 Task: Open a blank google sheet and write heading  Expense ManagerAdd Datesin a column and its values below  '2023-05-01, 2023-05-03, 2023-05-05, 2023-05-10, 2023-05-15, 2023-05-20, 2023-05-25 & 2023-05-31'Add Categories in next column and its values below  Food, Transportation, Utilities, Food, Housing, Entertainment, Utilities & FoodAdd Descriptionsin next column and its values below  Grocery Store, Bus Fare, Internet Bill, Restaurant, Rent, Movie Tickets, Electricity Bill & Grocery StoreAdd Amountin next column and its values below  $50, $5, $60, $30, $800, $20, $70 & $40Save page CashFlow review
Action: Mouse moved to (908, 65)
Screenshot: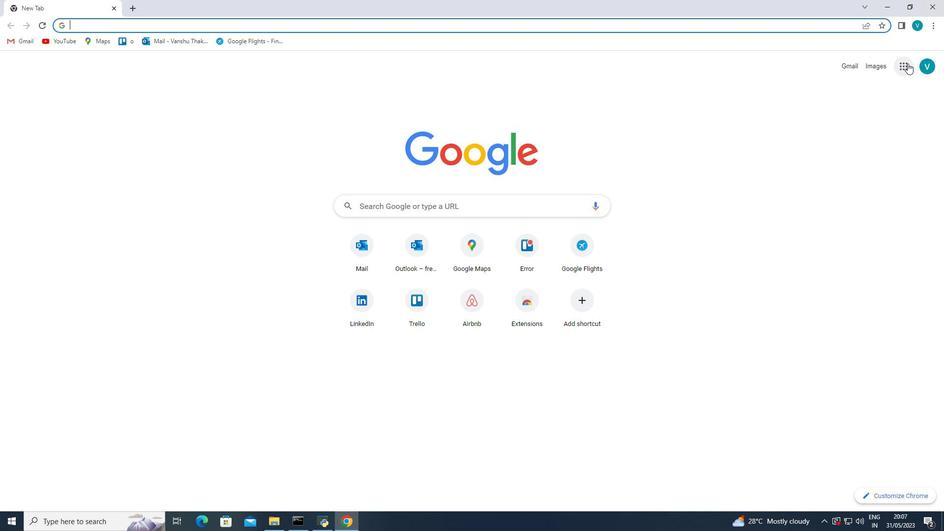 
Action: Mouse pressed left at (908, 65)
Screenshot: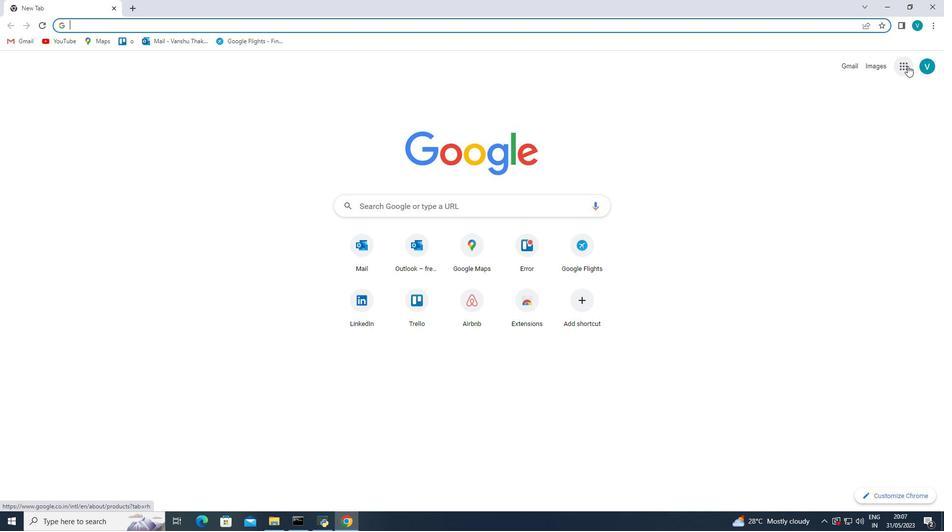 
Action: Mouse moved to (898, 252)
Screenshot: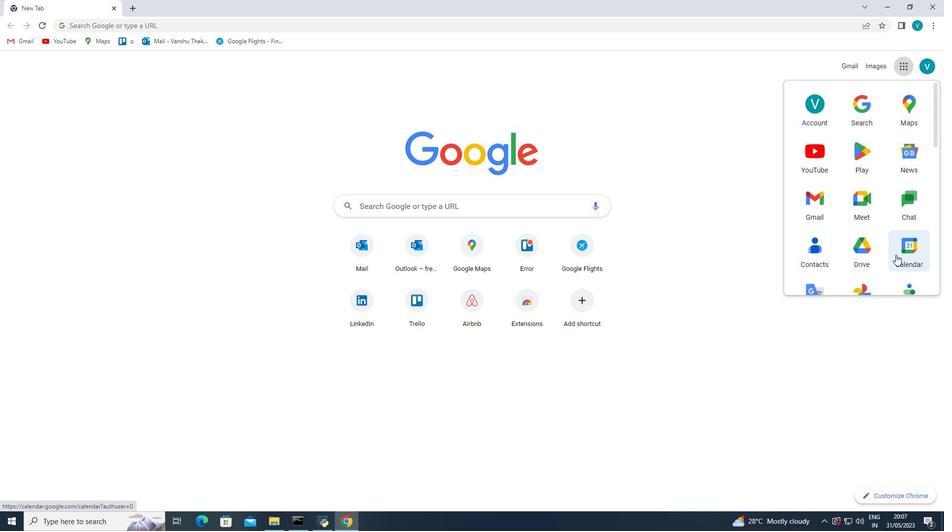 
Action: Mouse scrolled (898, 251) with delta (0, 0)
Screenshot: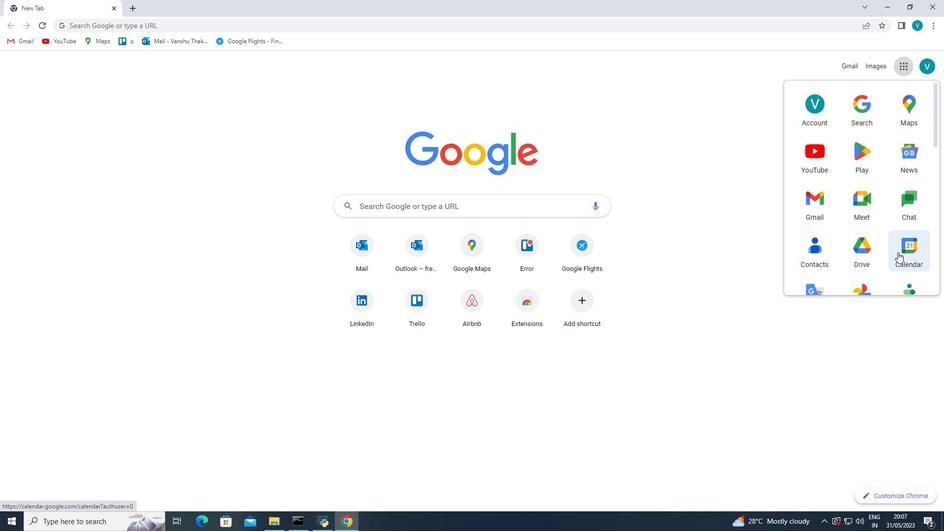 
Action: Mouse moved to (900, 247)
Screenshot: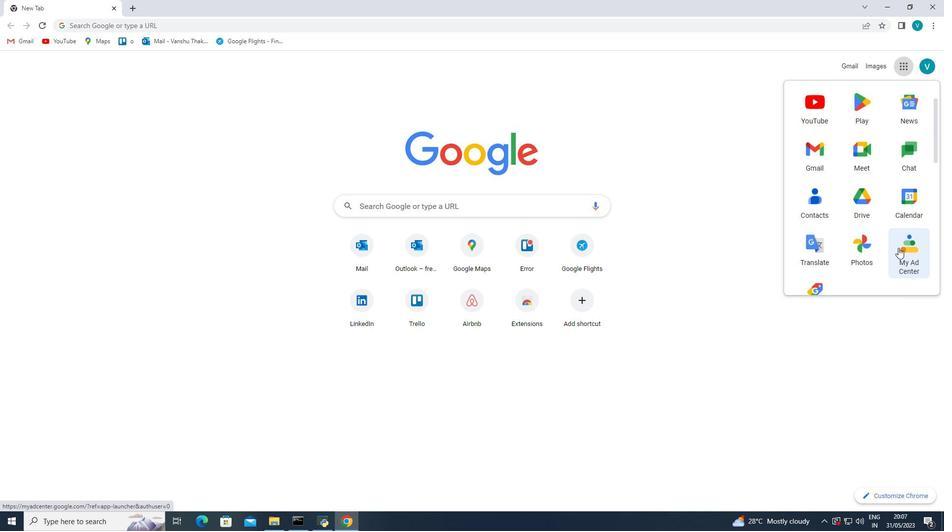 
Action: Mouse scrolled (900, 246) with delta (0, 0)
Screenshot: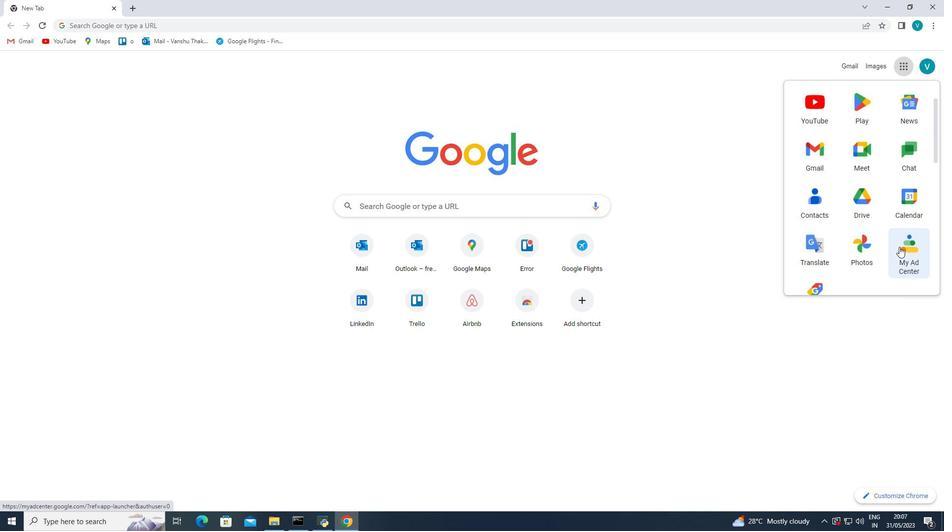 
Action: Mouse scrolled (900, 246) with delta (0, 0)
Screenshot: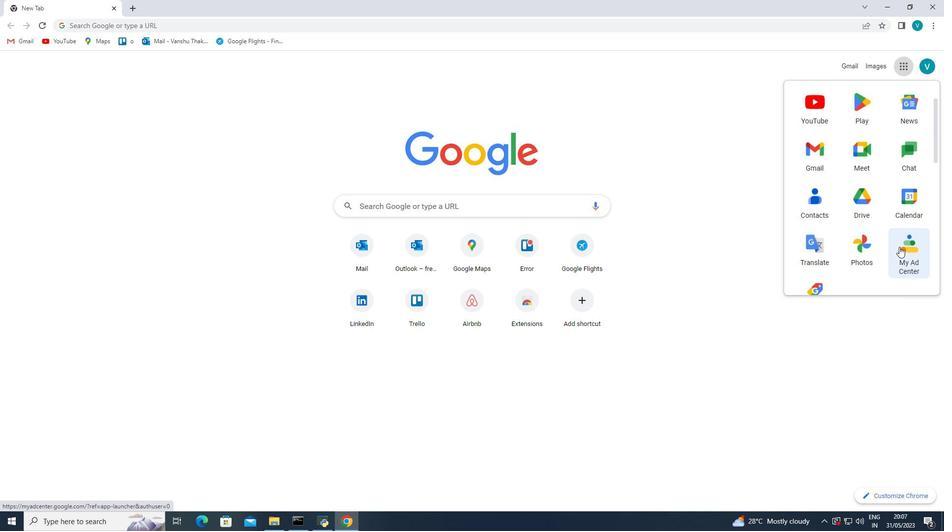 
Action: Mouse scrolled (900, 246) with delta (0, 0)
Screenshot: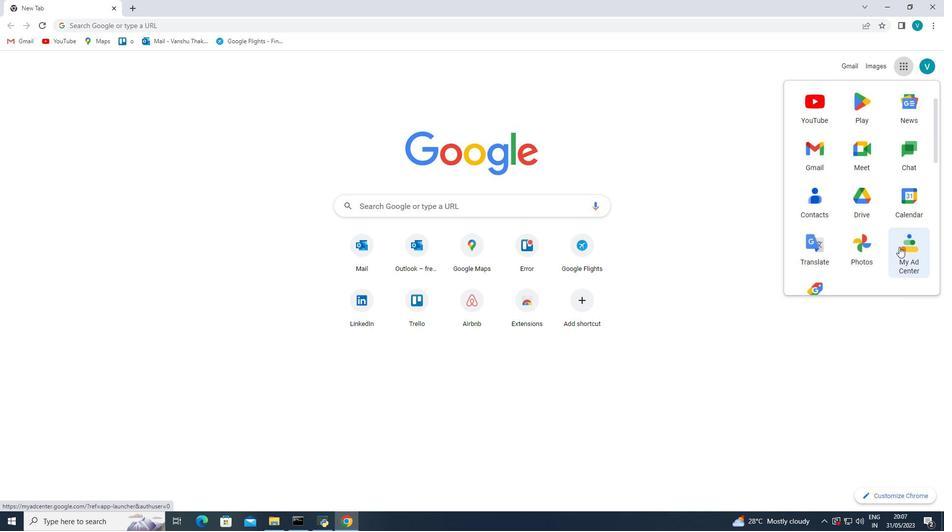 
Action: Mouse moved to (908, 216)
Screenshot: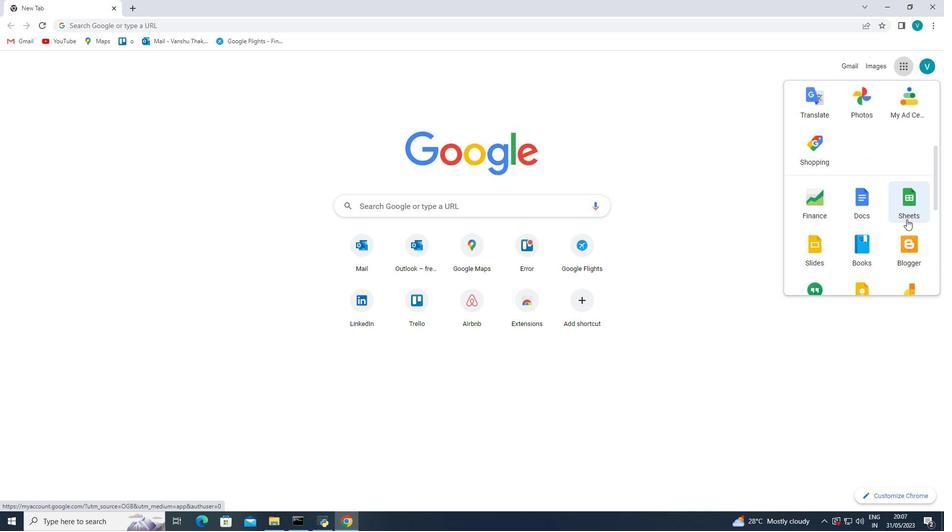 
Action: Mouse pressed left at (908, 216)
Screenshot: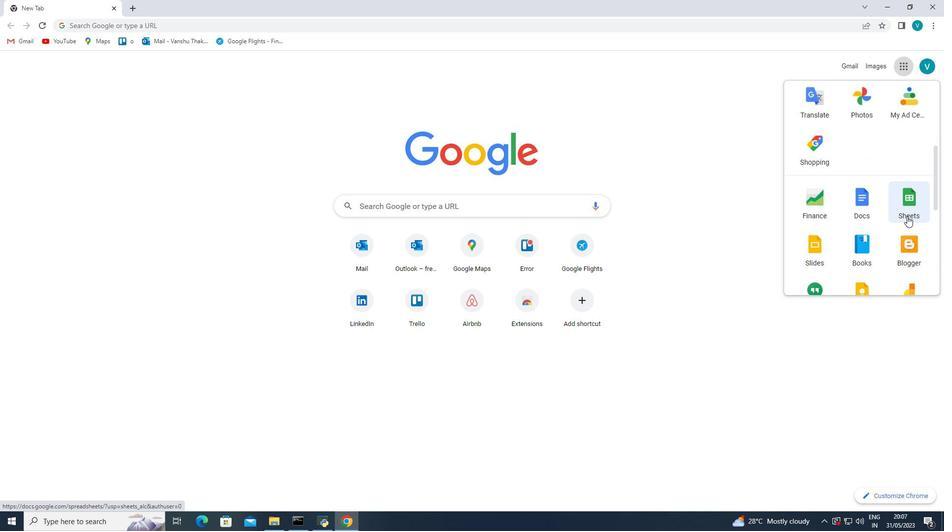 
Action: Mouse pressed left at (908, 216)
Screenshot: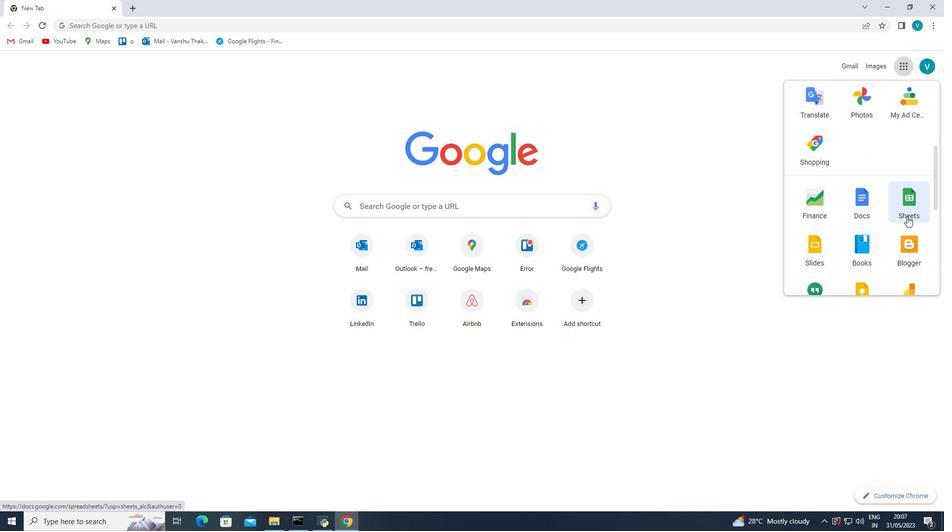 
Action: Mouse moved to (231, 163)
Screenshot: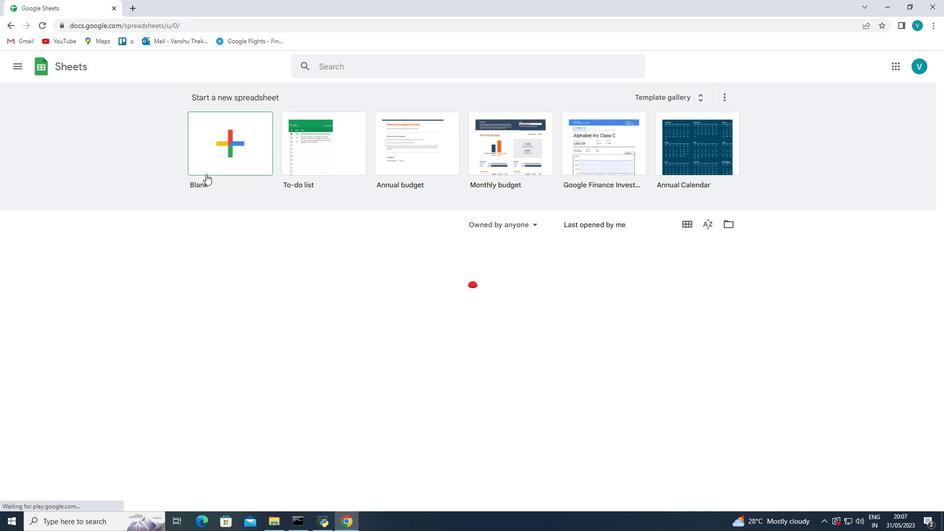 
Action: Mouse pressed left at (231, 163)
Screenshot: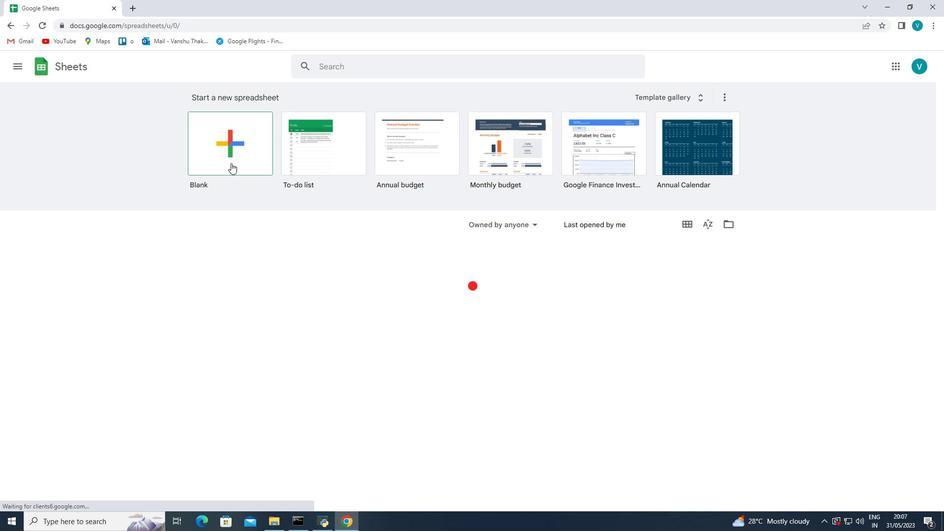 
Action: Mouse pressed left at (231, 163)
Screenshot: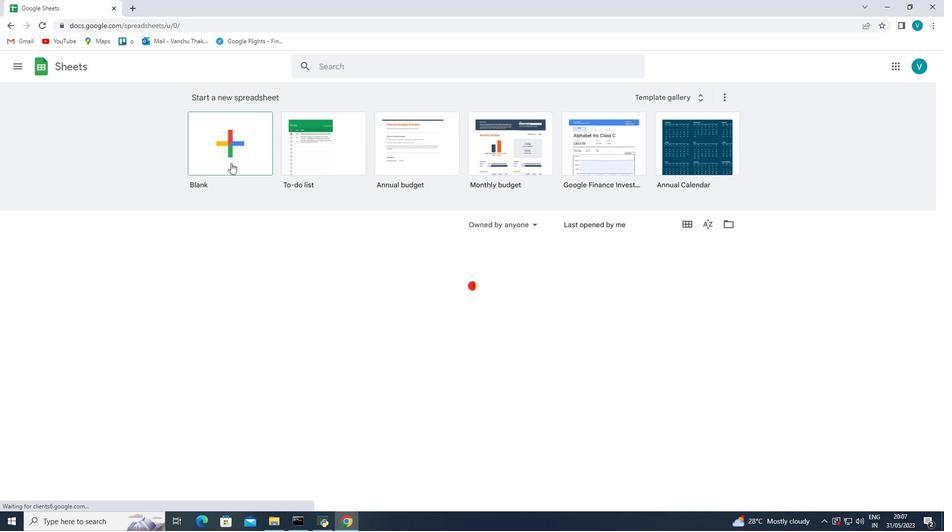 
Action: Mouse moved to (88, 170)
Screenshot: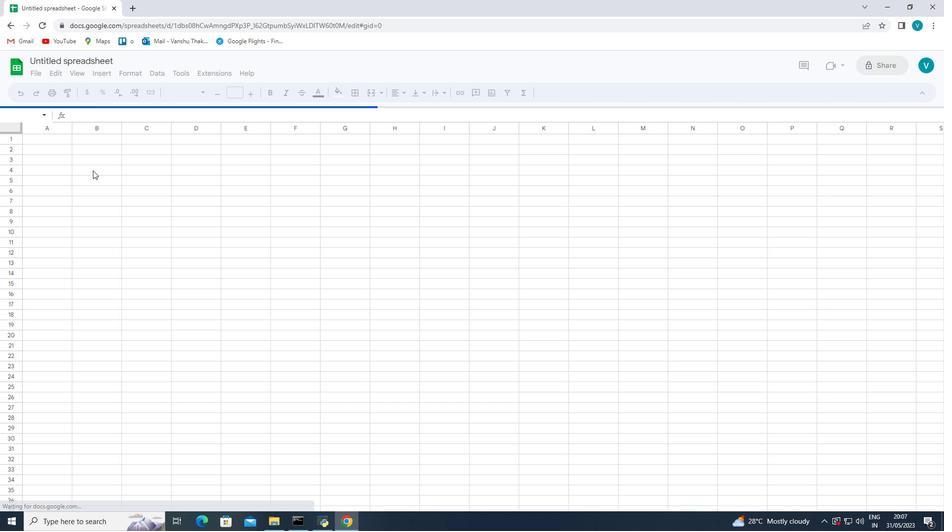
Action: Mouse scrolled (88, 170) with delta (0, 0)
Screenshot: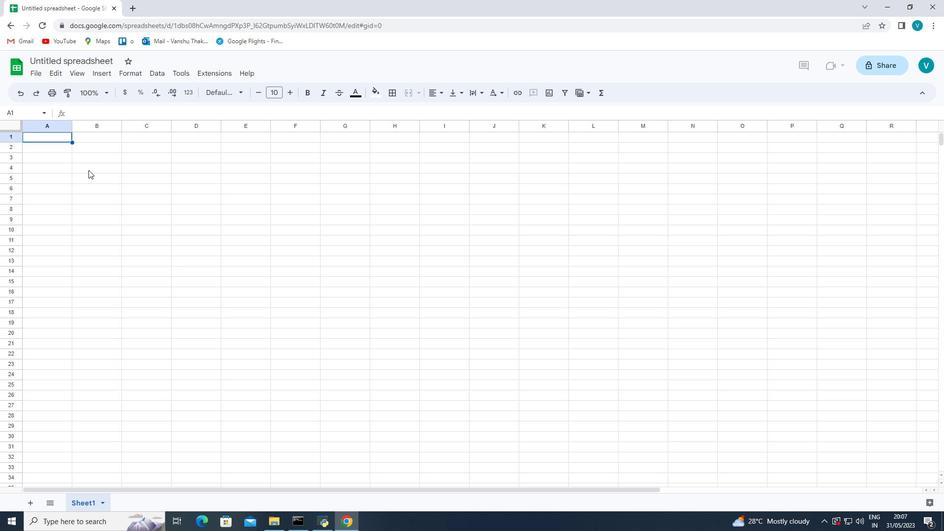 
Action: Mouse scrolled (88, 170) with delta (0, 0)
Screenshot: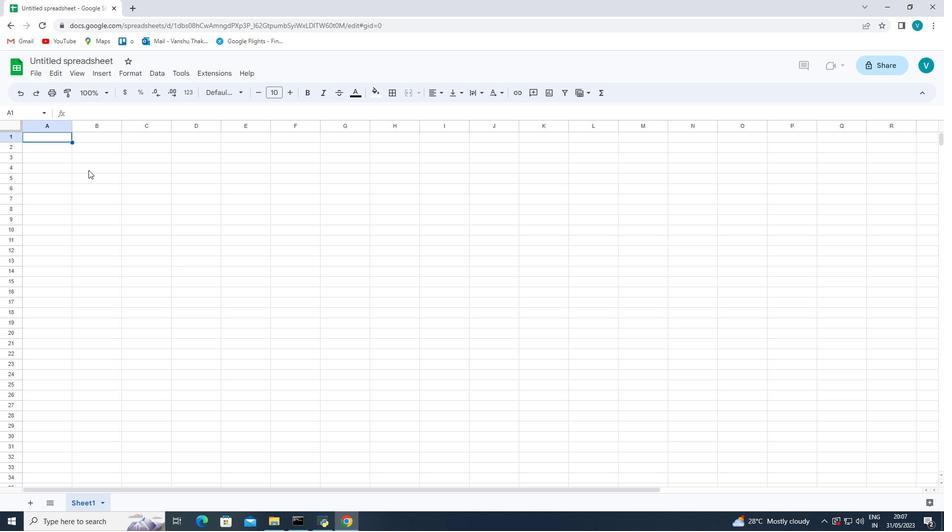 
Action: Mouse moved to (49, 142)
Screenshot: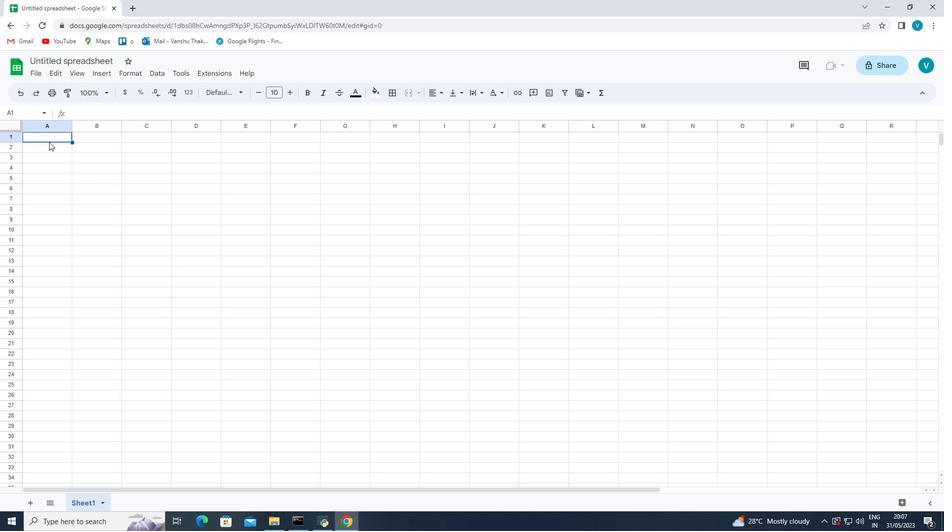 
Action: Mouse pressed left at (49, 142)
Screenshot: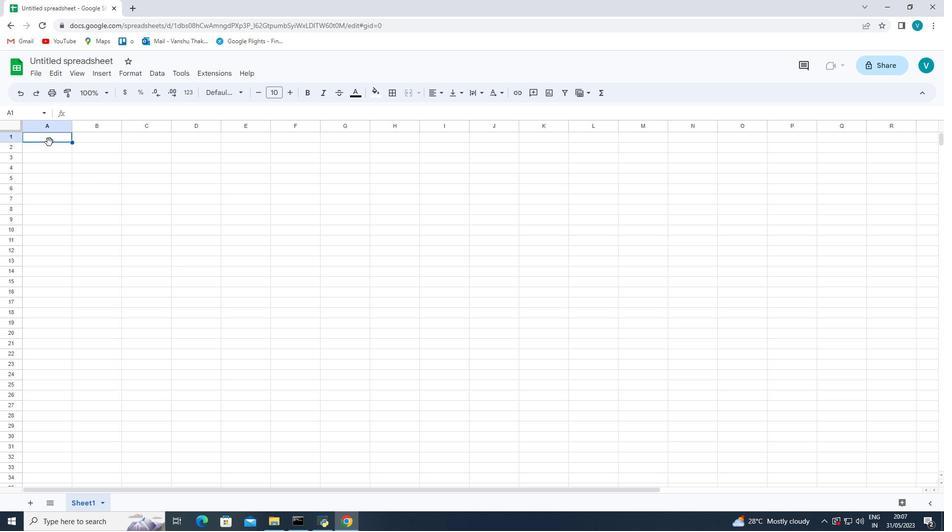 
Action: Mouse moved to (49, 137)
Screenshot: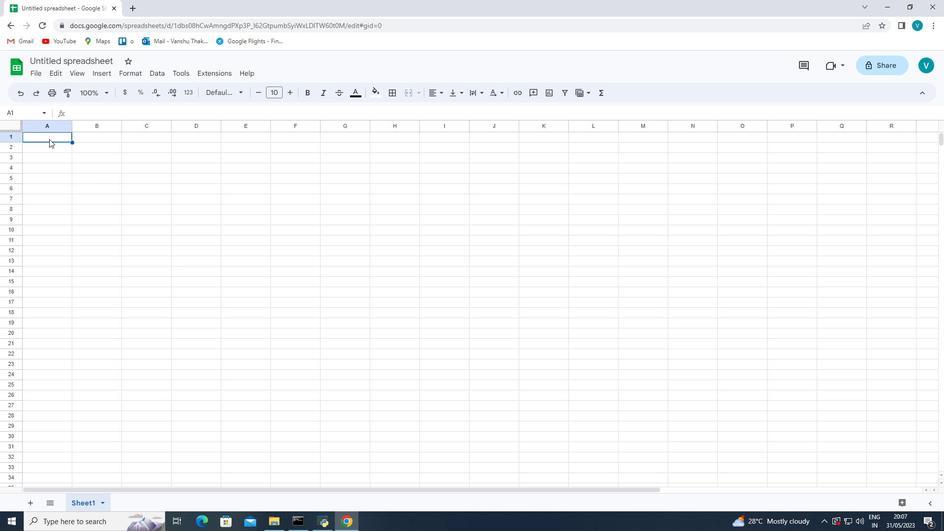 
Action: Mouse pressed left at (49, 137)
Screenshot: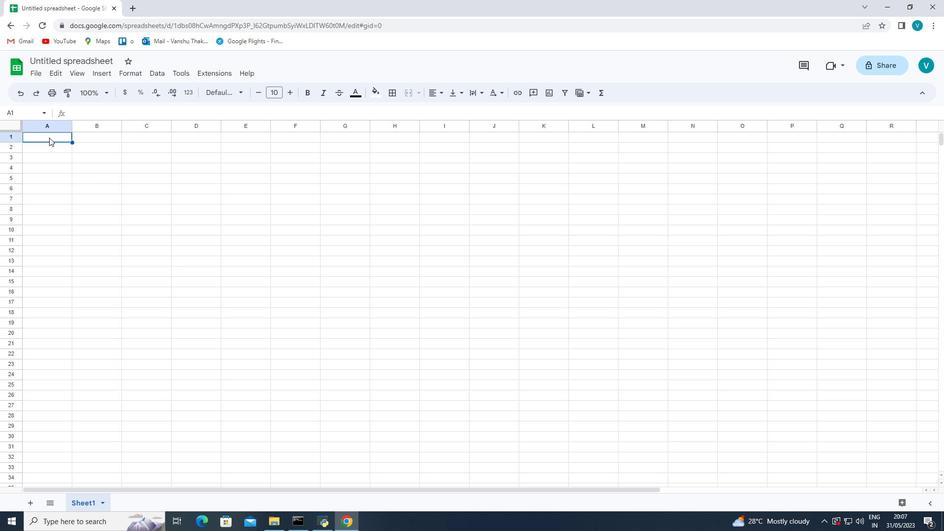 
Action: Mouse pressed left at (49, 137)
Screenshot: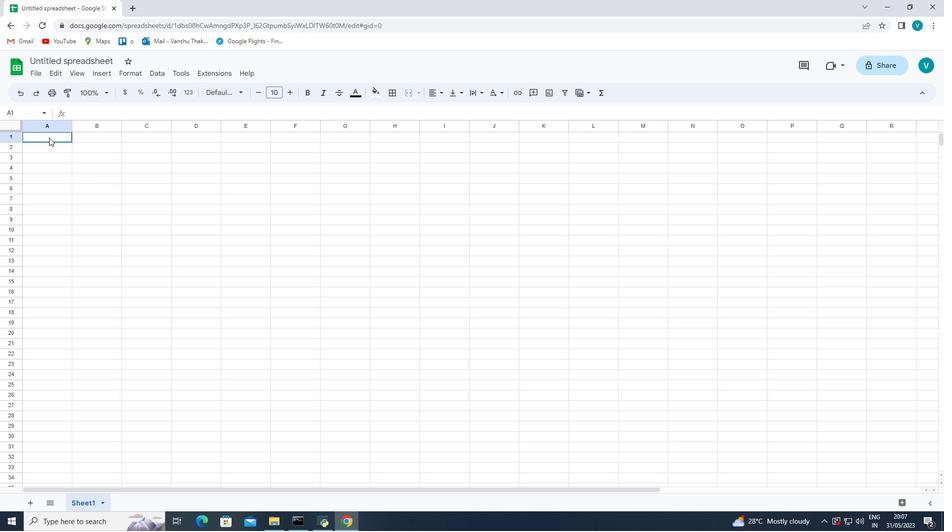 
Action: Mouse moved to (51, 68)
Screenshot: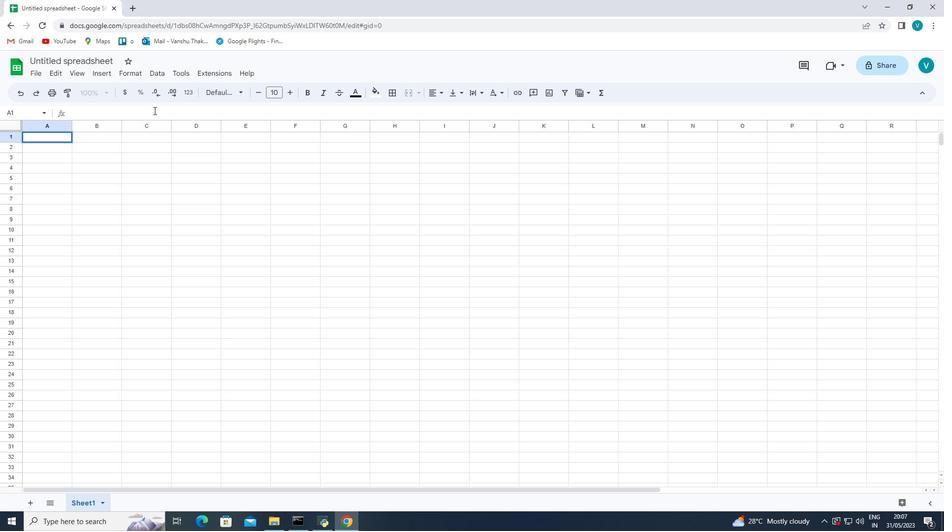 
Action: Key pressed <Key.shift_r><Key.shift_r><Key.shift_r><Key.shift_r><Key.shift_r><Key.shift_r><Key.shift_r><Key.shift_r><Key.shift_r><Key.shift_r><Key.shift_r><Key.shift_r>Expense<Key.space><Key.shift_r>Manager<Key.space><Key.enter><Key.shift_r>Date<Key.space><Key.right><Key.shift_r>Categories<Key.right><Key.shift_r>Disr<Key.backspace>cripi<Key.backspace>tions<Key.space><Key.right><Key.shift_r>Add<Key.space><Key.shift_r>Amunt<Key.space>
Screenshot: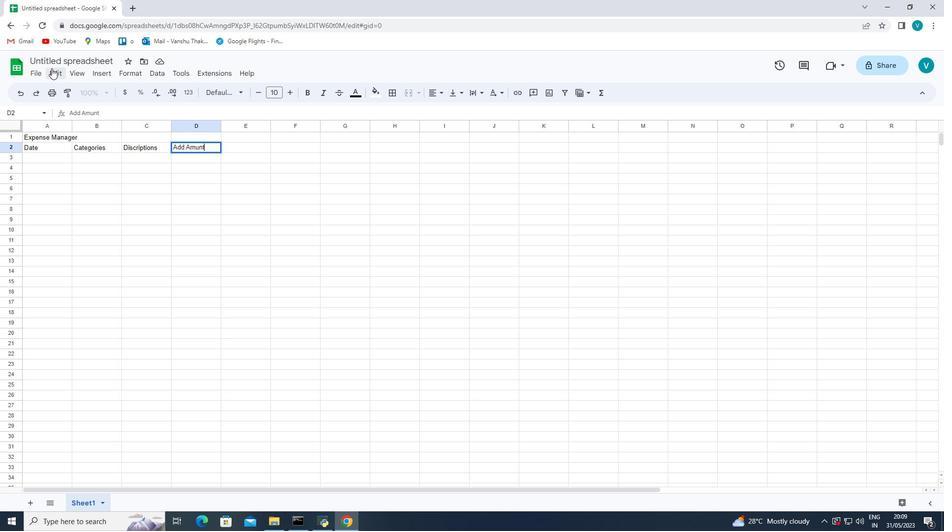 
Action: Mouse moved to (50, 157)
Screenshot: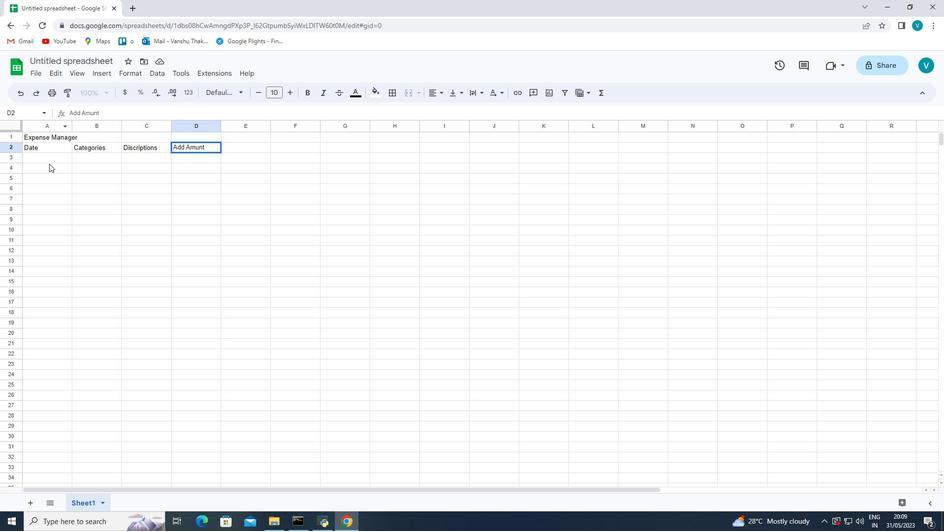 
Action: Mouse pressed left at (50, 157)
Screenshot: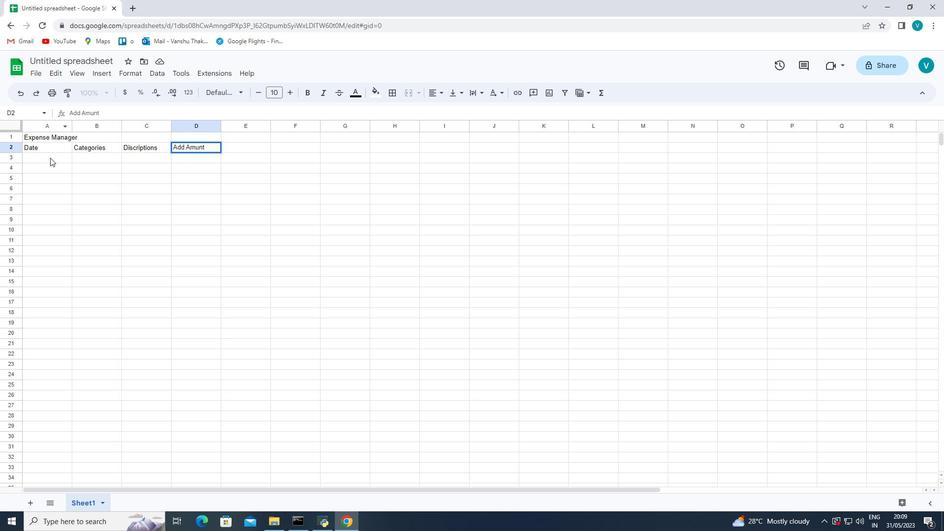 
Action: Mouse moved to (321, 157)
Screenshot: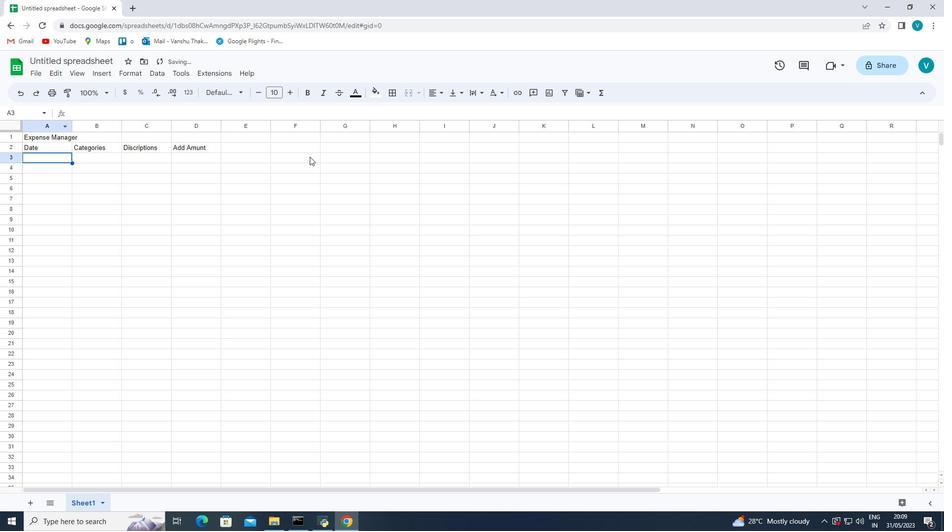 
Action: Key pressed 2023-05-01<Key.enter>2023-05-03<Key.enter>2023-05-05<Key.enter>2023-05-0<Key.backspace>10<Key.enter>2023-05-15<Key.enter>2023-05-20<Key.enter>2023-05-25<Key.enter>
Screenshot: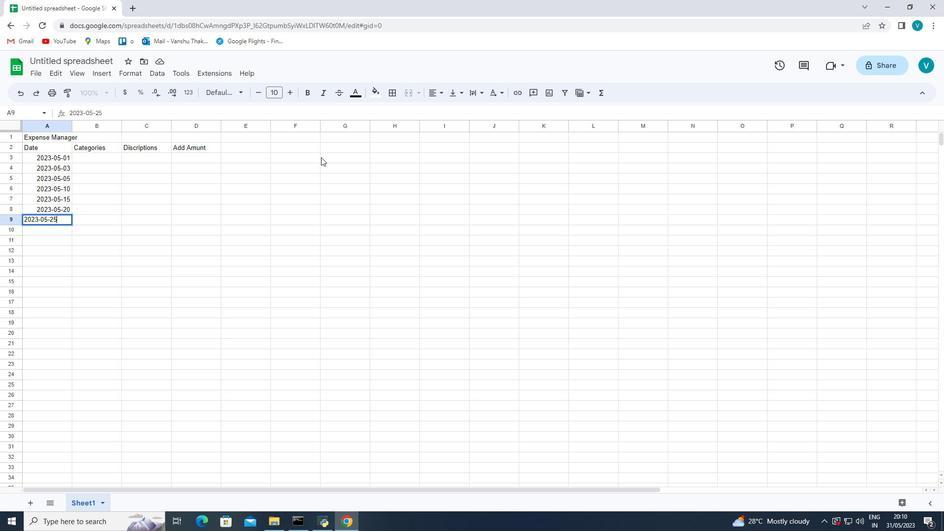 
Action: Mouse moved to (36, 220)
Screenshot: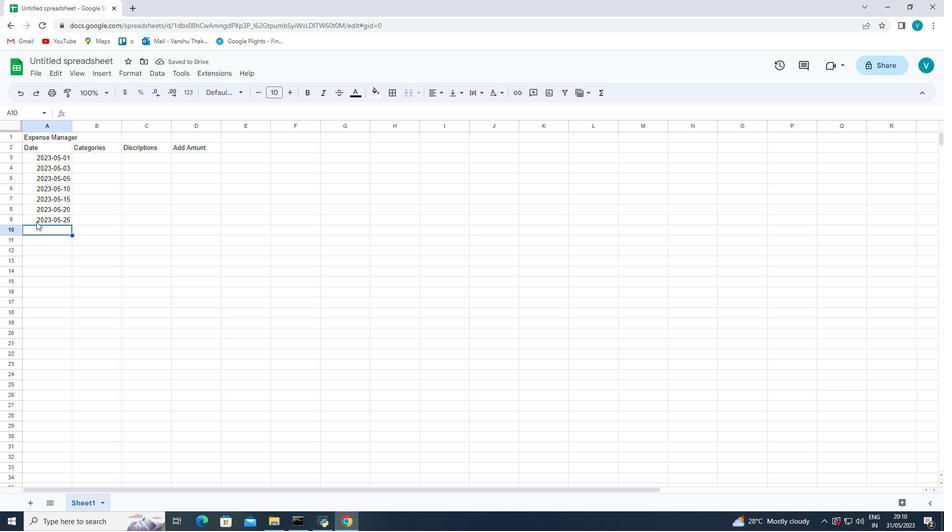 
Action: Mouse pressed left at (36, 220)
Screenshot: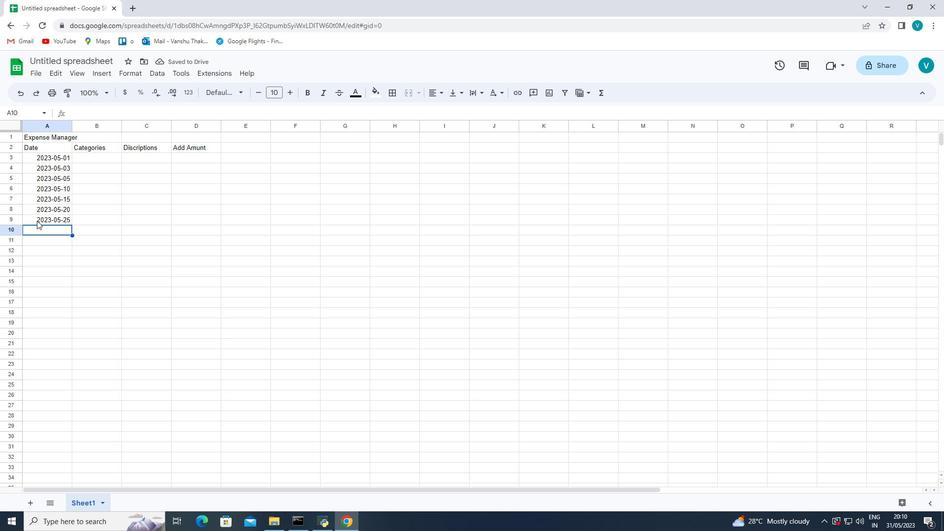 
Action: Mouse moved to (110, 113)
Screenshot: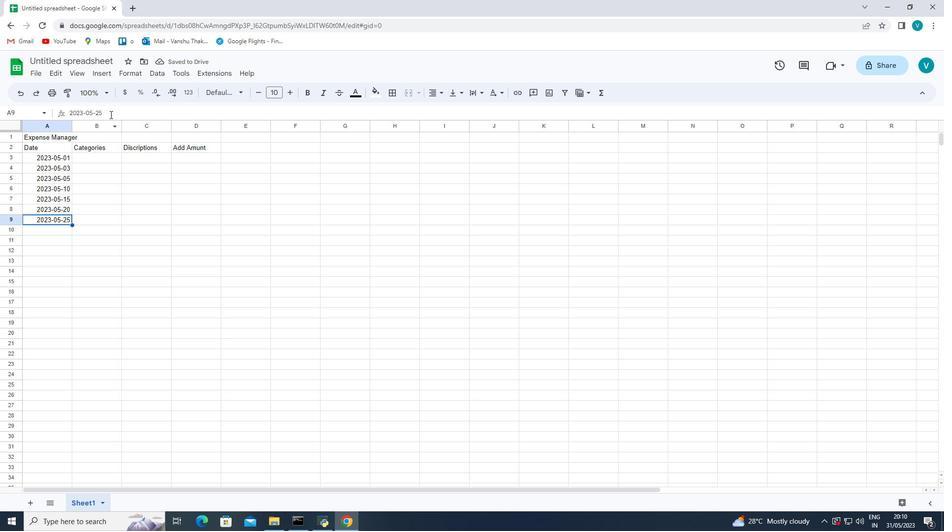 
Action: Mouse pressed left at (110, 113)
Screenshot: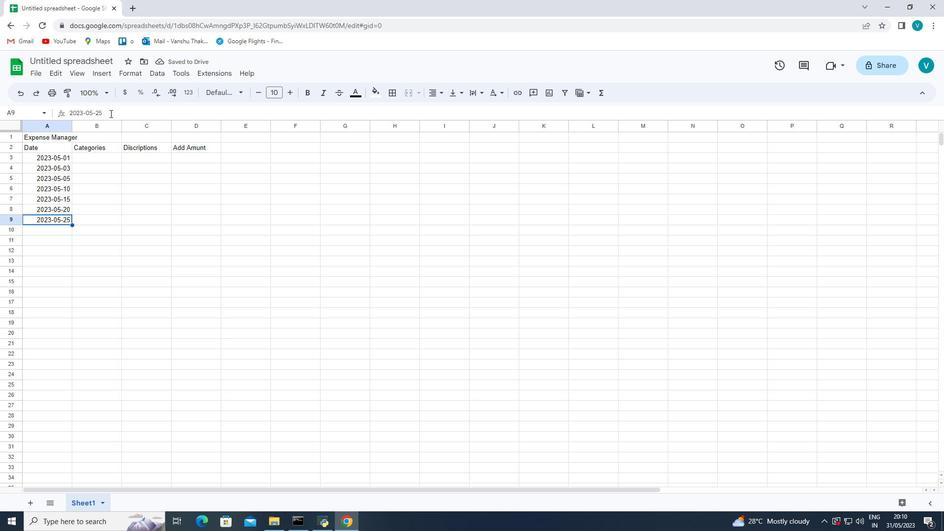 
Action: Key pressed <Key.space><Key.shift_r><Key.shift_r><Key.shift_r><Key.shift_r><Key.shift_r><Key.shift_r><Key.shift_r><Key.shift_r><Key.shift_r><Key.shift_r><Key.shift_r><Key.shift_r><Key.shift_r><Key.shift_r><Key.shift_r><Key.shift_r><Key.shift_r><Key.shift_r><Key.shift_r><Key.shift_r><Key.shift_r><Key.shift_r><Key.shift_r><Key.shift_r><Key.shift_r><Key.shift_r><Key.shift_r><Key.shift_r><Key.shift_r><Key.shift_r><Key.shift_r><Key.shift_r><Key.shift_r>&<Key.space>2023-05-31<Key.enter>
Screenshot: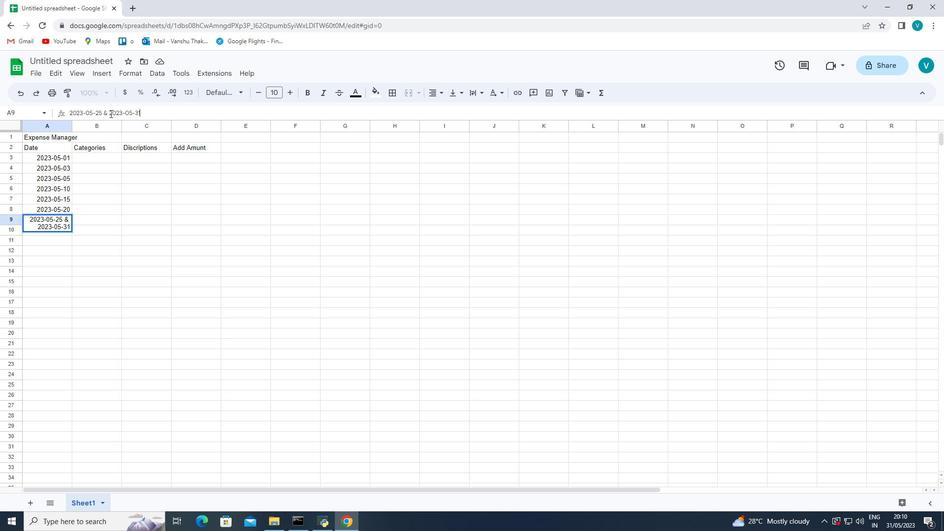 
Action: Mouse moved to (71, 126)
Screenshot: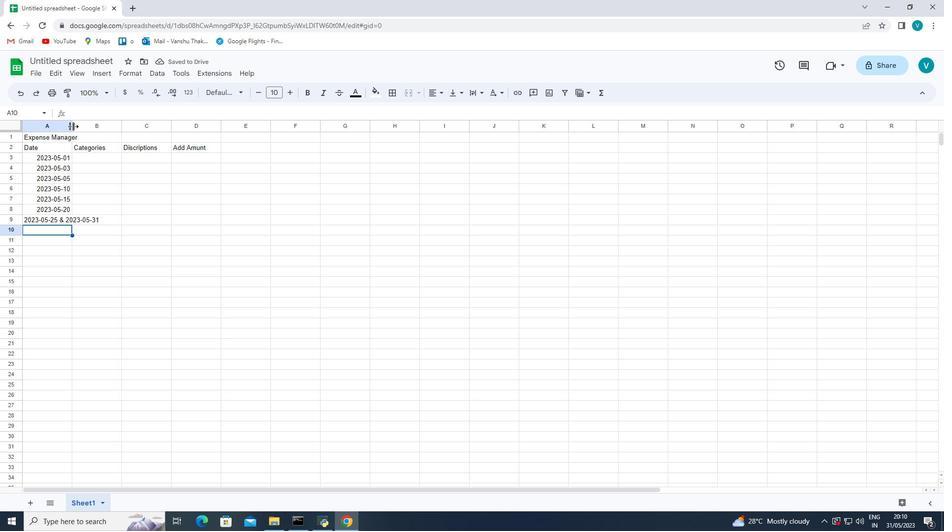 
Action: Mouse pressed left at (71, 126)
Screenshot: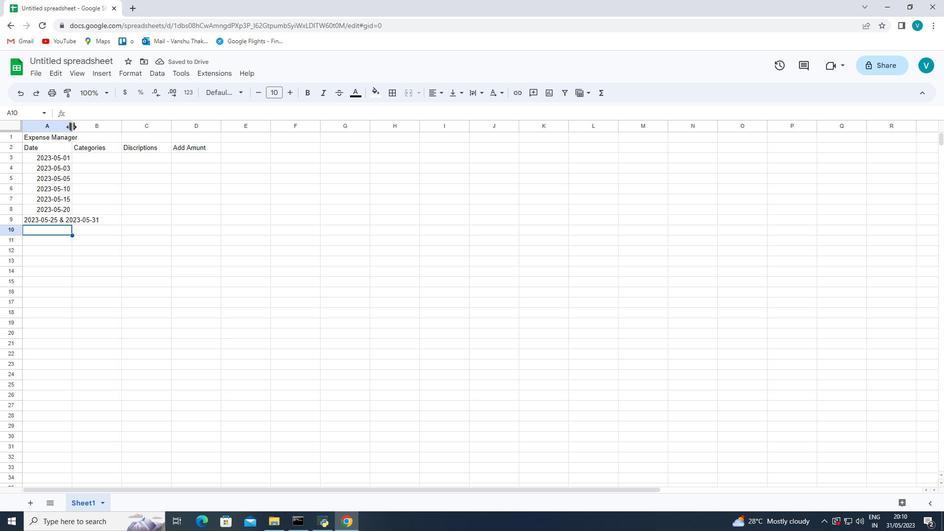 
Action: Mouse pressed left at (71, 126)
Screenshot: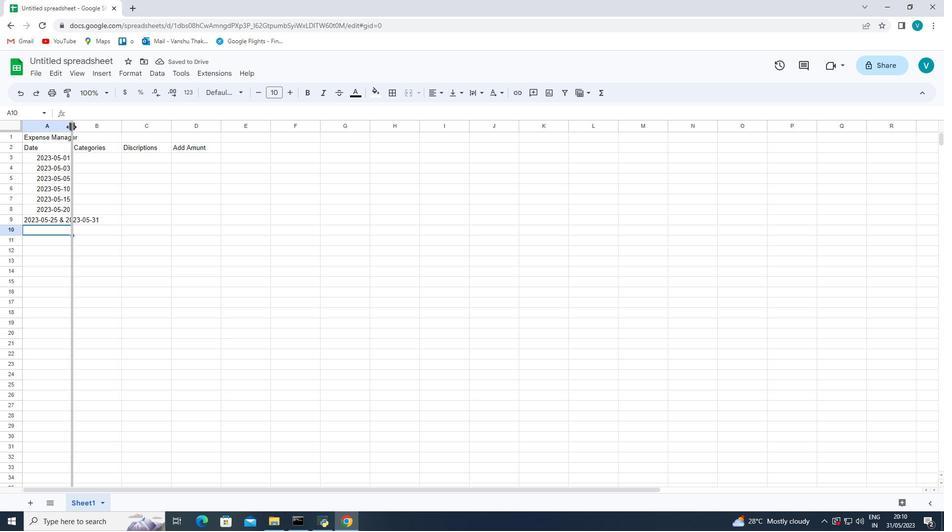 
Action: Mouse moved to (118, 155)
Screenshot: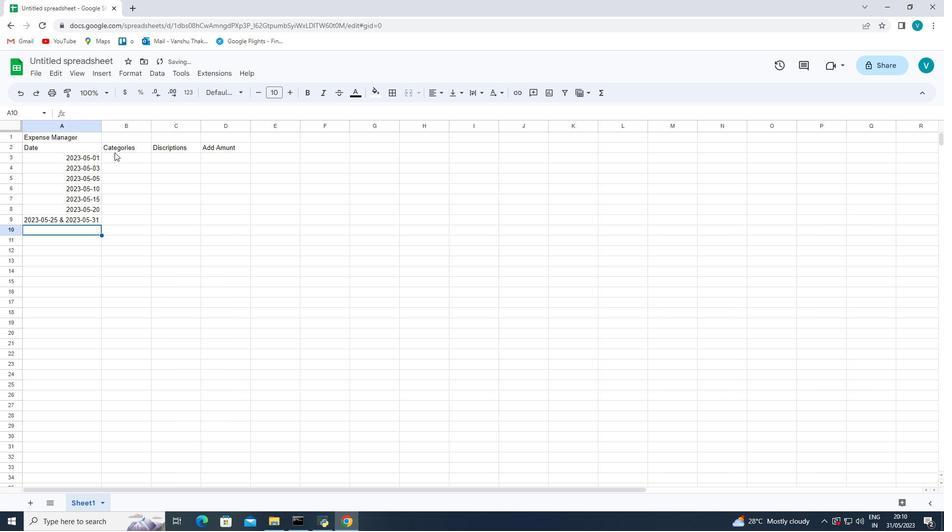 
Action: Mouse pressed left at (118, 155)
Screenshot: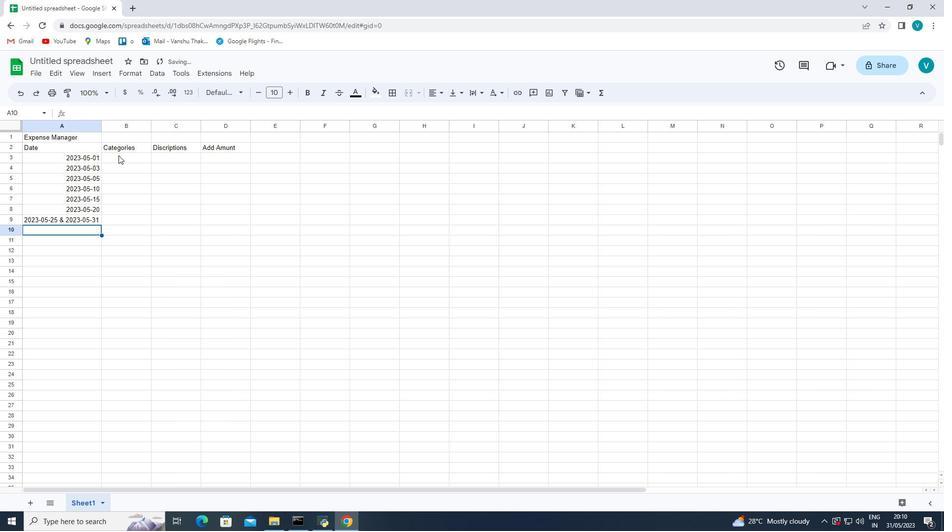 
Action: Mouse moved to (192, 138)
Screenshot: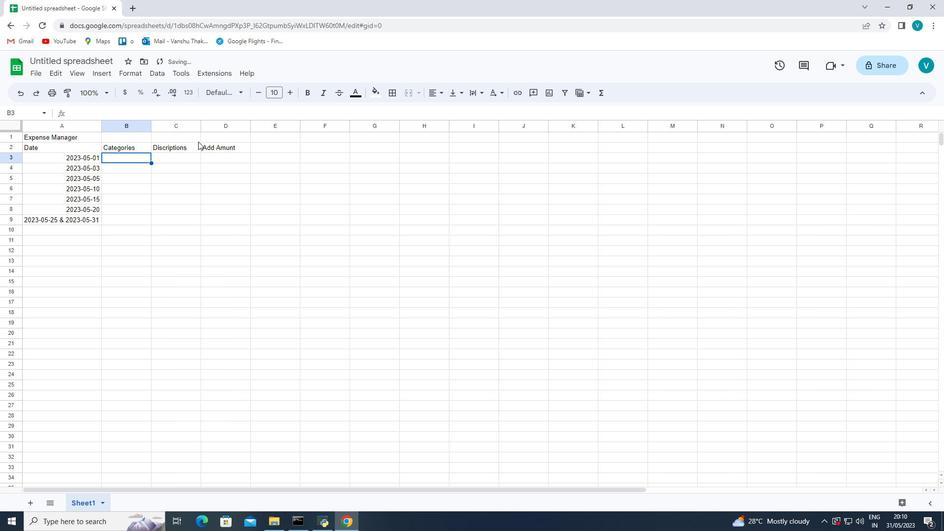 
Action: Key pressed <Key.shift_r><Key.shift_r><Key.shift_r><Key.shift_r>Food<Key.space><Key.enter><Key.shift_r>TR<Key.backspace>ransportation<Key.space><Key.enter><Key.shift_r>Utilities<Key.enter><Key.shift_r><Key.shift_r>Food<Key.space><Key.shift_r><Key.enter><Key.enter>hp<Key.backspace>os<Key.backspace><Key.backspace><Key.backspace><Key.shift_r><Key.shift_r><Key.shift_r><Key.shift_r><Key.shift_r><Key.shift_r><Key.shift_r><Key.shift_r><Key.shift_r><Key.shift_r><Key.shift_r>Housing<Key.space><Key.enter><Key.shift_r><Key.shift_r><Key.shift_r><Key.shift_r><Key.shift_r><Key.shift_r><Key.shift_r><Key.shift_r><Key.shift_r><Key.shift_r><Key.shift_r><Key.shift_r><Key.shift_r><Key.shift_r><Key.shift_r><Key.shift_r><Key.shift_r><Key.shift_r><Key.shift_r>Entertainment<Key.space><Key.enter><Key.shift_r><Key.shift_r><Key.shift_r><Key.shift_r><Key.shift_r><Key.shift_r><Key.shift_r><Key.shift_r><Key.shift_r>U<Key.enter>
Screenshot: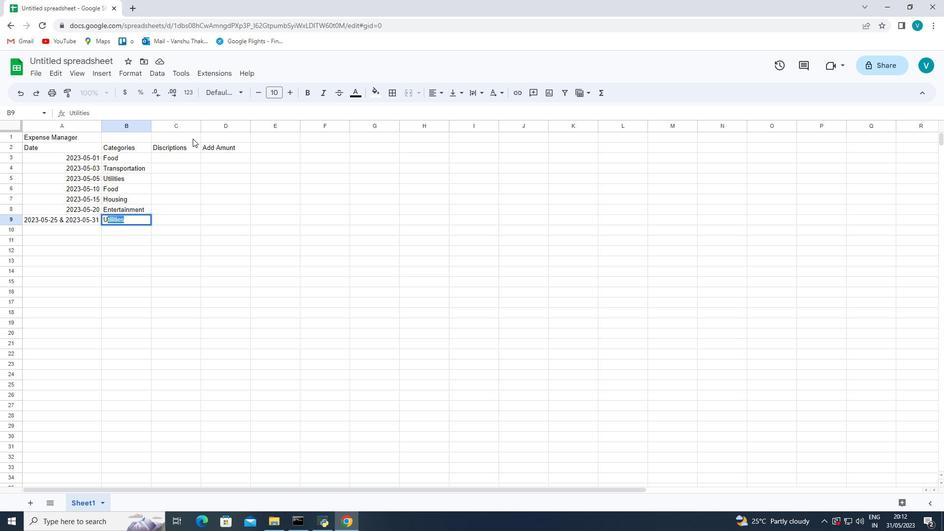 
Action: Mouse moved to (144, 221)
Screenshot: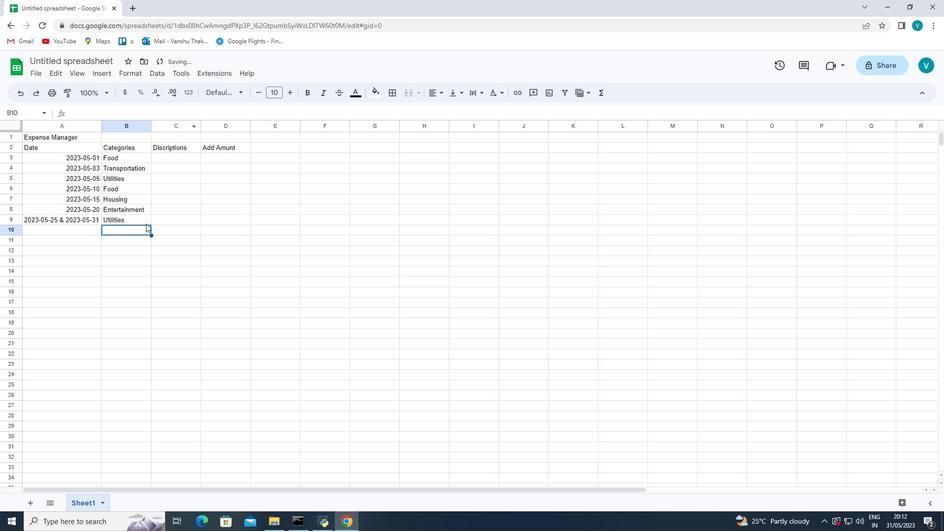 
Action: Mouse pressed left at (144, 221)
Screenshot: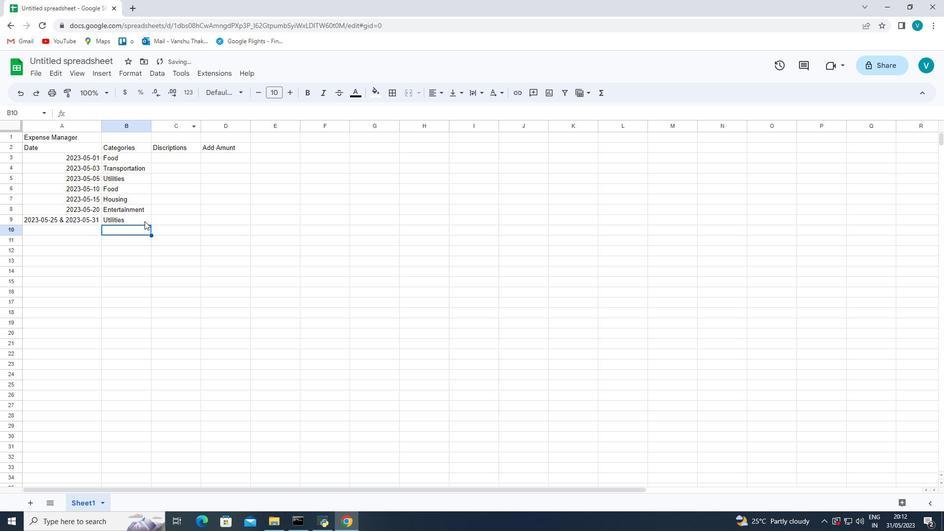 
Action: Mouse moved to (97, 116)
Screenshot: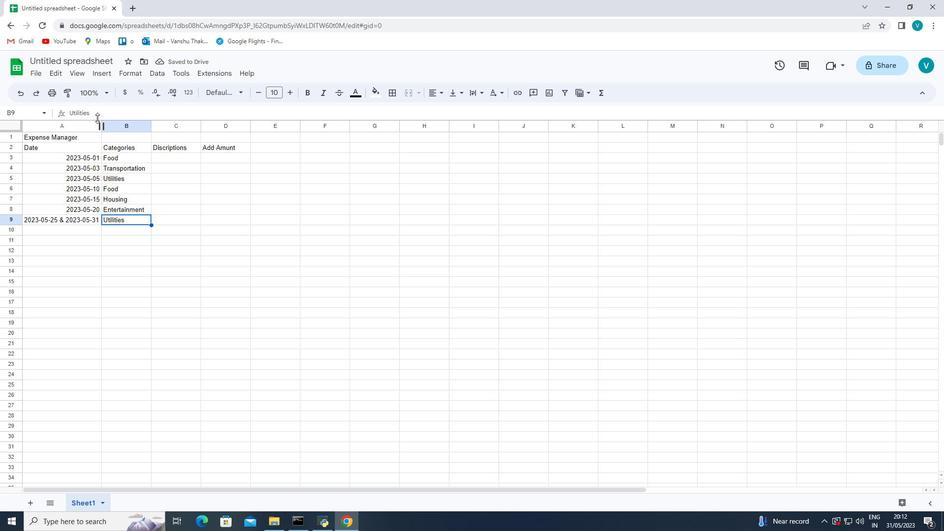 
Action: Mouse pressed left at (97, 116)
Screenshot: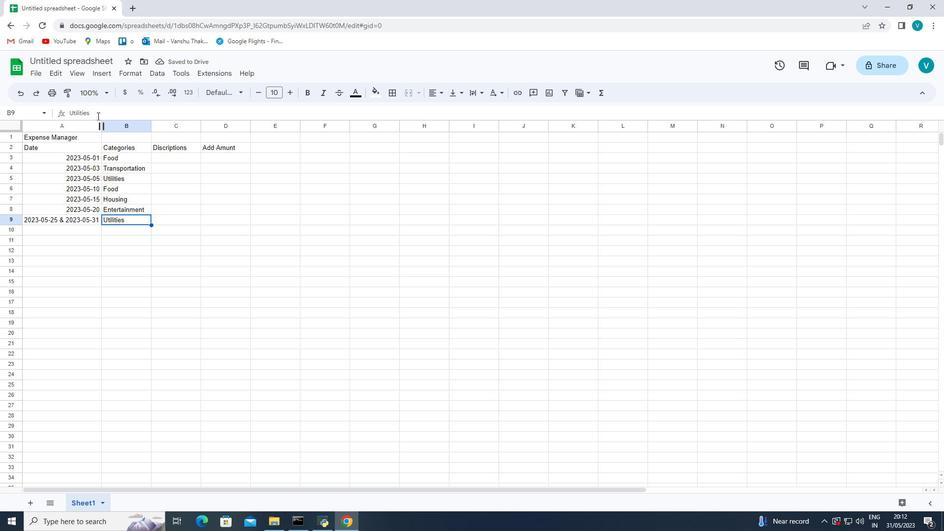 
Action: Key pressed <Key.space><Key.shift_r><Key.shift_r><Key.shift_r><Key.shift_r><Key.shift_r><Key.shift_r><Key.shift_r><Key.shift_r><Key.shift_r><Key.shift_r><Key.shift_r><Key.shift_r><Key.shift_r><Key.shift_r><Key.shift_r><Key.shift_r><Key.shift_r><Key.shift_r><Key.shift_r><Key.shift_r><Key.shift_r><Key.shift_r><Key.shift_r><Key.shift_r><Key.shift_r><Key.shift_r><Key.shift_r>&<Key.space>f<Key.backspace><Key.shift_r><Key.shift_r><Key.shift_r><Key.shift_r><Key.shift_r><Key.shift_r><Key.shift_r><Key.shift_r>Food<Key.space>
Screenshot: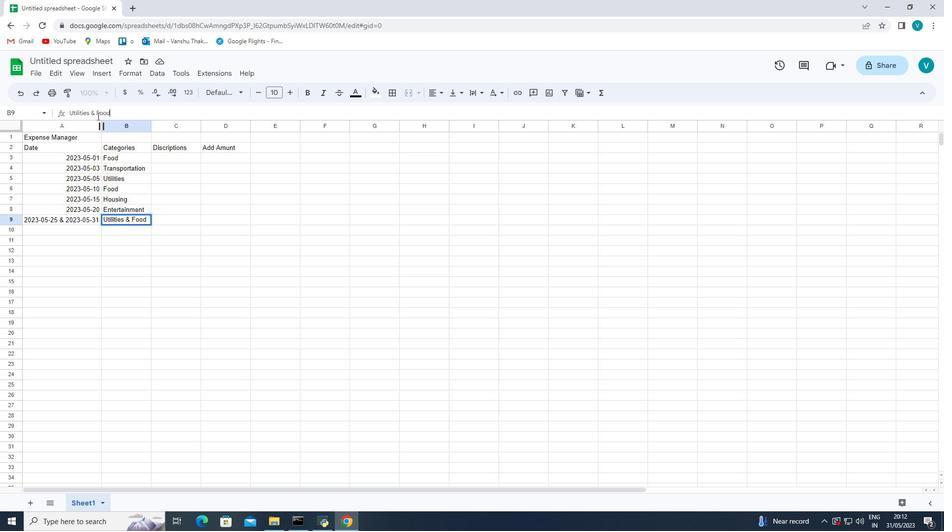 
Action: Mouse moved to (183, 155)
Screenshot: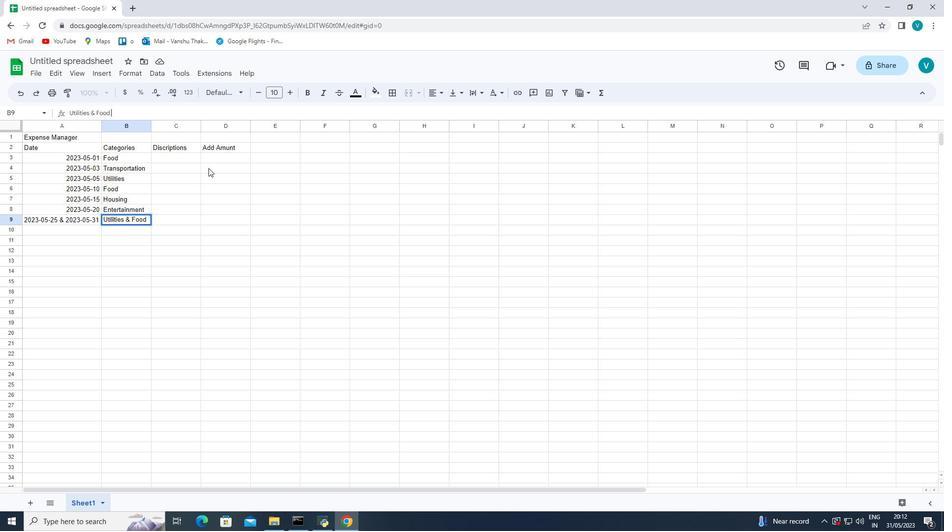 
Action: Mouse pressed left at (183, 155)
Screenshot: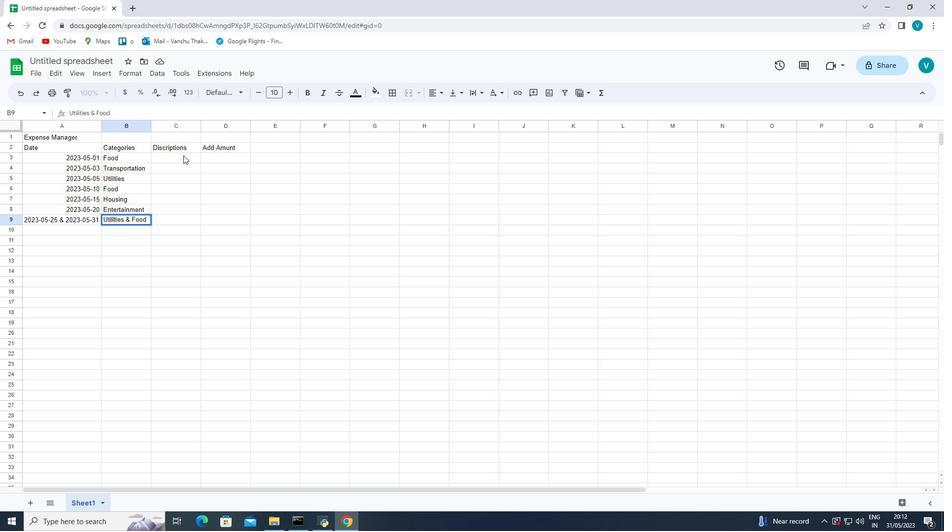 
Action: Mouse moved to (169, 208)
Screenshot: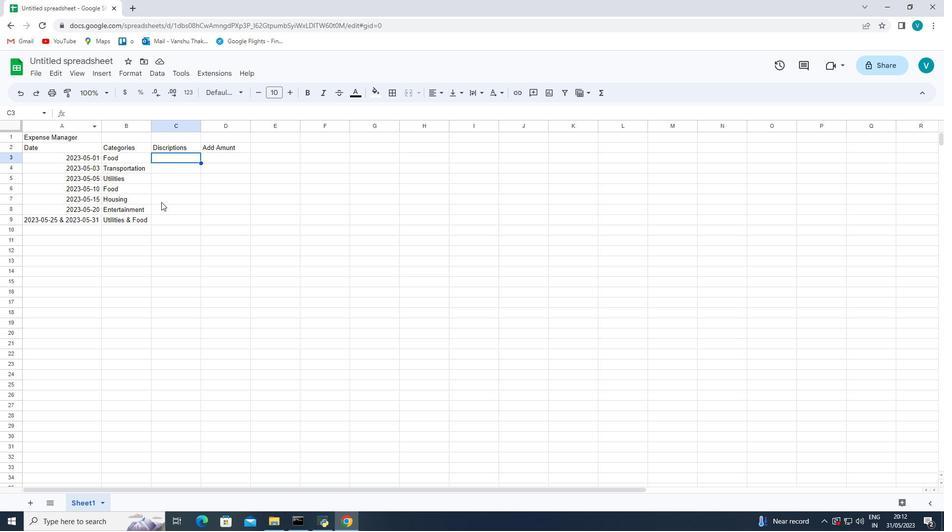 
Action: Key pressed <Key.shift_r><Key.shift_r><Key.shift_r><Key.shift_r><Key.shift_r><Key.shift_r><Key.shift_r><Key.shift_r><Key.shift_r><Key.shift_r><Key.shift_r><Key.shift_r><Key.shift_r><Key.shift_r><Key.shift_r><Key.shift_r>Grocery<Key.space>store<Key.space><Key.enter><Key.shift_r>Bus<Key.space><Key.shift_r><Key.shift_r><Key.shift_r><Key.shift_r><Key.shift_r><Key.shift_r><Key.shift_r><Key.shift_r>Fare<Key.shift_r><Key.enter><Key.shift_r>Internert<Key.space><Key.shift_r>Bil<Key.space><Key.enter>
Screenshot: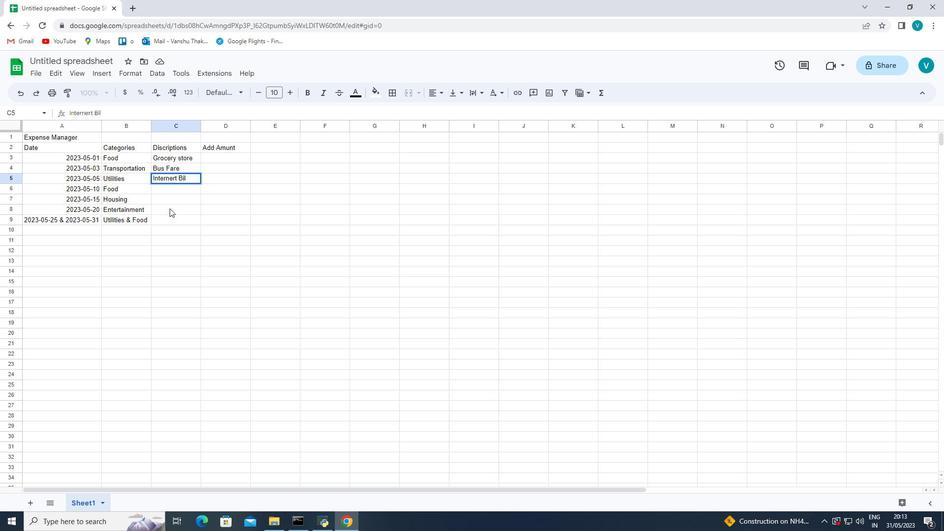 
Action: Mouse moved to (182, 181)
Screenshot: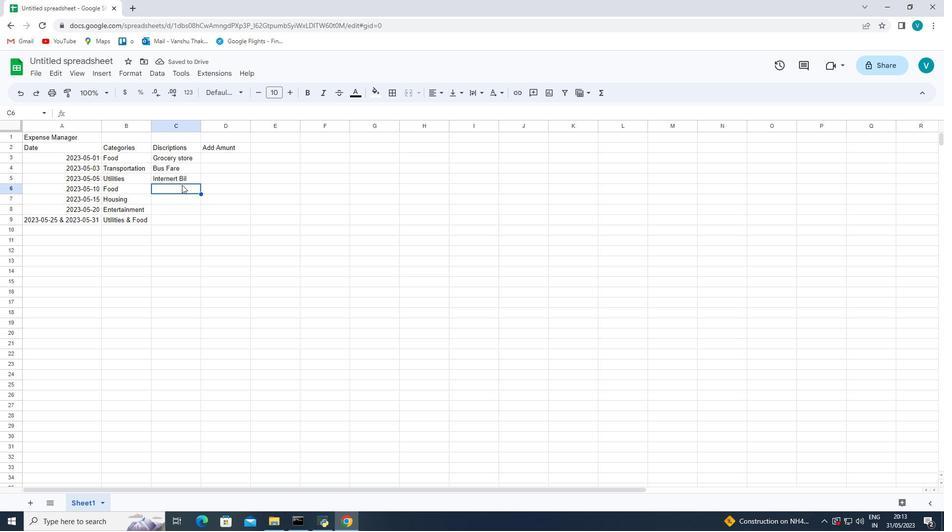 
Action: Mouse pressed left at (182, 181)
Screenshot: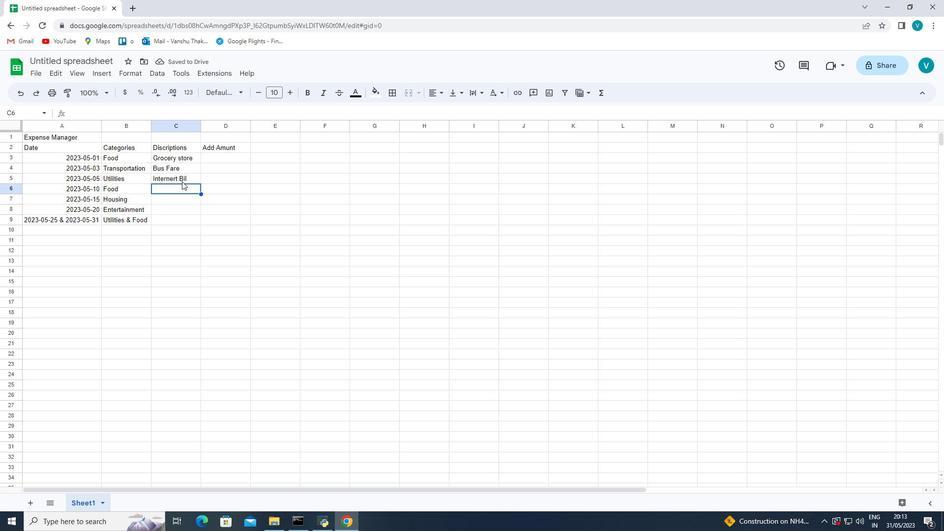 
Action: Mouse moved to (100, 108)
Screenshot: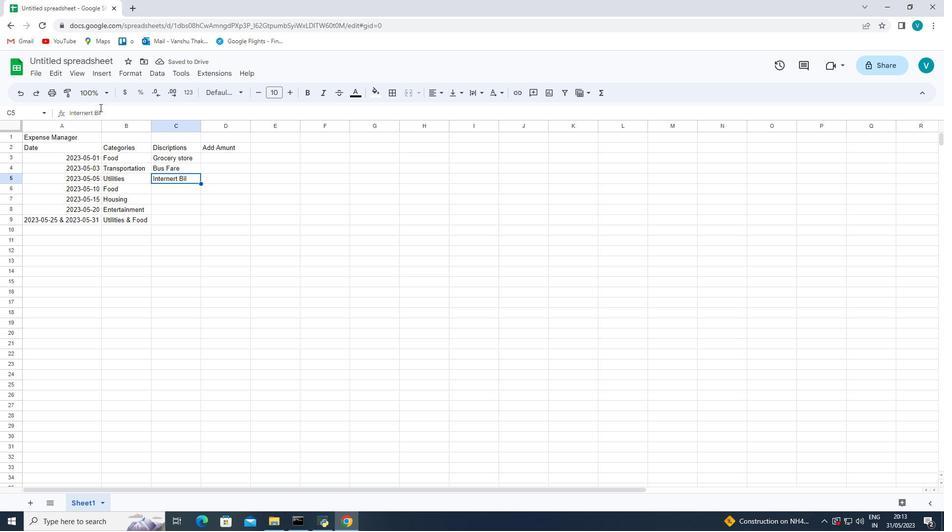 
Action: Mouse pressed left at (100, 108)
Screenshot: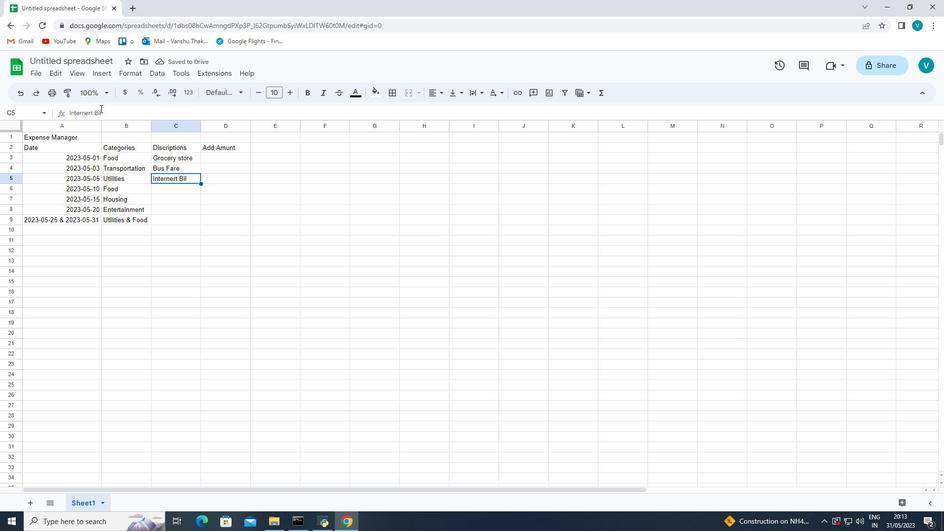 
Action: Mouse moved to (107, 116)
Screenshot: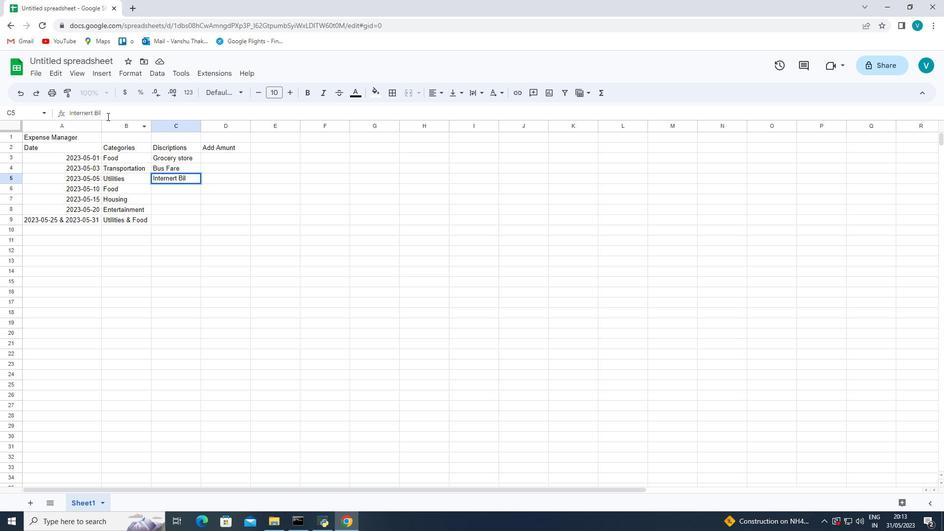 
Action: Key pressed l
Screenshot: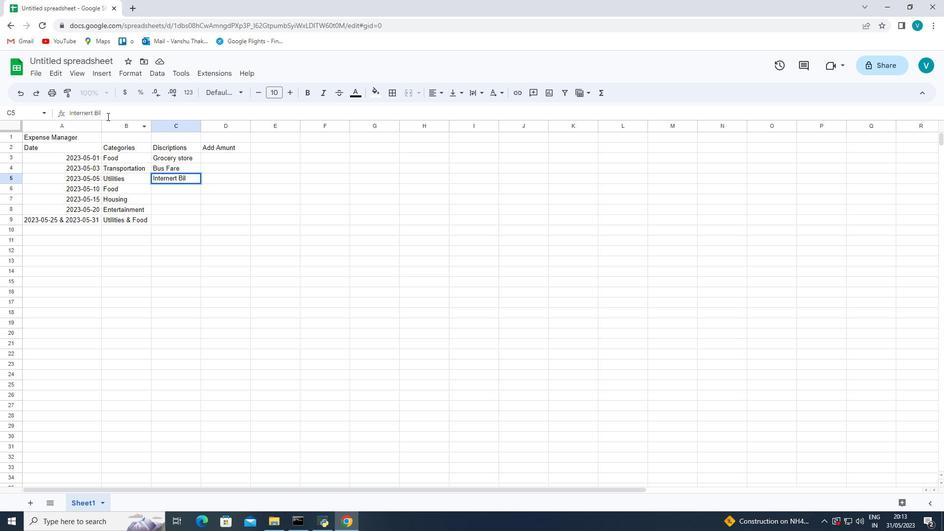 
Action: Mouse moved to (159, 189)
Screenshot: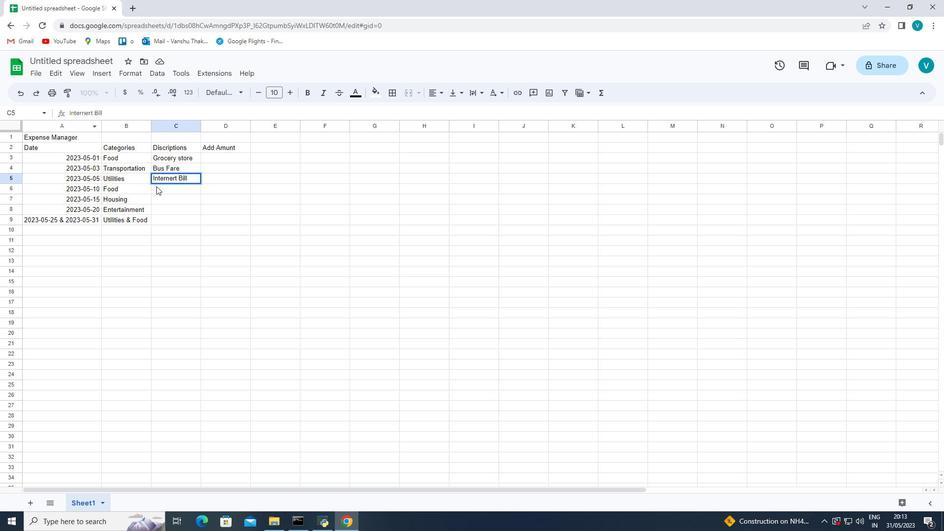 
Action: Key pressed <Key.enter>
Screenshot: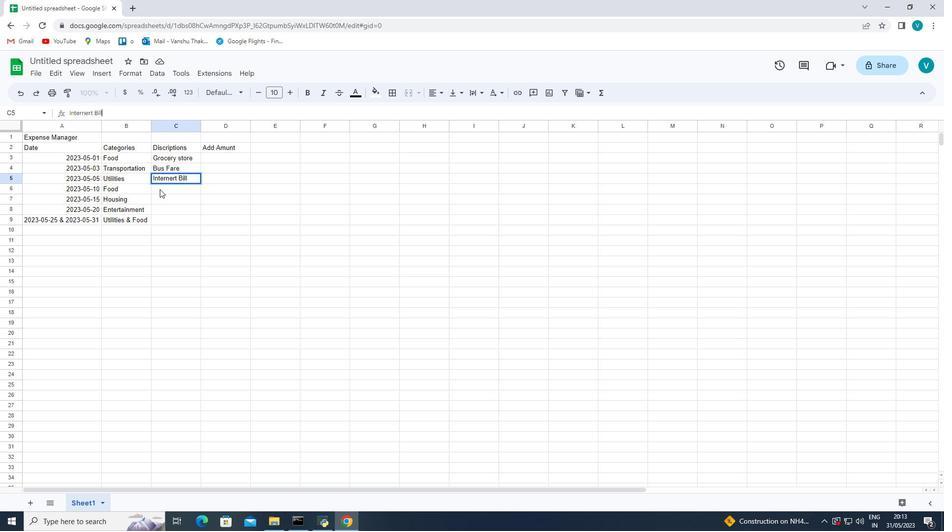 
Action: Mouse moved to (189, 167)
Screenshot: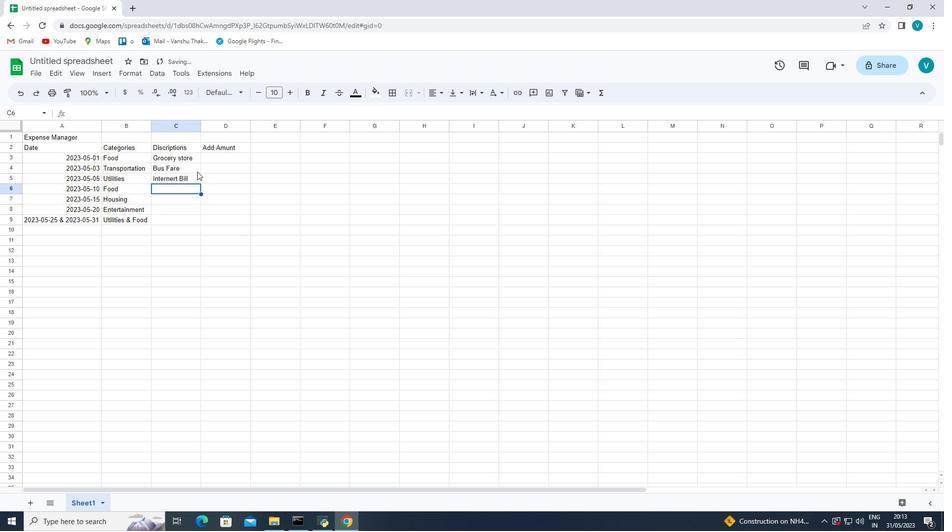 
Action: Key pressed <Key.shift_r><Key.shift_r><Key.shift_r><Key.shift_r><Key.shift_r>Restaurant<Key.space><Key.shift_r><Key.enter><Key.shift_r>Rent<Key.space><Key.shift_r><Key.enter><Key.shift_r>Movie<Key.space><Key.shift_r><Key.shift_r><Key.shift_r>Tickets<Key.space><Key.shift_r><Key.enter><Key.shift_r><Key.shift_r>Electricity<Key.space><Key.backspace><Key.space><Key.shift_r><Key.shift_r><Key.shift_r><Key.shift_r><Key.shift_r><Key.shift_r>Bill<Key.space><Key.shift_r><Key.shift_r><Key.shift_r><Key.shift_r><Key.shift_r><Key.shift_r><Key.shift_r><Key.shift_r><Key.shift_r><Key.shift_r><Key.shift_r><Key.shift_r><Key.shift_r><Key.shift_r><Key.shift_r><Key.shift_r><Key.shift_r>&<Key.space><Key.shift_r>Grocery<Key.space><Key.shift_r><Key.shift_r><Key.shift_r><Key.shift_r><Key.shift_r><Key.shift_r><Key.shift_r><Key.shift_r><Key.shift_r><Key.shift_r><Key.shift_r><Key.shift_r><Key.shift_r><Key.shift_r><Key.shift_r>Store
Screenshot: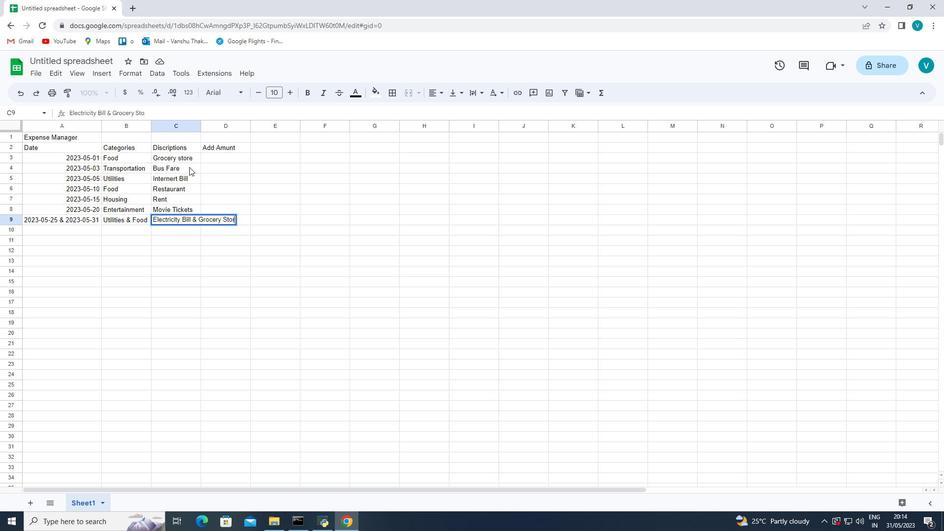 
Action: Mouse moved to (263, 223)
Screenshot: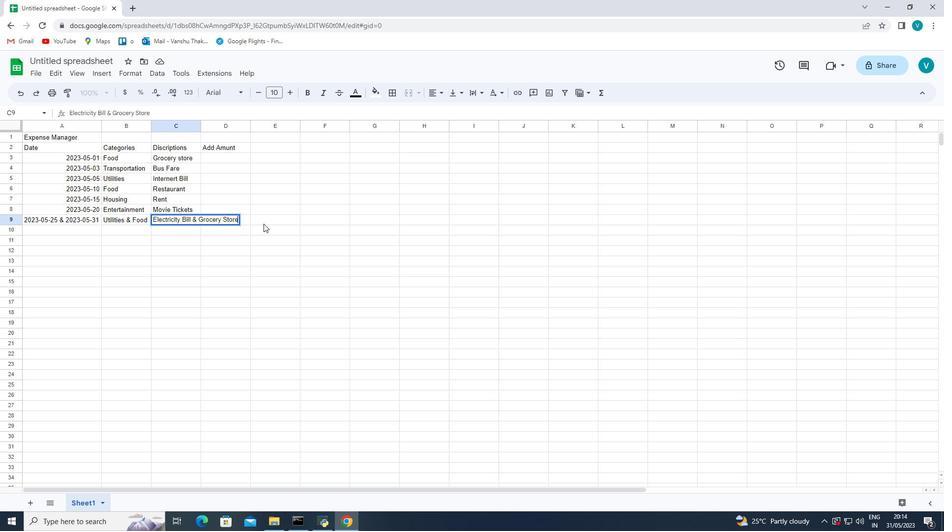 
Action: Mouse pressed left at (263, 223)
Screenshot: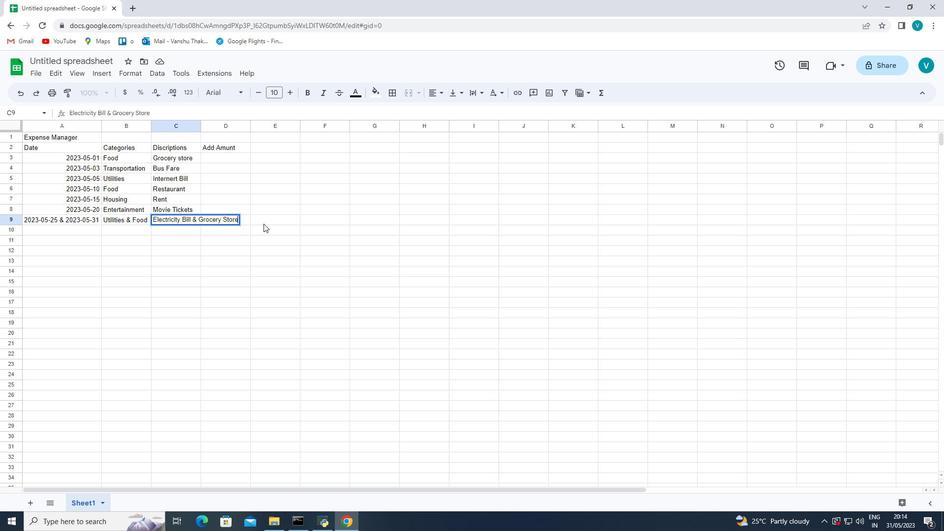 
Action: Mouse moved to (200, 127)
Screenshot: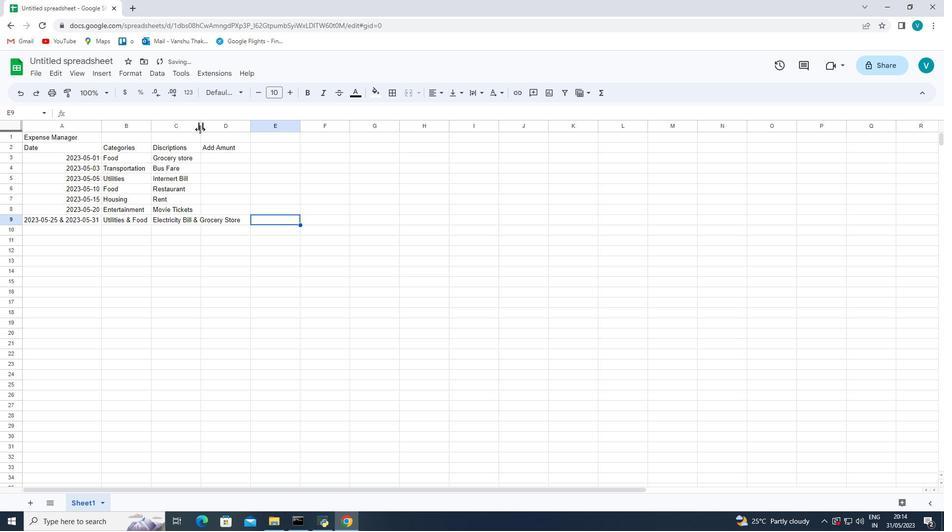 
Action: Mouse pressed left at (200, 127)
Screenshot: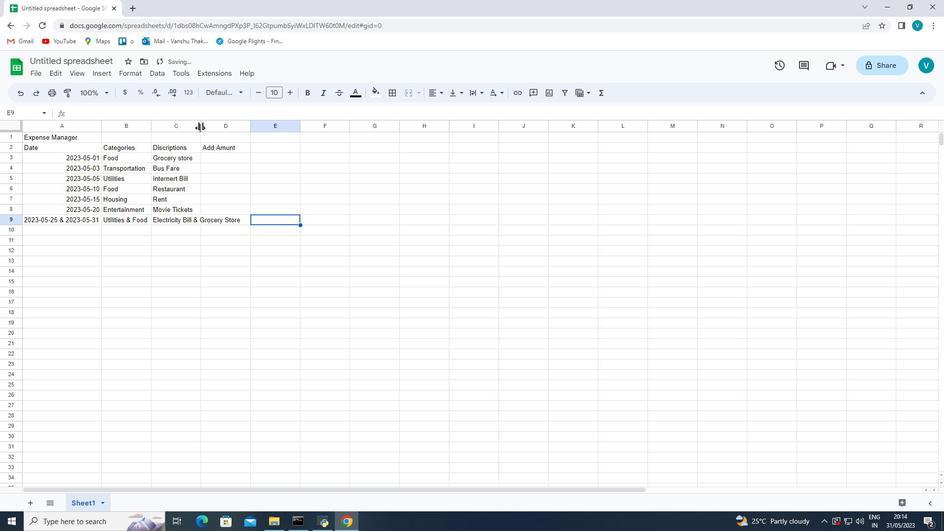 
Action: Mouse pressed left at (200, 127)
Screenshot: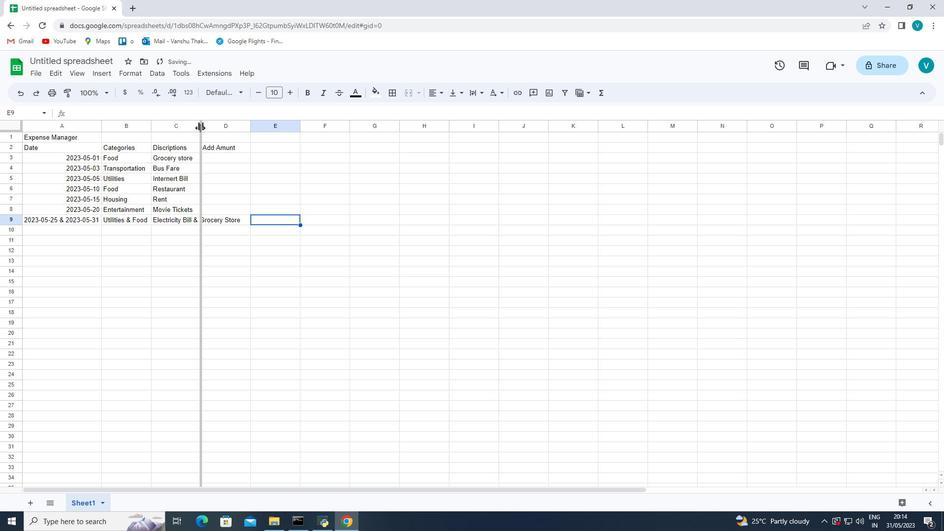 
Action: Mouse moved to (263, 157)
Screenshot: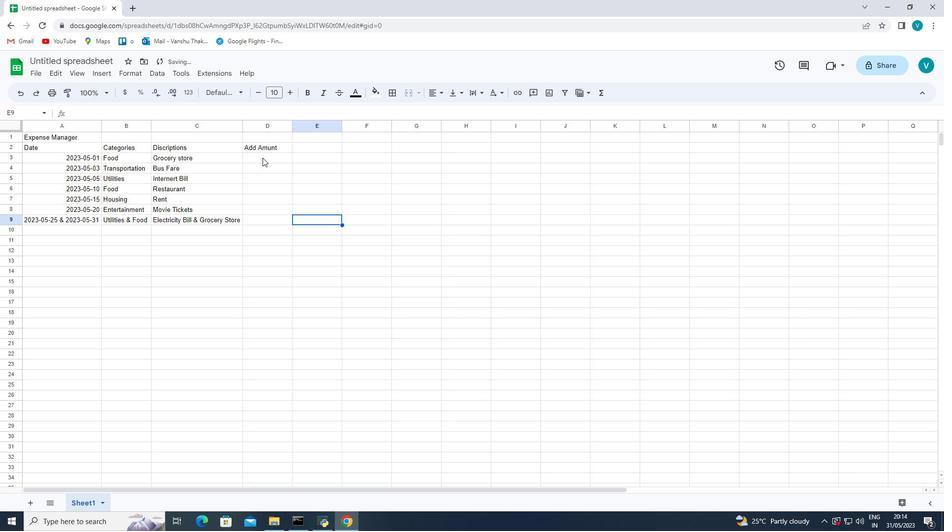 
Action: Mouse pressed left at (263, 157)
Screenshot: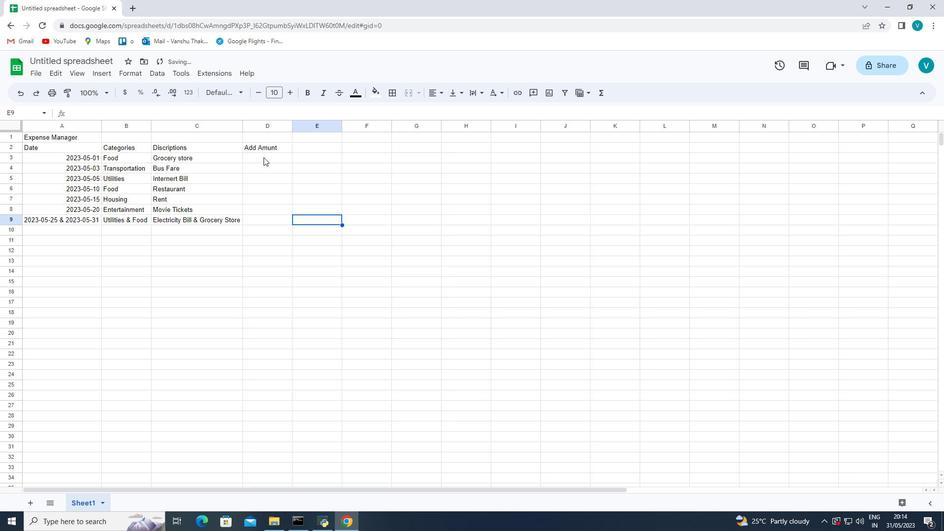 
Action: Mouse moved to (291, 131)
Screenshot: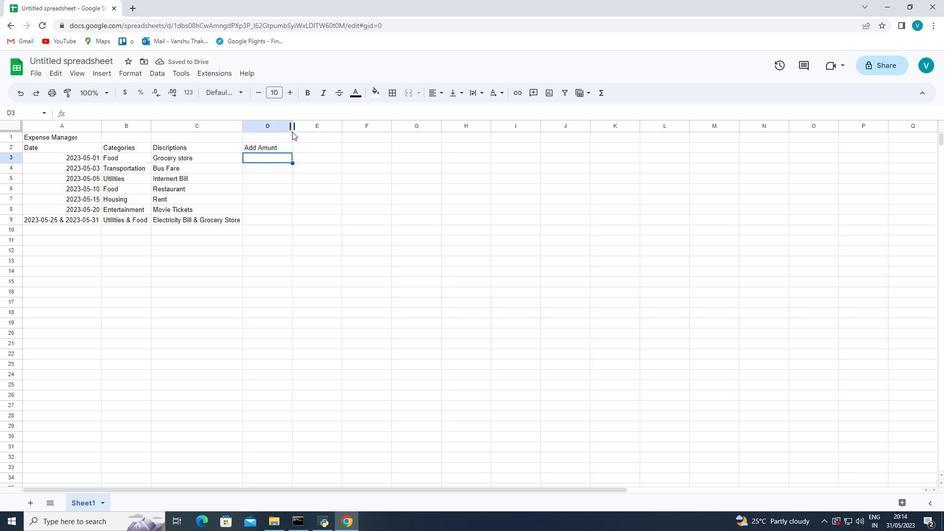 
Action: Key pressed <Key.shift_r><Key.shift_r><Key.shift_r><Key.shift_r><Key.shift_r><Key.shift_r><Key.shift_r><Key.shift_r><Key.shift_r><Key.shift_r><Key.shift_r><Key.shift_r><Key.shift_r><Key.shift_r><Key.shift_r><Key.shift_r>$50<Key.enter><Key.shift_r><Key.shift_r><Key.shift_r><Key.shift_r><Key.shift_r><Key.shift_r><Key.shift_r><Key.shift_r><Key.shift_r><Key.shift_r><Key.shift_r><Key.shift_r><Key.shift_r><Key.shift_r>$5<Key.enter><Key.shift_r><Key.shift_r><Key.shift_r><Key.shift_r><Key.shift_r><Key.shift_r><Key.shift_r>$60<Key.enter><Key.shift_r><Key.shift_r><Key.shift_r><Key.shift_r><Key.shift_r><Key.shift_r><Key.shift_r>$30<Key.enter><Key.shift_r><Key.shift_r><Key.shift_r><Key.shift_r><Key.shift_r><Key.shift_r>$800<Key.enter><Key.shift_r><Key.shift_r><Key.shift_r><Key.shift_r><Key.shift_r><Key.shift_r><Key.shift_r><Key.shift_r><Key.shift_r><Key.shift_r><Key.shift_r><Key.shift_r><Key.shift_r><Key.shift_r><Key.shift_r><Key.shift_r><Key.shift_r><Key.shift_r><Key.shift_r><Key.shift_r><Key.shift_r><Key.shift_r><Key.shift_r><Key.shift_r><Key.shift_r><Key.shift_r><Key.shift_r>$29<Key.backspace>0<Key.enter><Key.shift_r><Key.shift_r><Key.shift_r><Key.shift_r><Key.shift_r><Key.shift_r><Key.shift_r><Key.shift_r><Key.shift_r><Key.shift_r><Key.shift_r><Key.shift_r><Key.shift_r><Key.shift_r><Key.shift_r><Key.shift_r><Key.shift_r><Key.shift_r><Key.shift_r><Key.shift_r><Key.shift_r><Key.shift_r><Key.shift_r><Key.shift_r><Key.shift_r><Key.shift_r>$79<Key.backspace>0<Key.space><Key.shift_r><Key.shift_r><Key.shift_r><Key.shift_r><Key.shift_r><Key.shift_r><Key.shift_r><Key.shift_r><Key.shift_r><Key.shift_r><Key.shift_r><Key.shift_r><Key.shift_r><Key.shift_r><Key.shift_r><Key.shift_r><Key.shift_r><Key.shift_r><Key.shift_r><Key.shift_r><Key.shift_r><Key.shift_r><Key.shift_r><Key.shift_r><Key.shift_r><Key.shift_r><Key.shift_r>$<Key.backspace><Key.shift_r><Key.shift_r>&<Key.space><Key.shift_r>$<Key.space>40
Screenshot: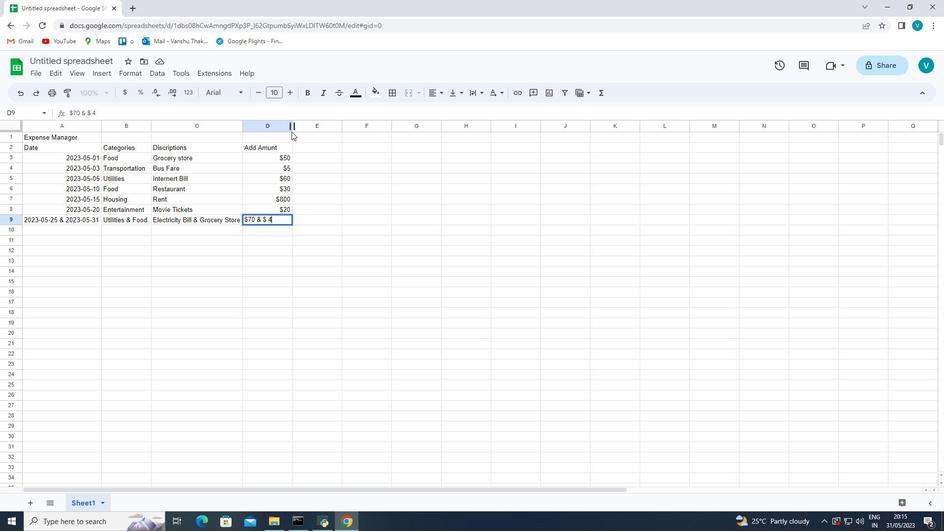 
Action: Mouse moved to (438, 238)
Screenshot: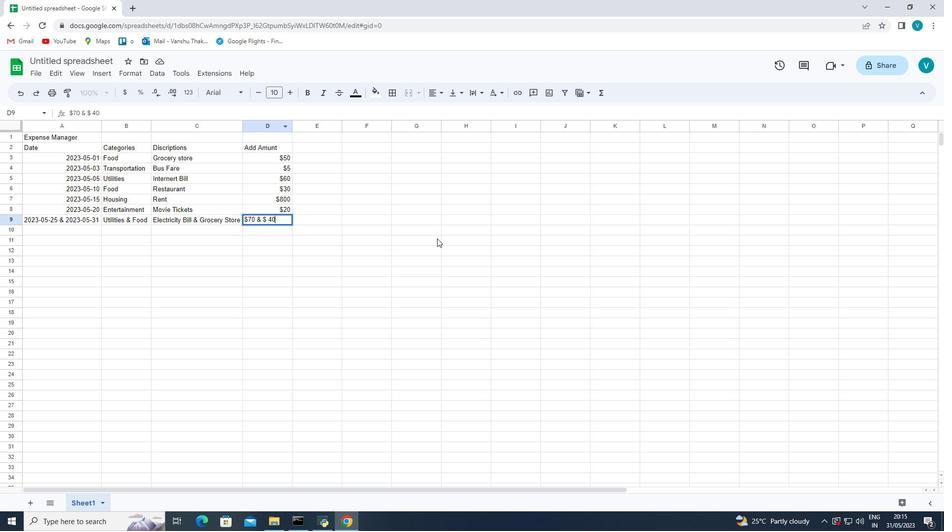 
Action: Mouse pressed left at (438, 238)
Screenshot: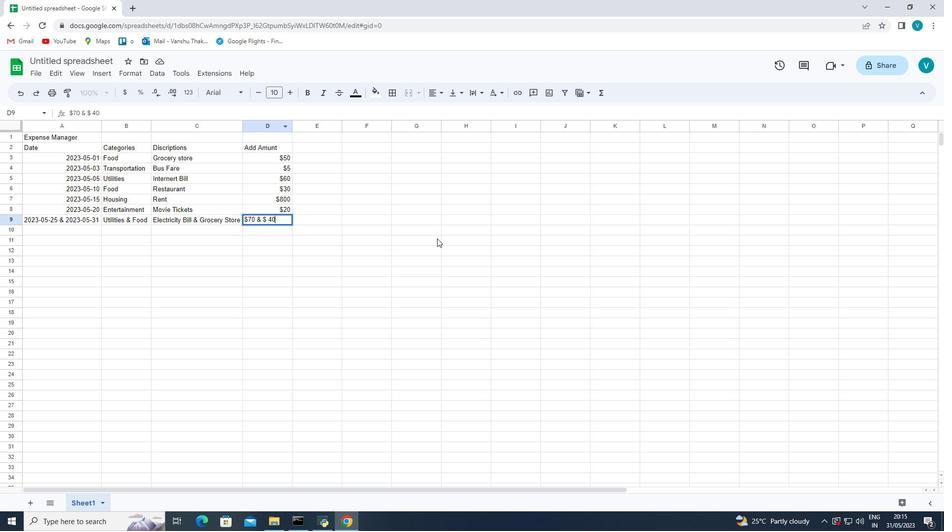 
Action: Mouse moved to (293, 125)
Screenshot: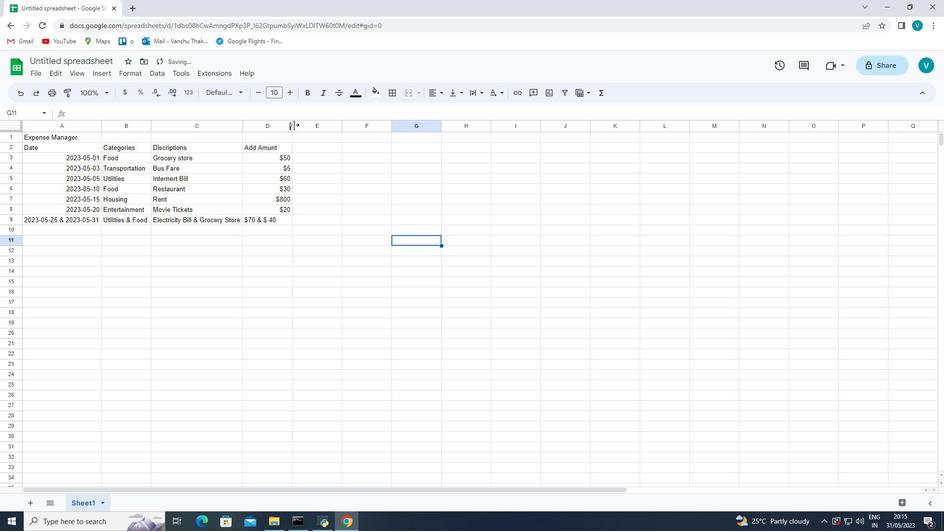 
Action: Mouse pressed left at (293, 125)
Screenshot: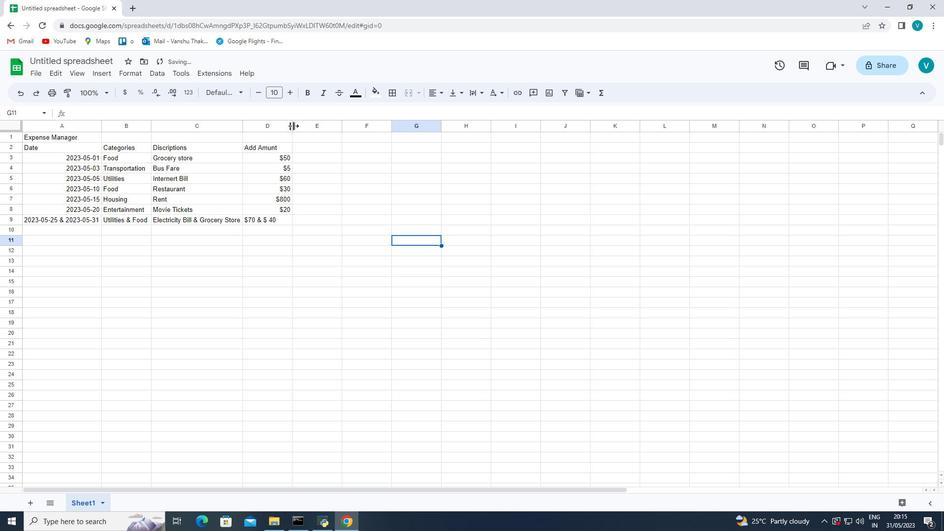 
Action: Mouse pressed left at (293, 125)
Screenshot: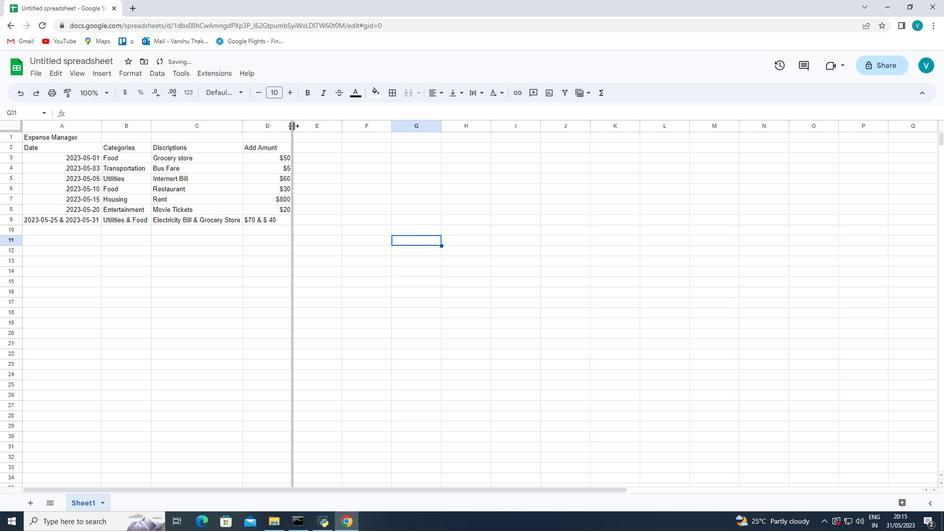 
Action: Mouse moved to (241, 124)
Screenshot: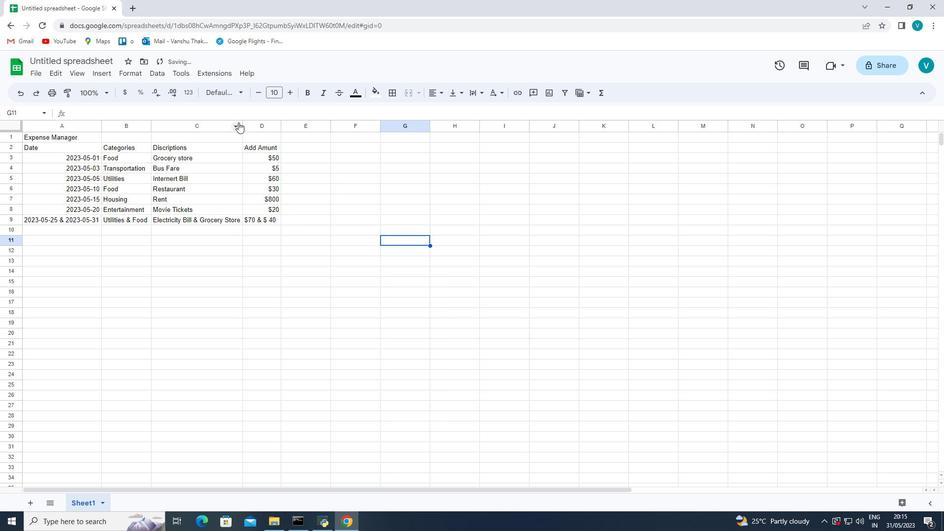 
Action: Mouse pressed left at (241, 124)
Screenshot: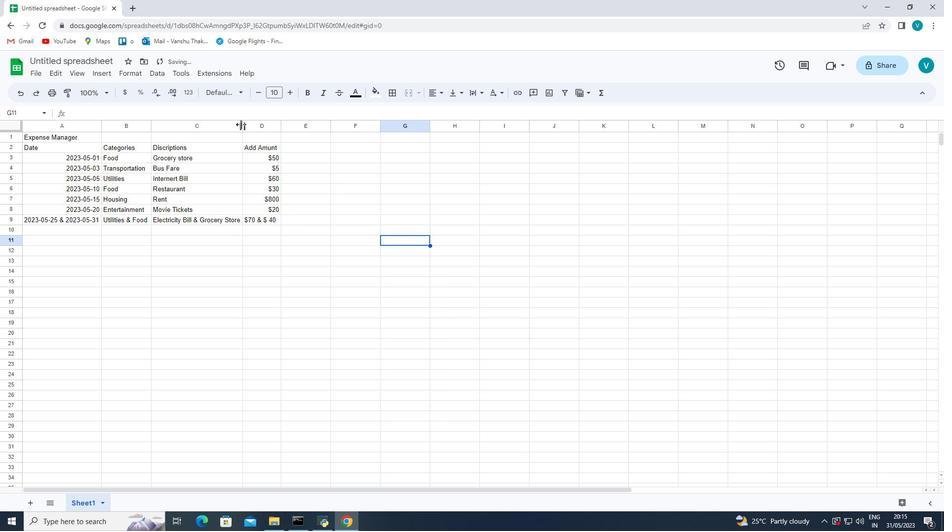 
Action: Mouse pressed left at (241, 124)
Screenshot: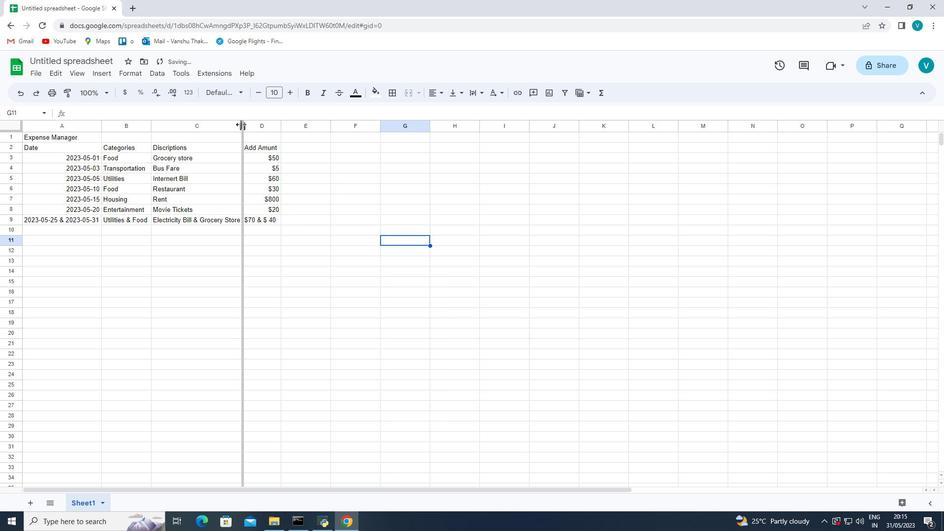 
Action: Mouse moved to (152, 126)
Screenshot: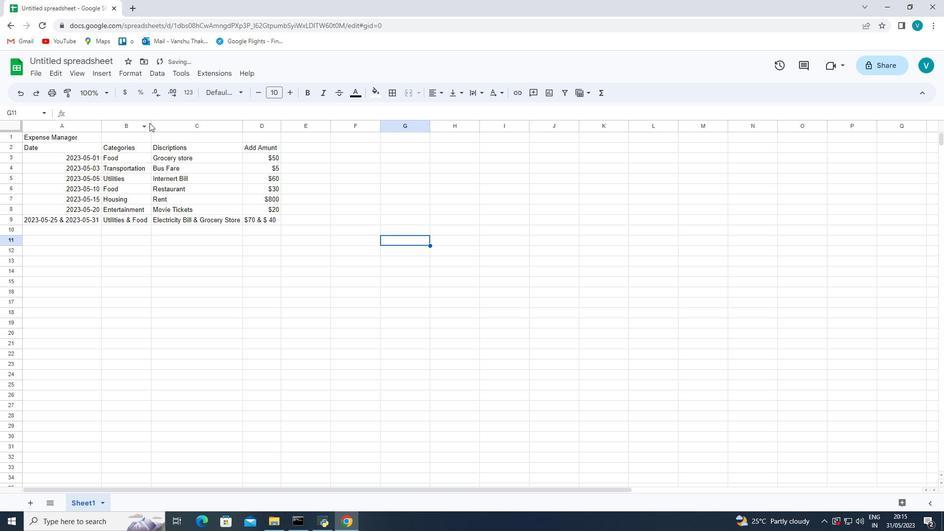 
Action: Mouse pressed left at (152, 126)
Screenshot: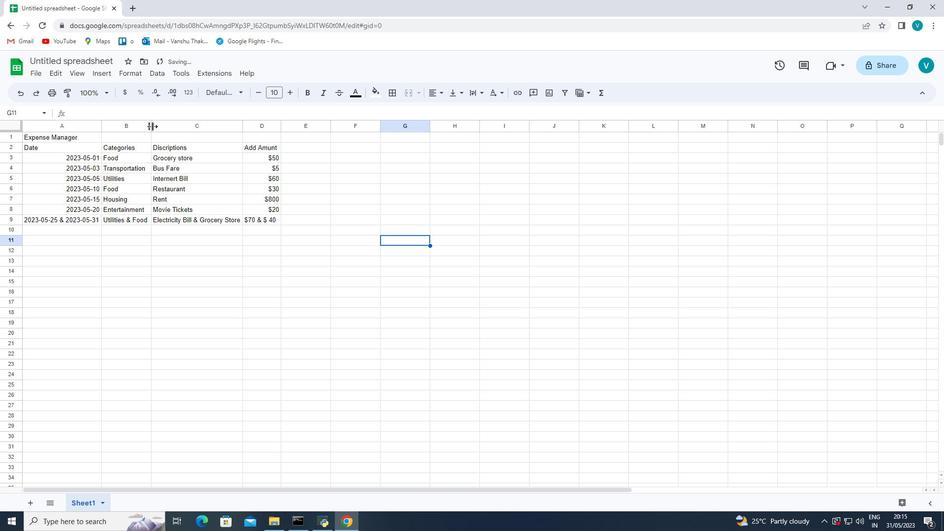 
Action: Mouse pressed left at (152, 126)
Screenshot: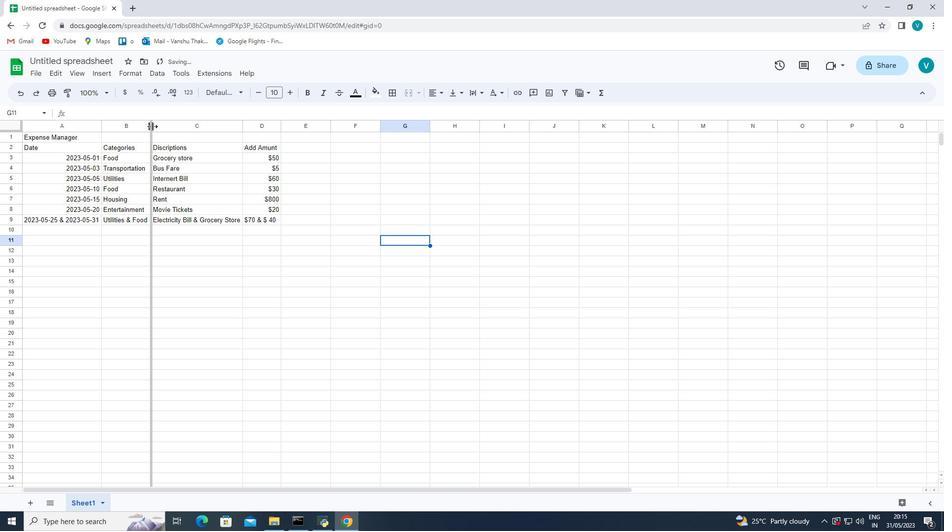
Action: Mouse moved to (100, 127)
Screenshot: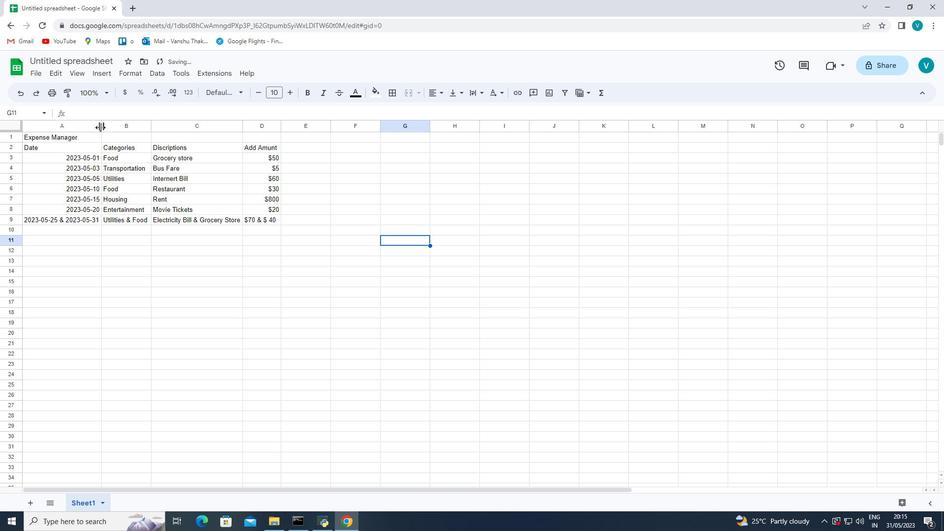 
Action: Mouse pressed left at (100, 127)
Screenshot: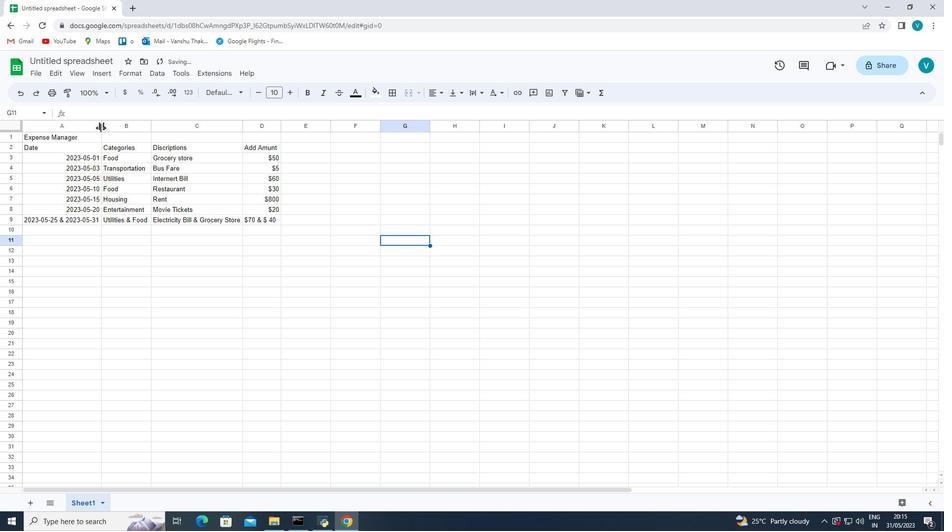 
Action: Mouse pressed left at (100, 127)
Screenshot: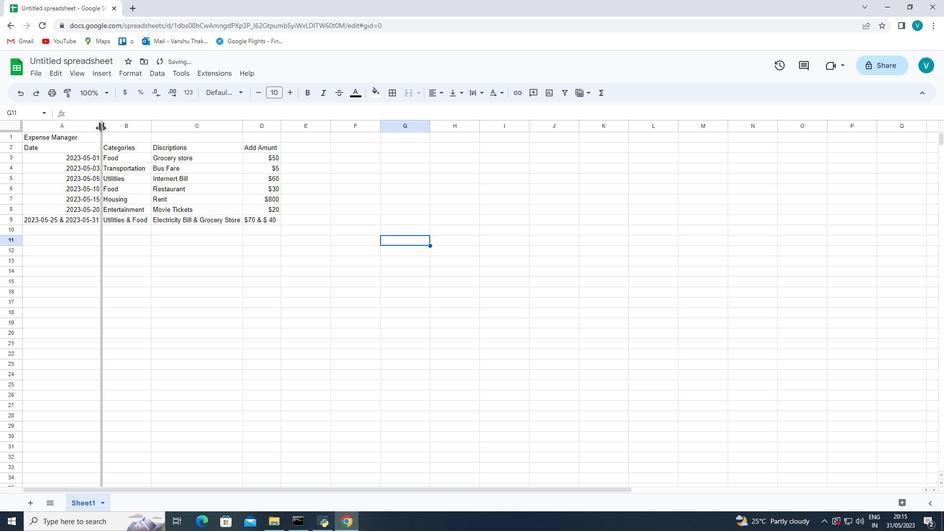 
Action: Mouse moved to (82, 63)
Screenshot: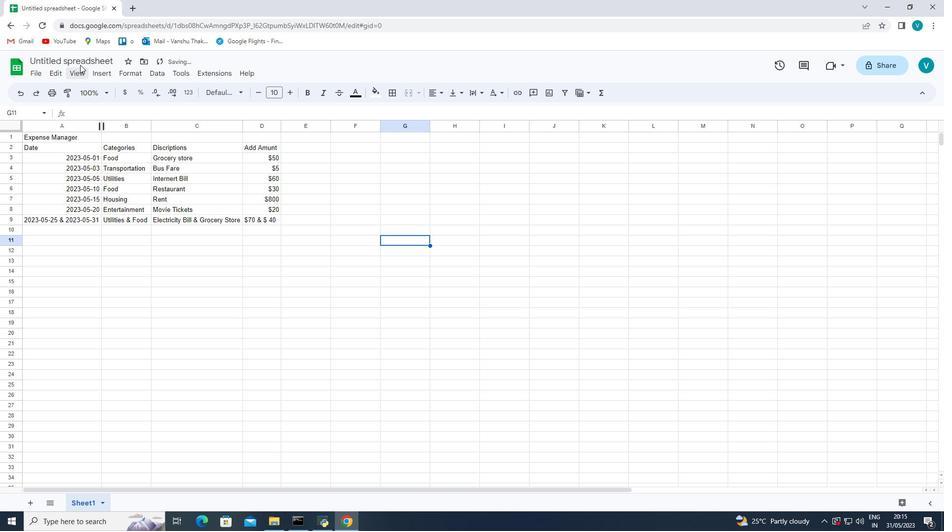 
Action: Mouse pressed left at (82, 63)
Screenshot: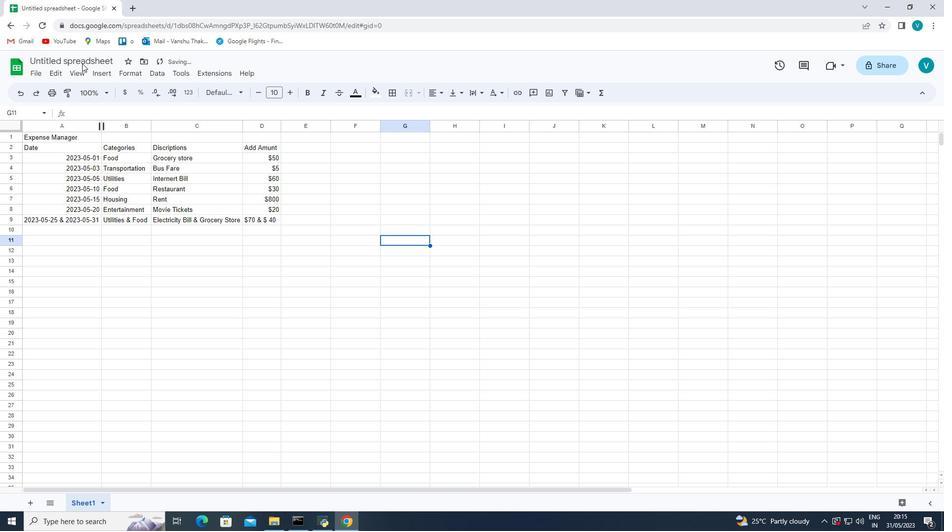 
Action: Mouse moved to (106, 59)
Screenshot: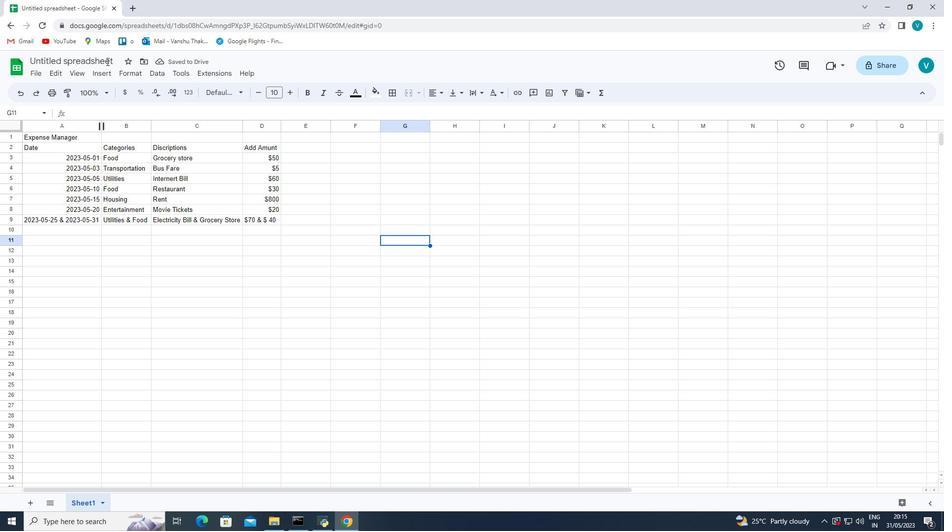 
Action: Mouse pressed left at (106, 59)
Screenshot: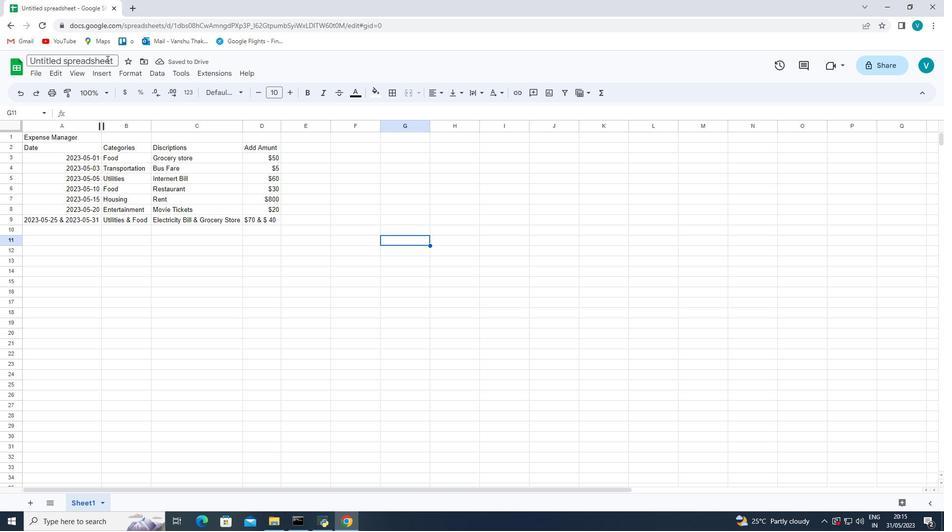 
Action: Mouse moved to (163, 80)
Screenshot: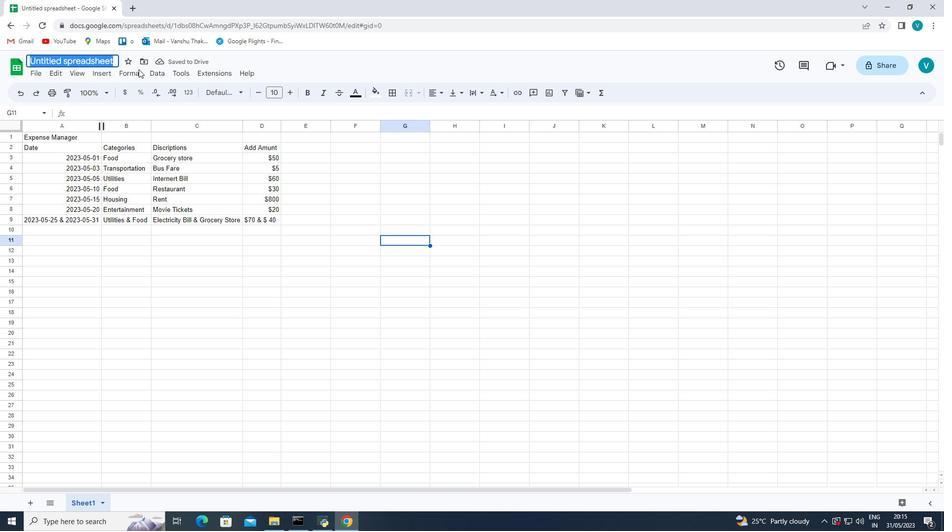 
Action: Key pressed <Key.shift_r>Cash<Key.shift_r><Key.shift_r><Key.shift_r><Key.shift_r><Key.shift_r><Key.shift_r><Key.shift_r><Key.shift_r><Key.shift_r><Key.shift_r><Key.shift_r><Key.shift_r><Key.shift_r><Key.shift_r><Key.shift_r><Key.shift_r>Flow<Key.space>rec<Key.backspace>view
Screenshot: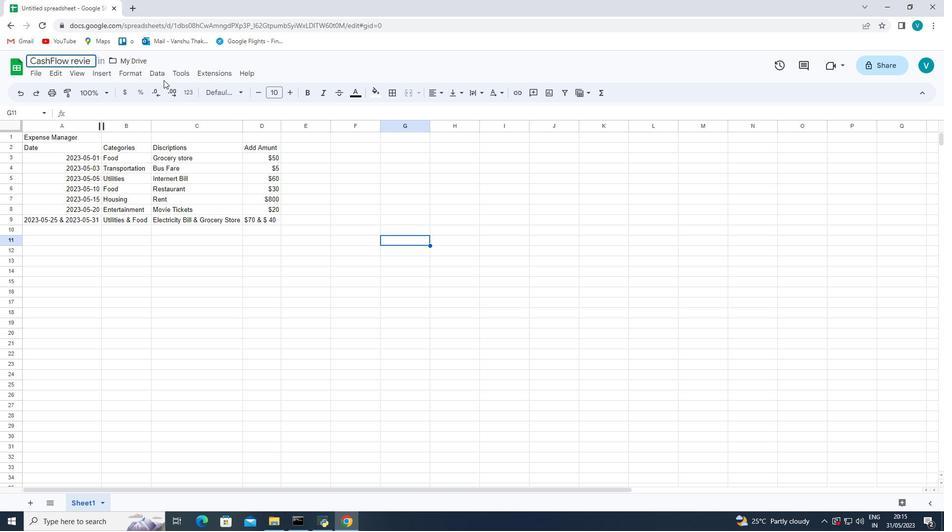 
Action: Mouse moved to (328, 199)
Screenshot: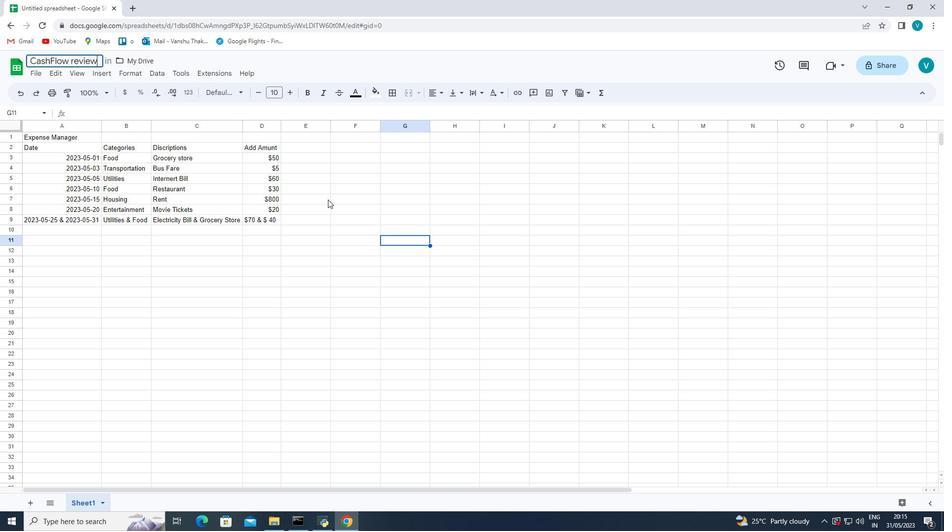 
Action: Mouse pressed left at (328, 199)
Screenshot: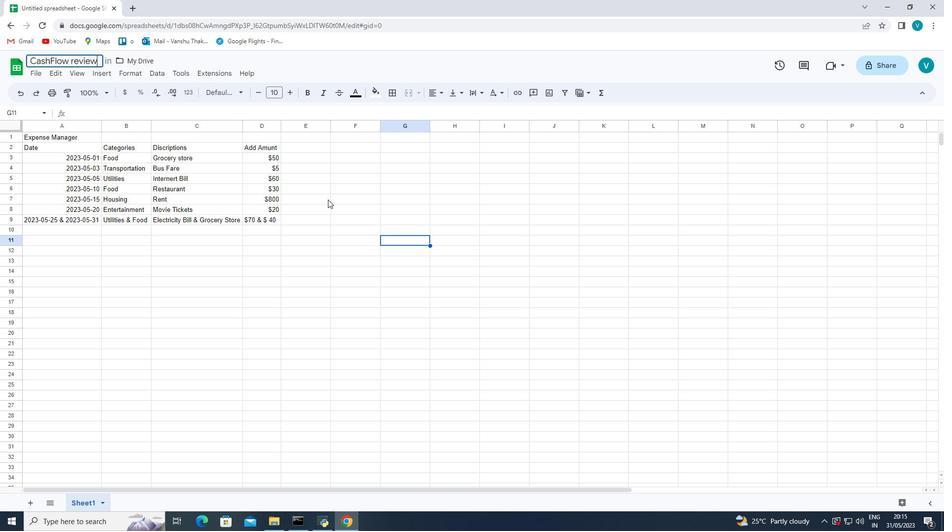 
Action: Mouse moved to (239, 182)
Screenshot: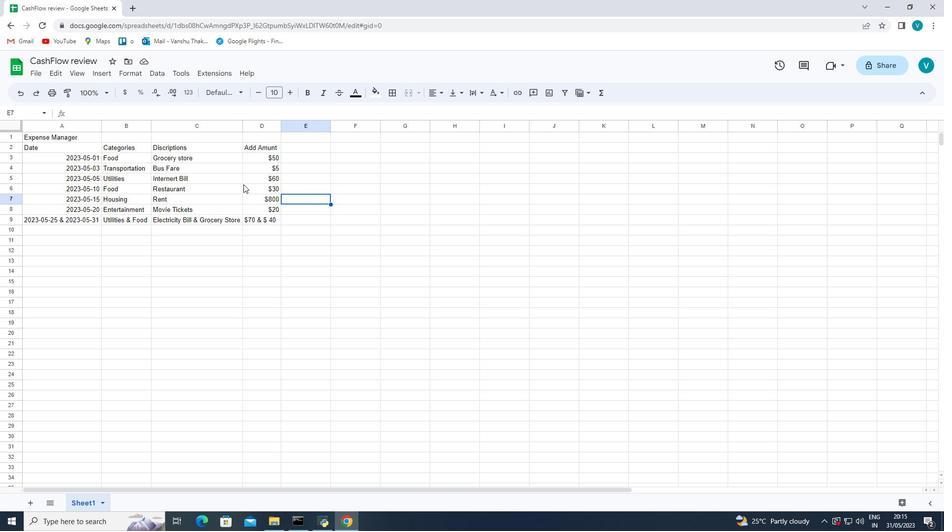 
Action: Mouse scrolled (239, 183) with delta (0, 0)
Screenshot: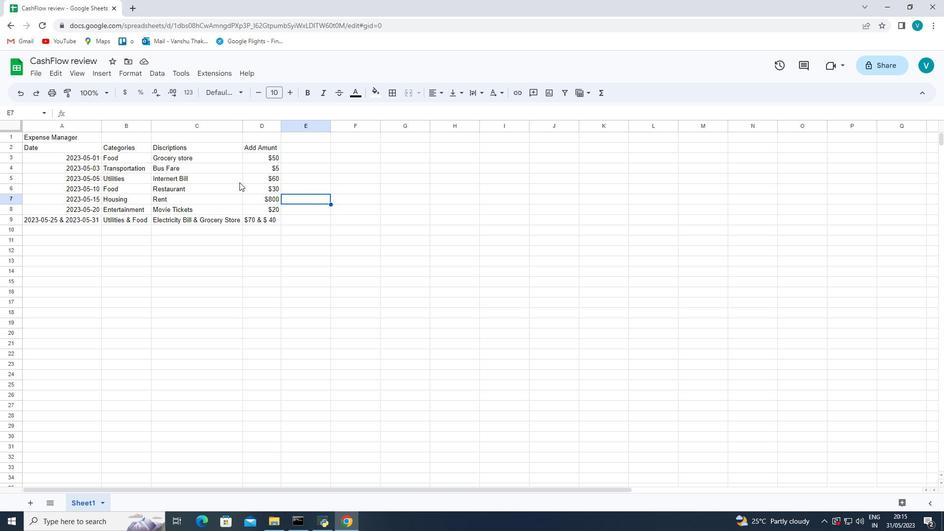 
Action: Mouse scrolled (239, 183) with delta (0, 0)
Screenshot: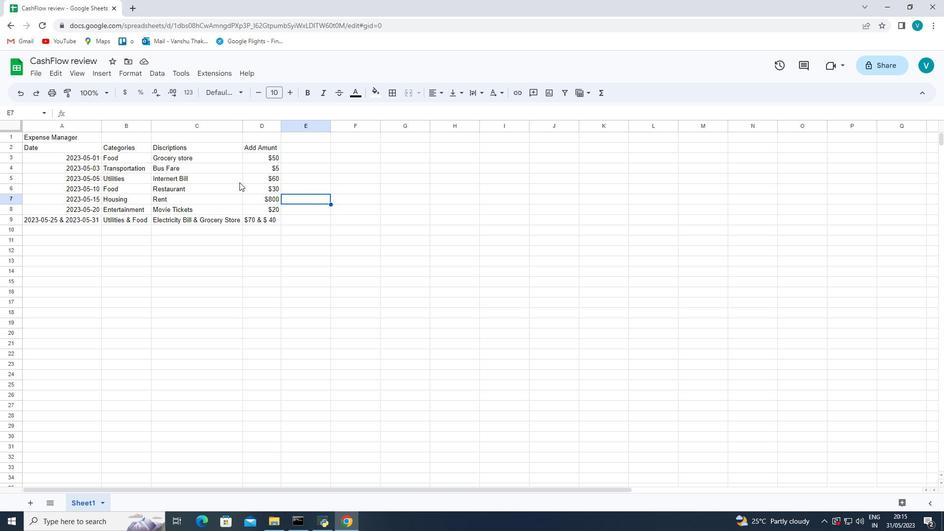 
Action: Mouse scrolled (239, 183) with delta (0, 0)
Screenshot: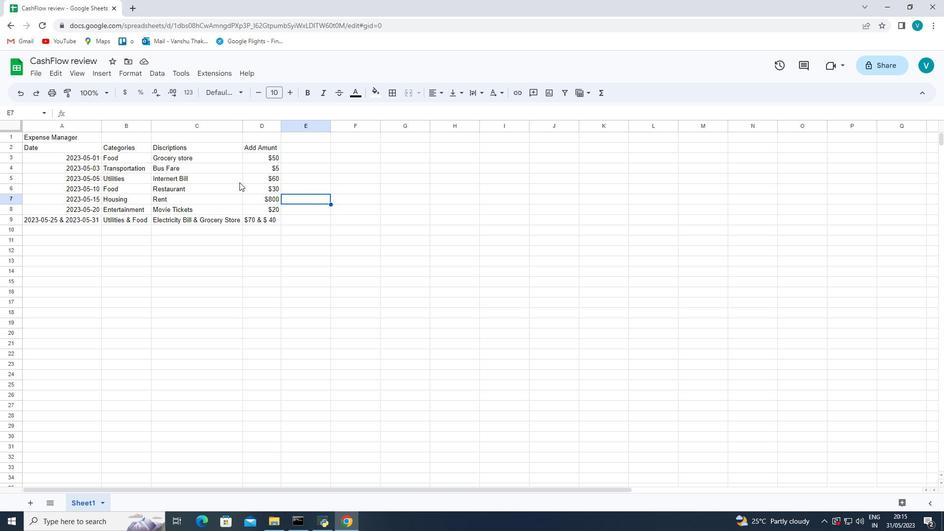 
Action: Mouse moved to (393, 194)
Screenshot: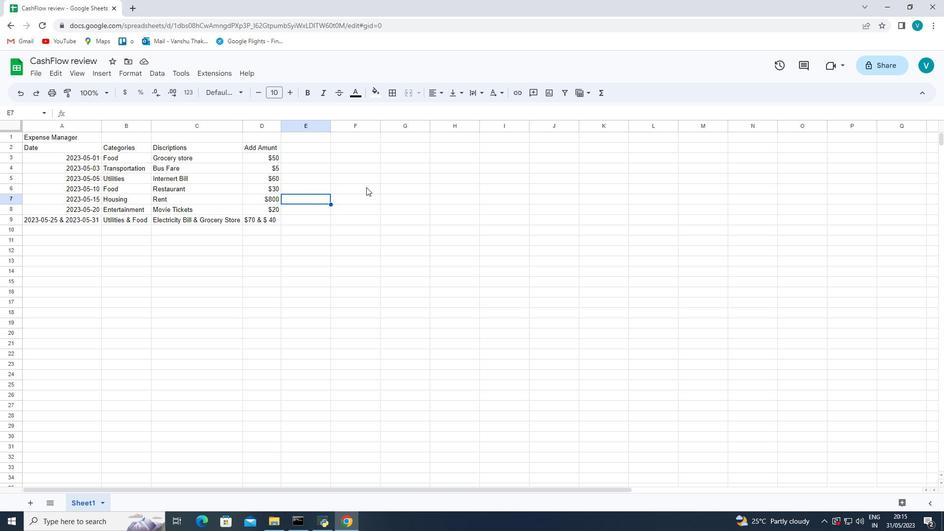 
Action: Mouse scrolled (393, 194) with delta (0, 0)
Screenshot: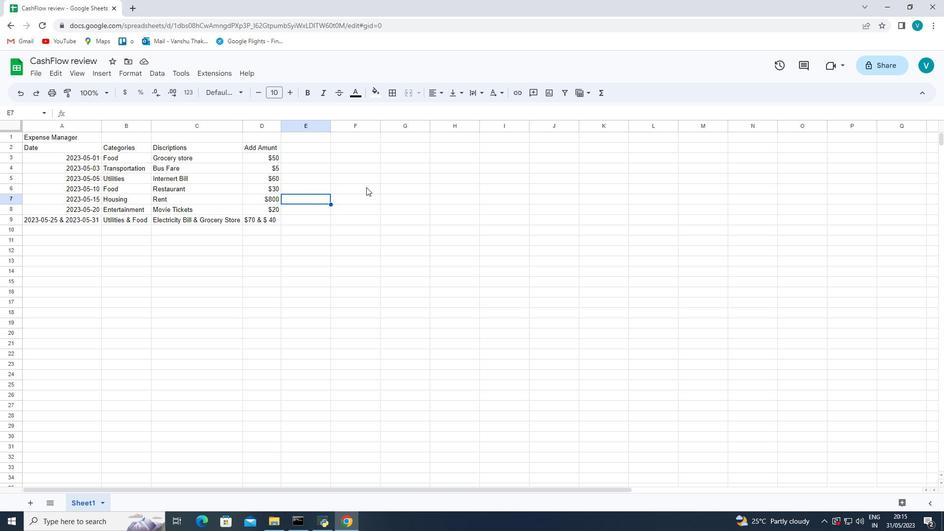 
Action: Mouse moved to (422, 210)
Screenshot: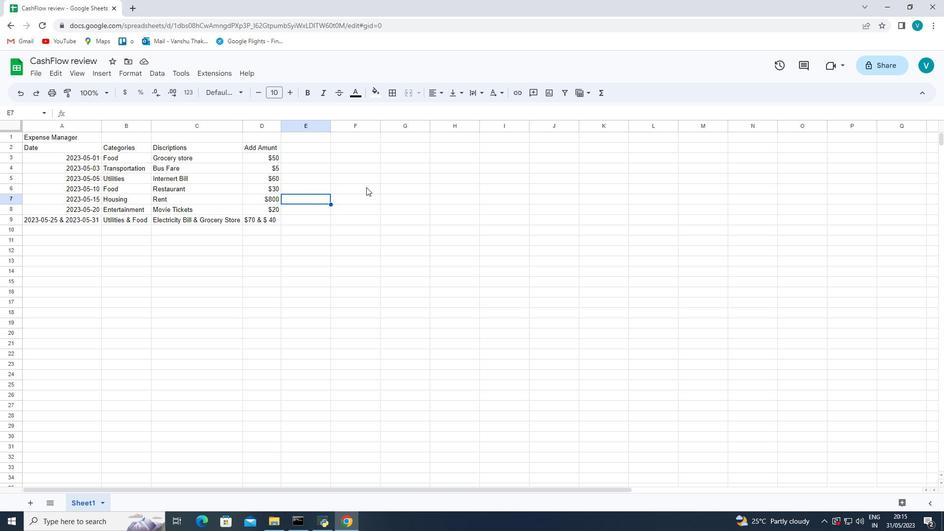 
Action: Mouse scrolled (422, 210) with delta (0, 0)
Screenshot: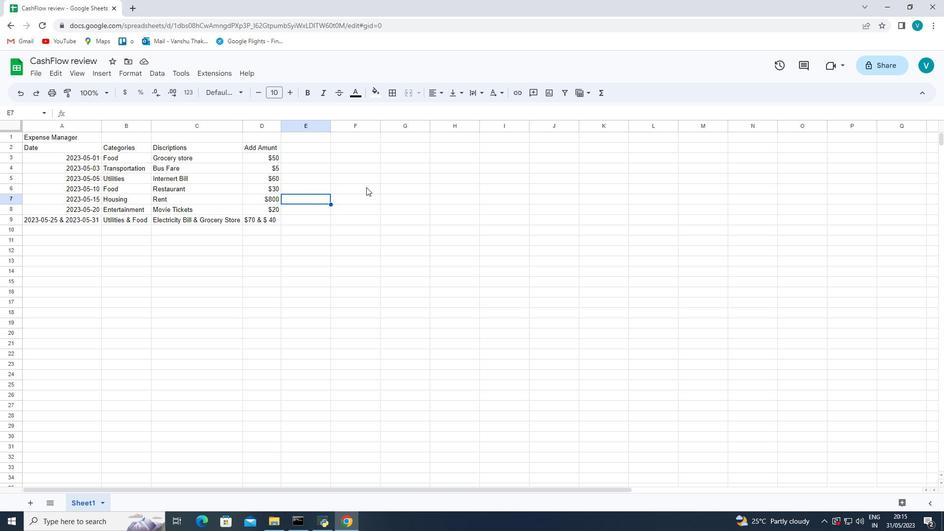 
Action: Mouse moved to (481, 263)
Screenshot: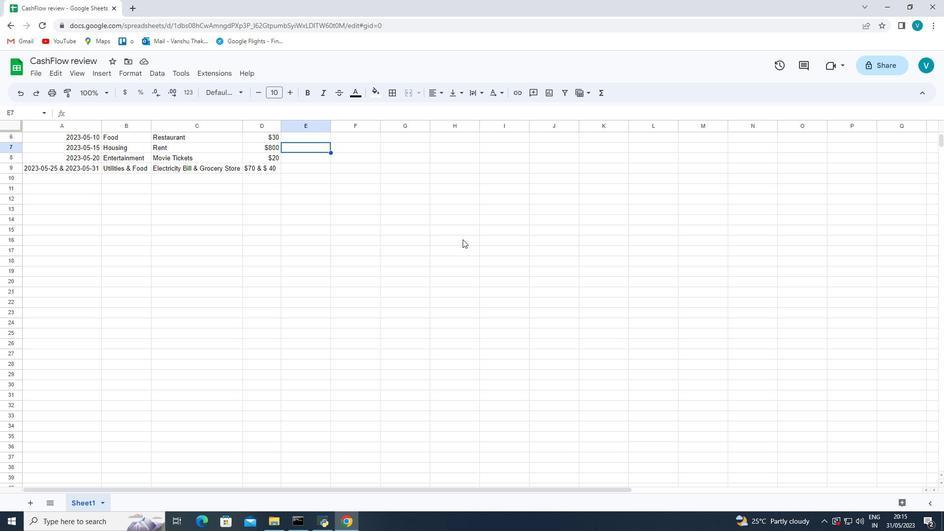 
Action: Mouse scrolled (481, 264) with delta (0, 0)
Screenshot: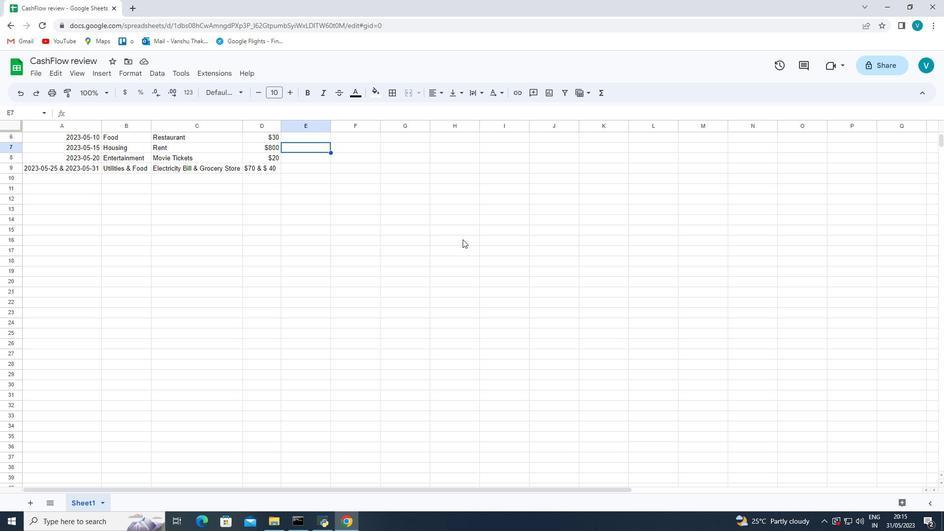 
Action: Mouse scrolled (481, 264) with delta (0, 0)
Screenshot: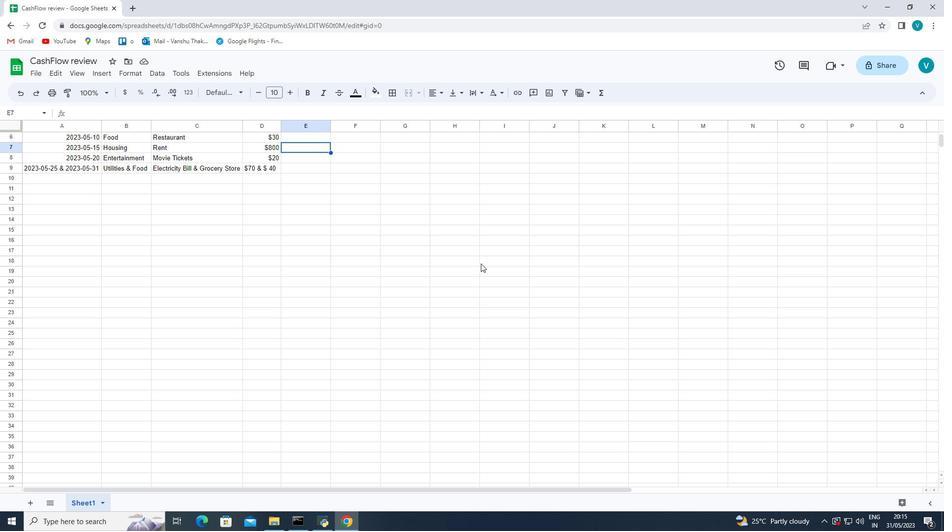 
Action: Mouse scrolled (481, 264) with delta (0, 0)
Screenshot: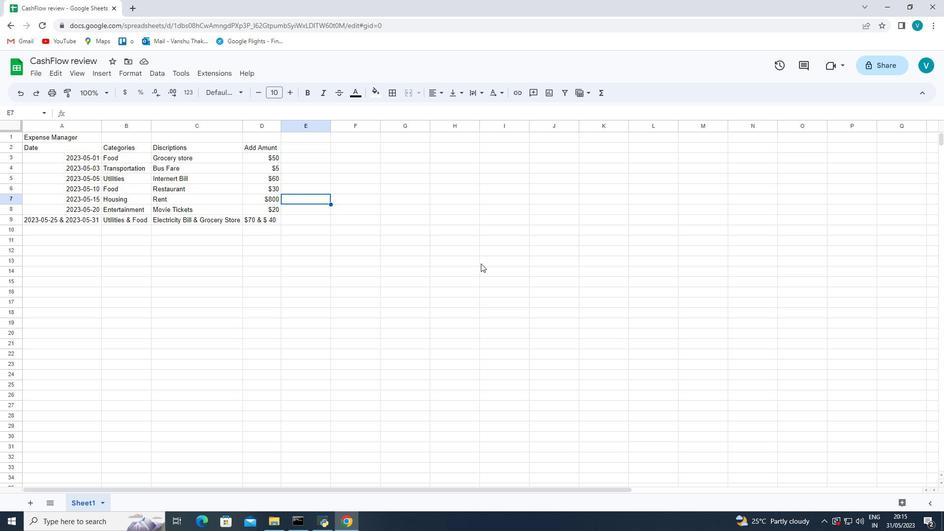 
Action: Mouse scrolled (481, 264) with delta (0, 0)
Screenshot: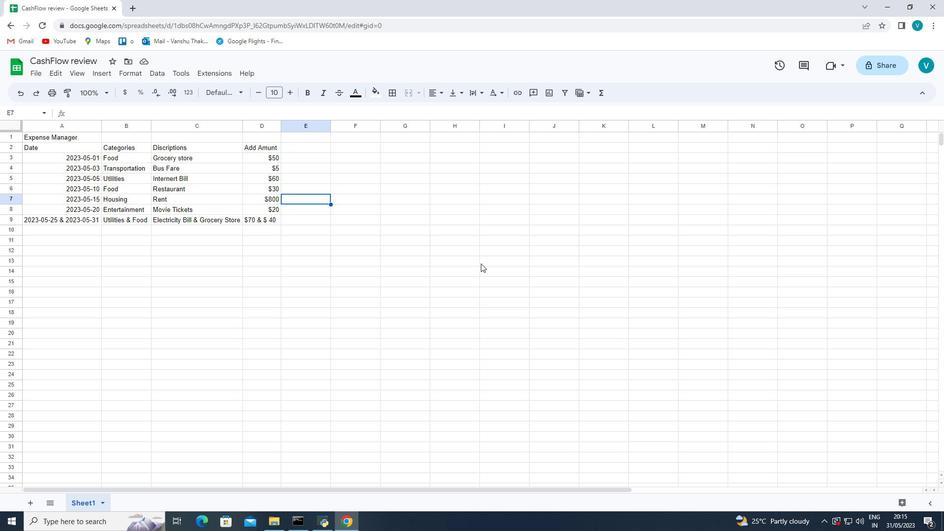 
Action: Mouse scrolled (481, 264) with delta (0, 0)
Screenshot: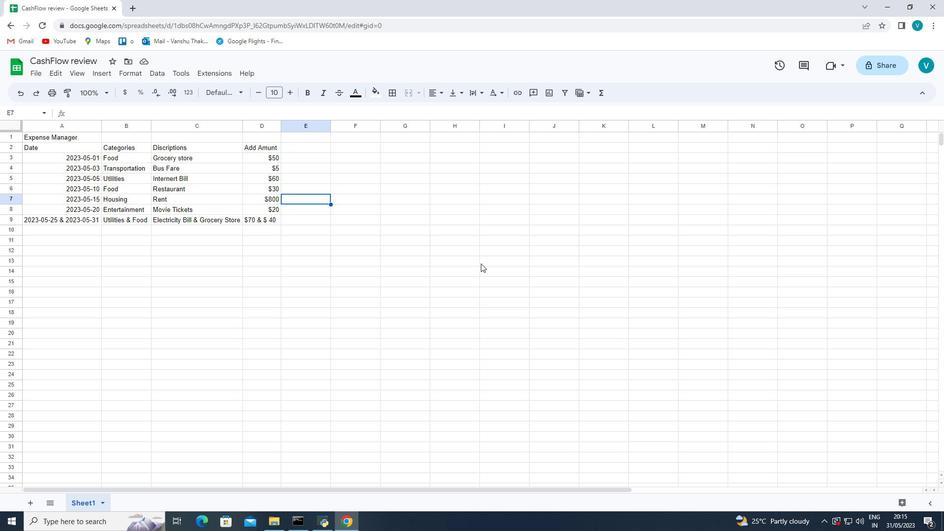 
Action: Mouse moved to (481, 264)
Screenshot: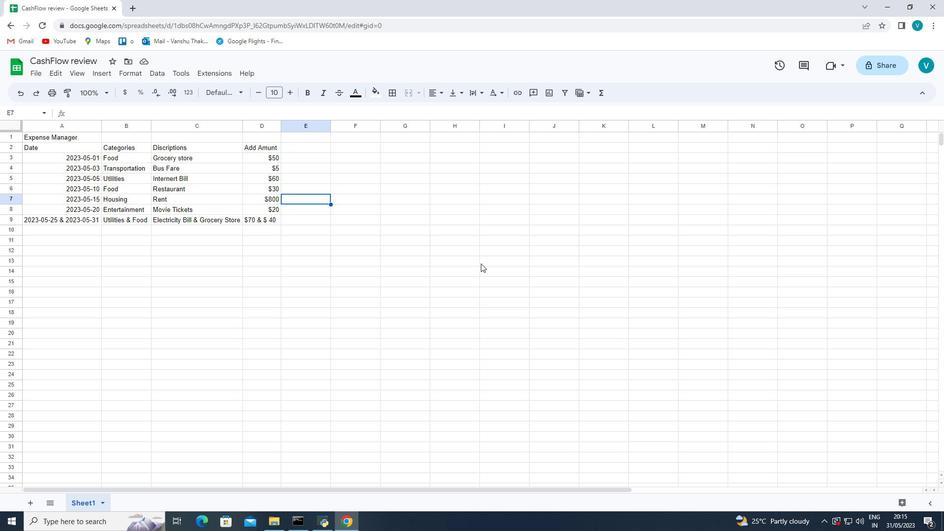 
Action: Mouse scrolled (481, 264) with delta (0, 0)
Screenshot: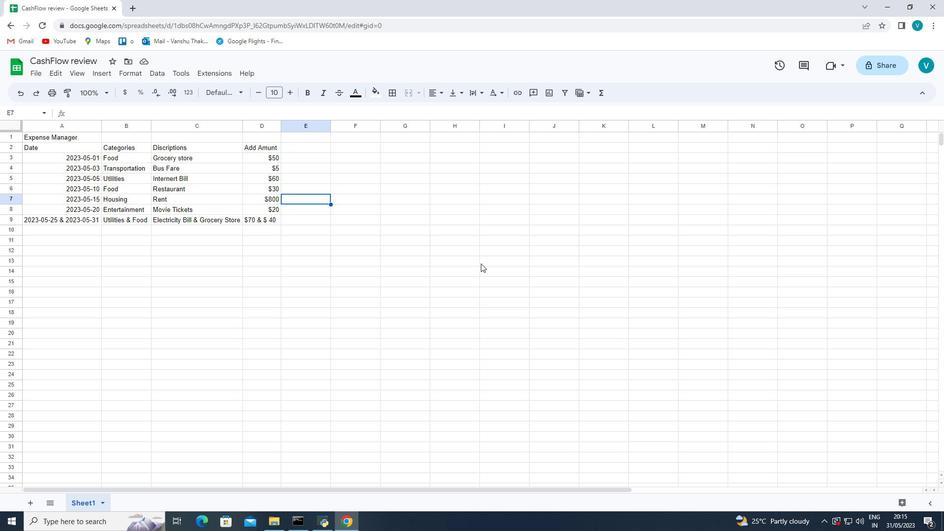 
Action: Mouse moved to (482, 264)
Screenshot: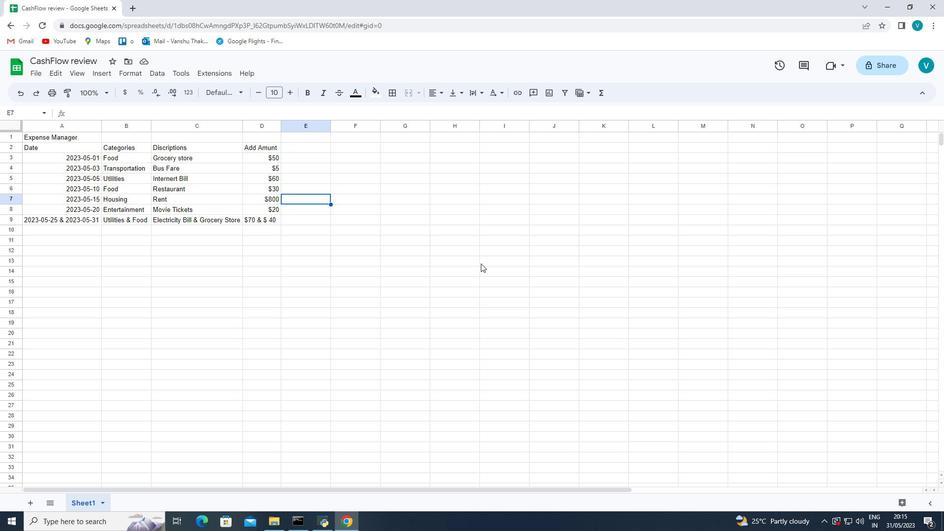 
Action: Mouse scrolled (482, 264) with delta (0, 0)
Screenshot: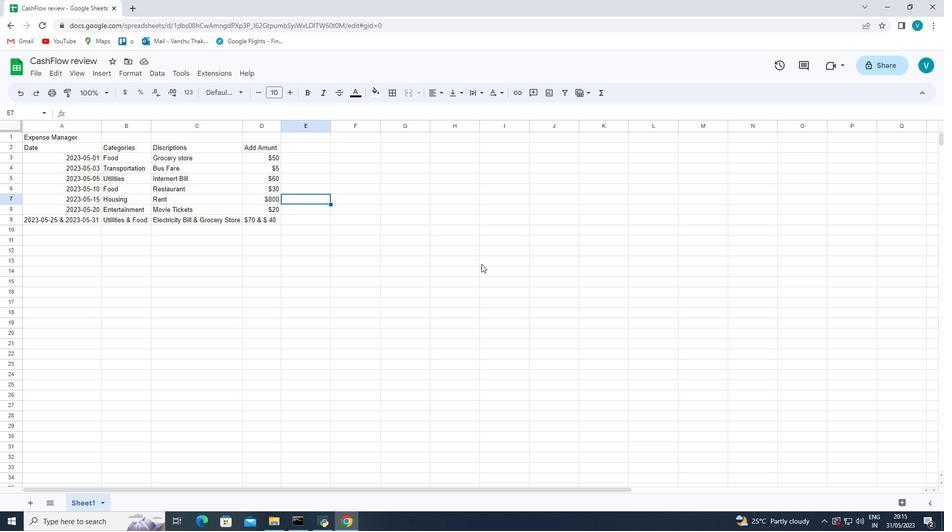
Action: Mouse scrolled (482, 263) with delta (0, 0)
Screenshot: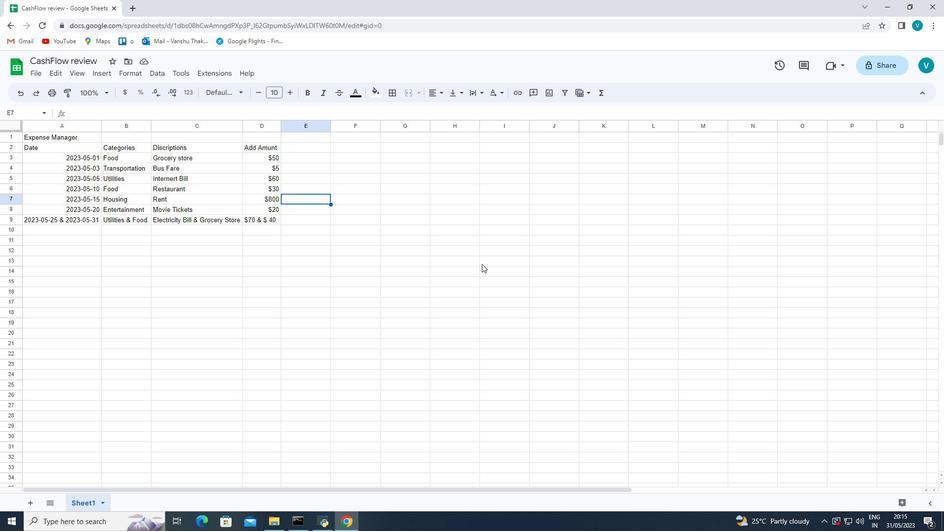 
Action: Mouse scrolled (482, 263) with delta (0, 0)
Screenshot: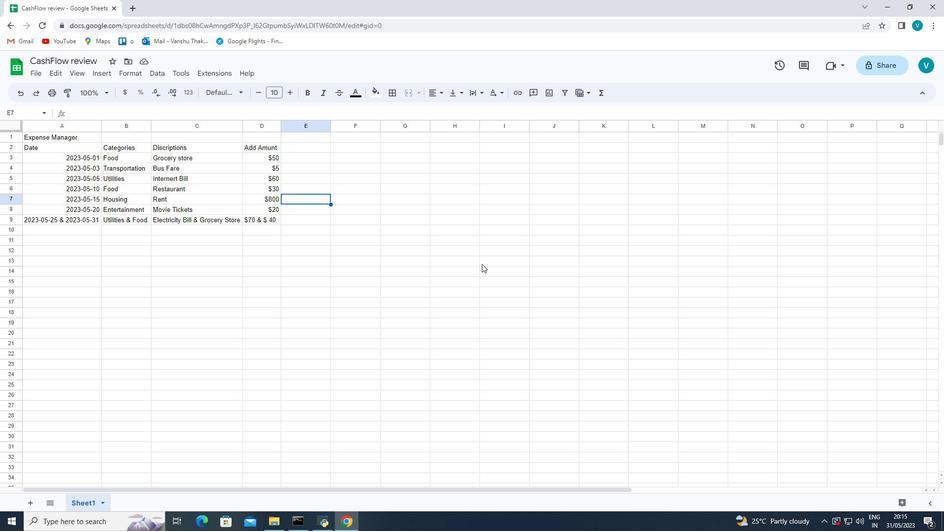 
Action: Mouse scrolled (482, 263) with delta (0, 0)
Screenshot: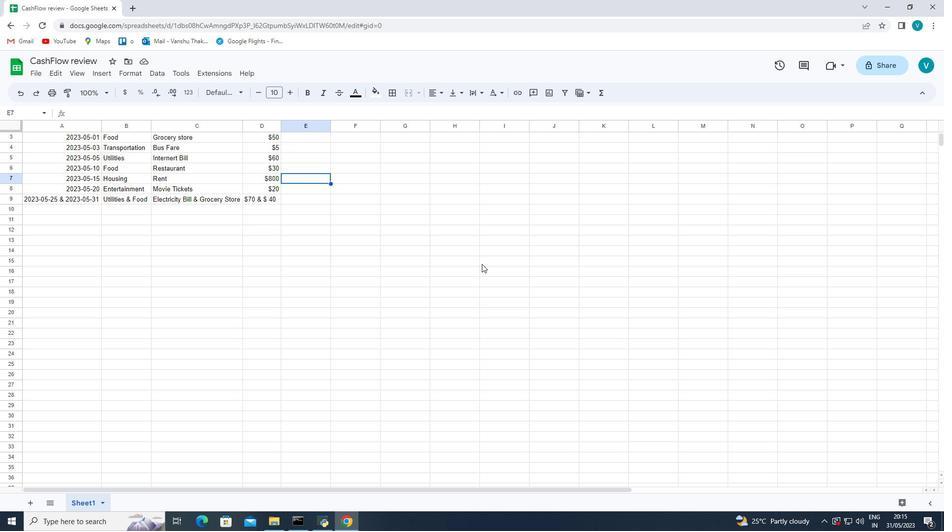 
Action: Mouse scrolled (482, 263) with delta (0, 0)
Screenshot: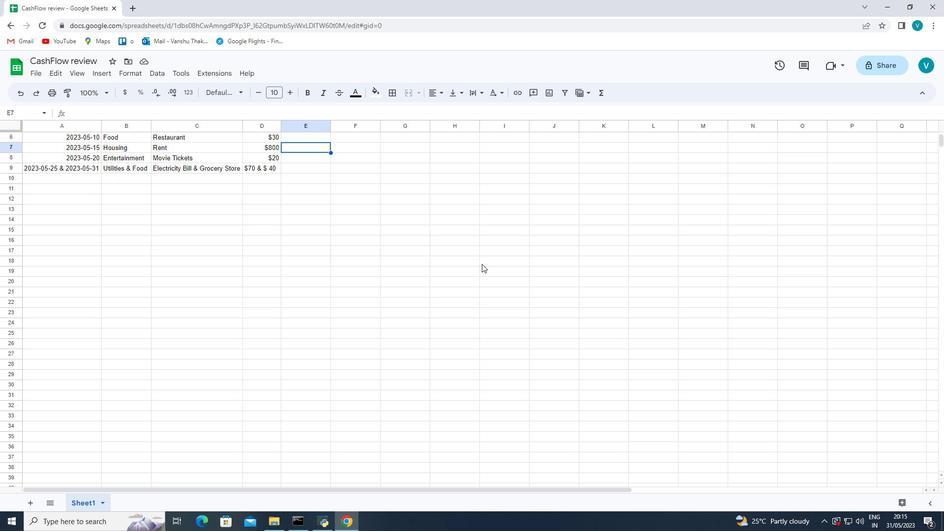 
Action: Mouse scrolled (482, 264) with delta (0, 0)
Screenshot: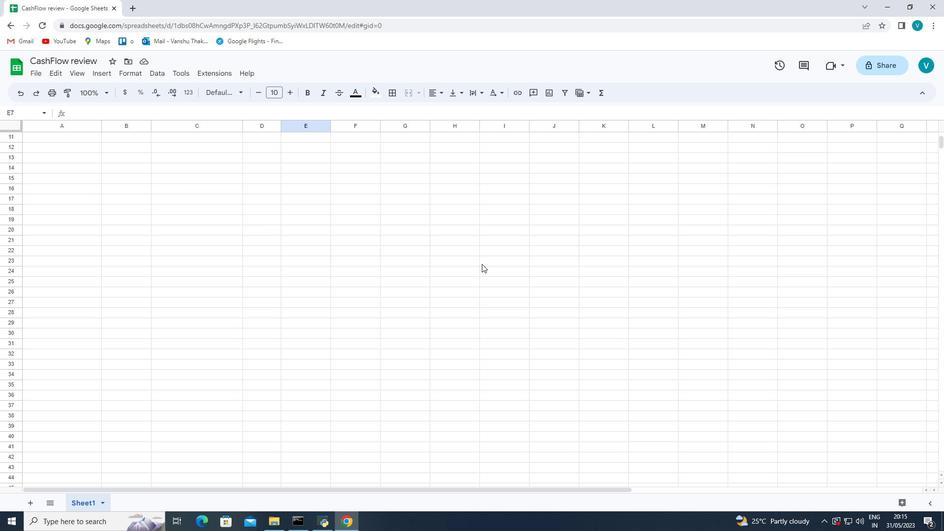 
Action: Mouse scrolled (482, 264) with delta (0, 0)
Screenshot: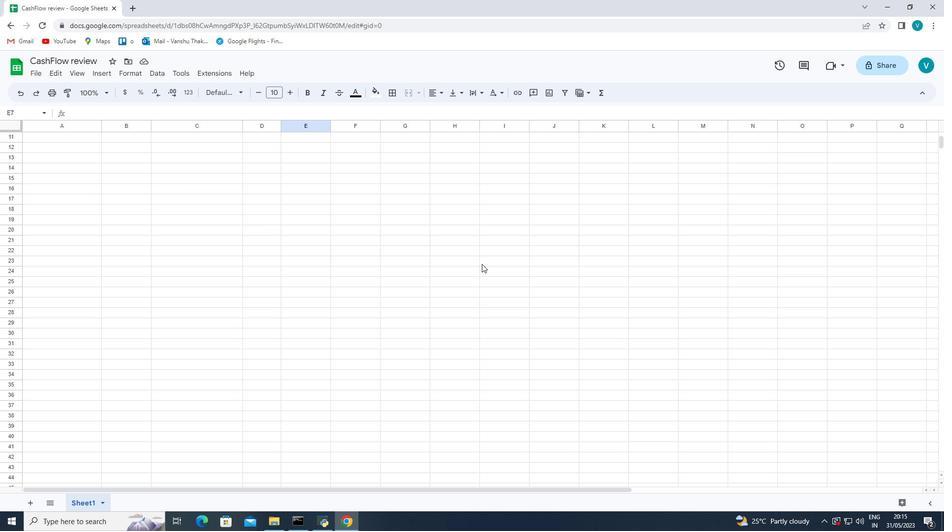 
Action: Mouse scrolled (482, 264) with delta (0, 0)
Screenshot: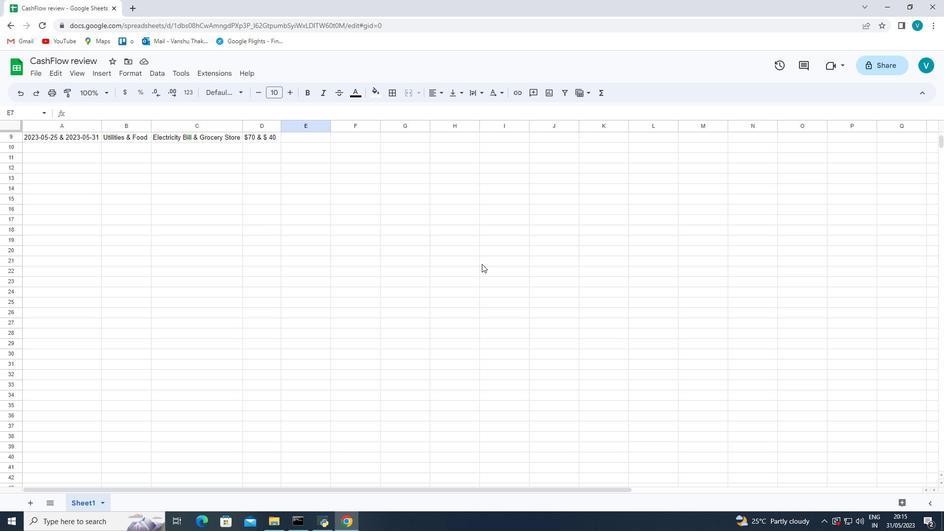 
Action: Mouse scrolled (482, 264) with delta (0, 0)
Screenshot: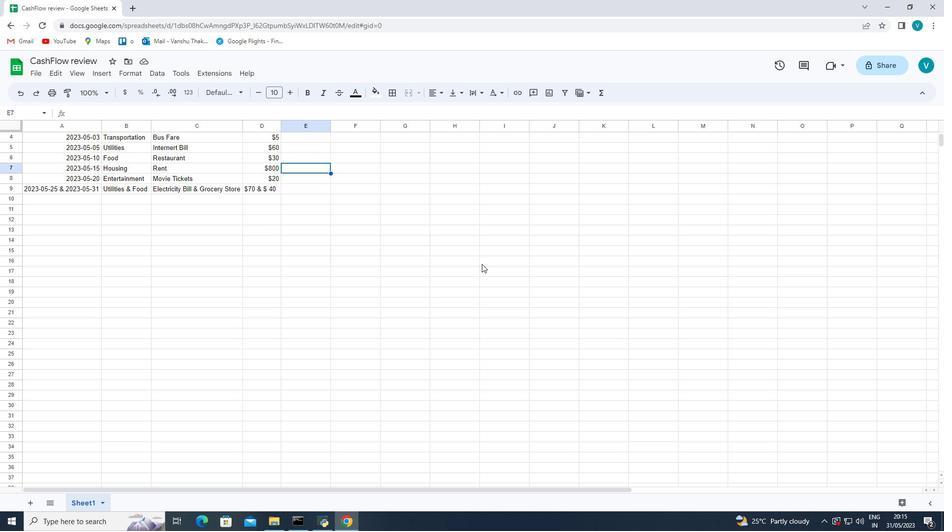 
Action: Mouse scrolled (482, 264) with delta (0, 0)
Screenshot: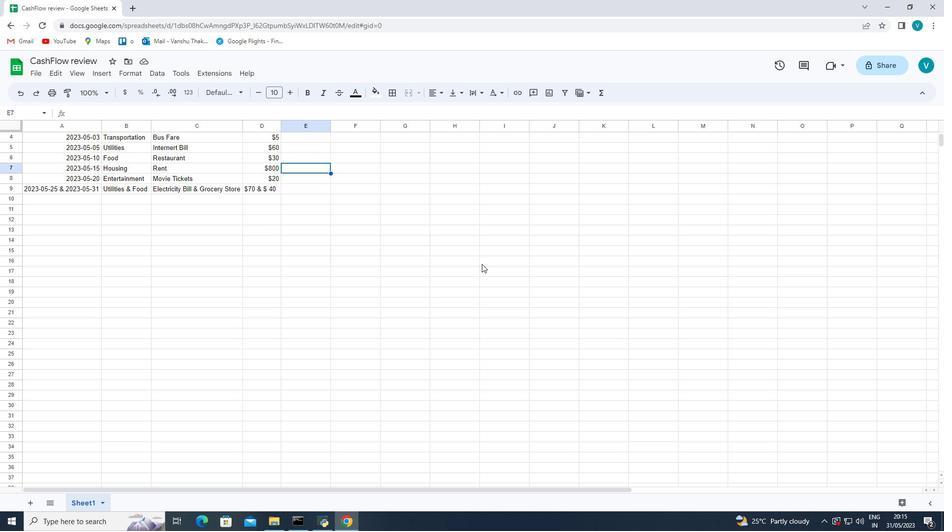 
Action: Mouse scrolled (482, 264) with delta (0, 0)
Screenshot: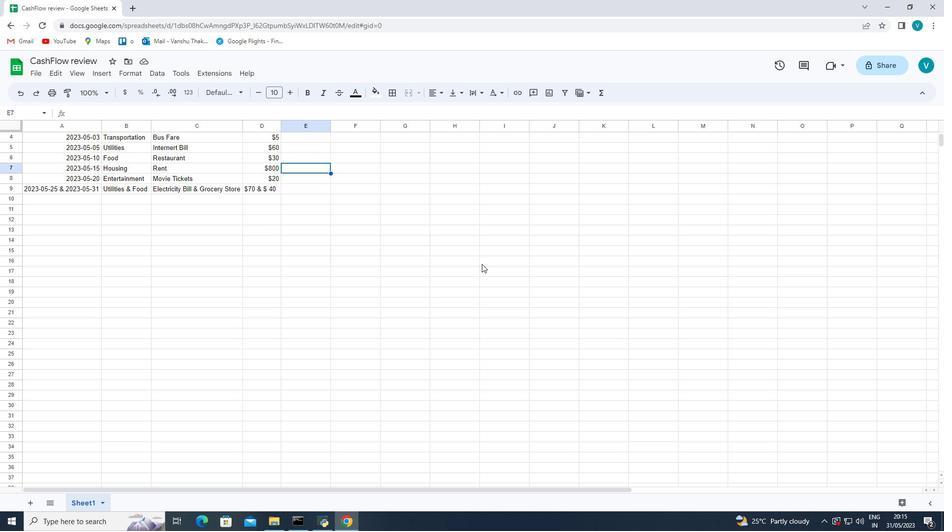 
Action: Mouse scrolled (482, 264) with delta (0, 0)
Screenshot: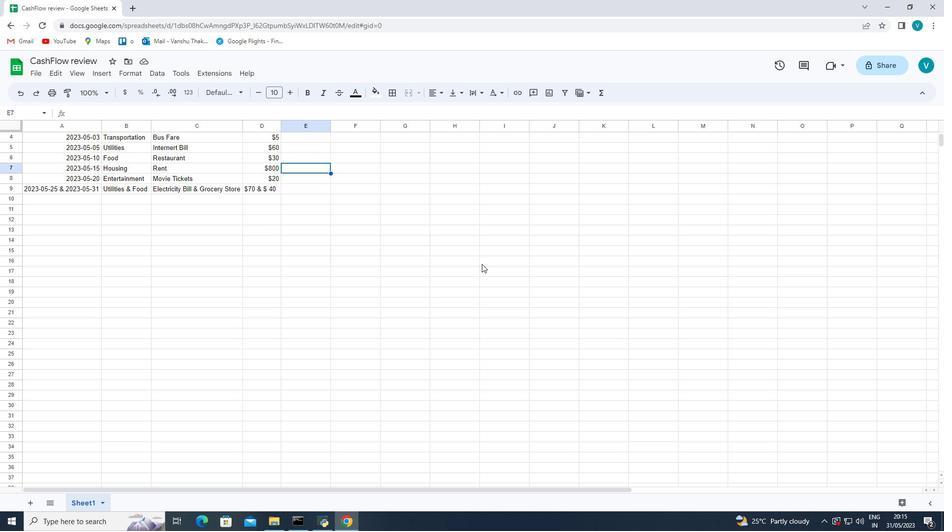
Action: Mouse moved to (482, 264)
Screenshot: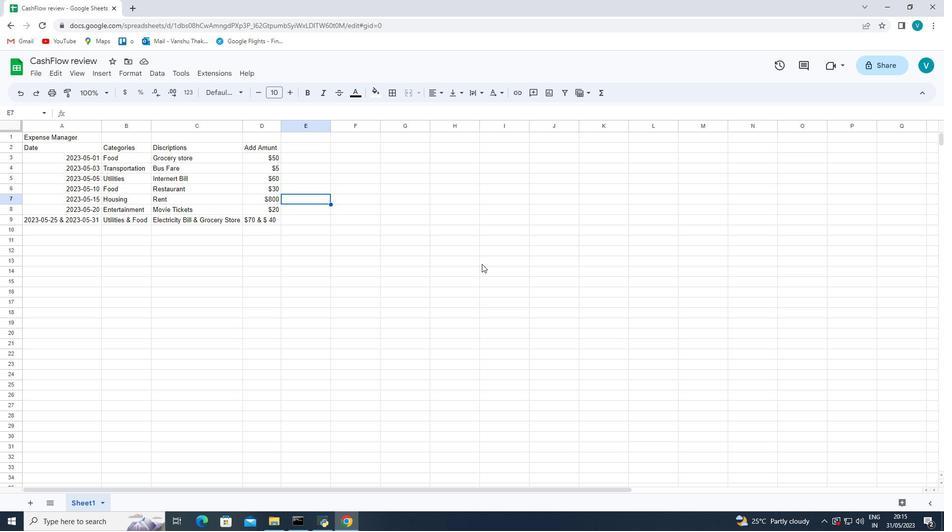 
Action: Mouse scrolled (482, 265) with delta (0, 0)
Screenshot: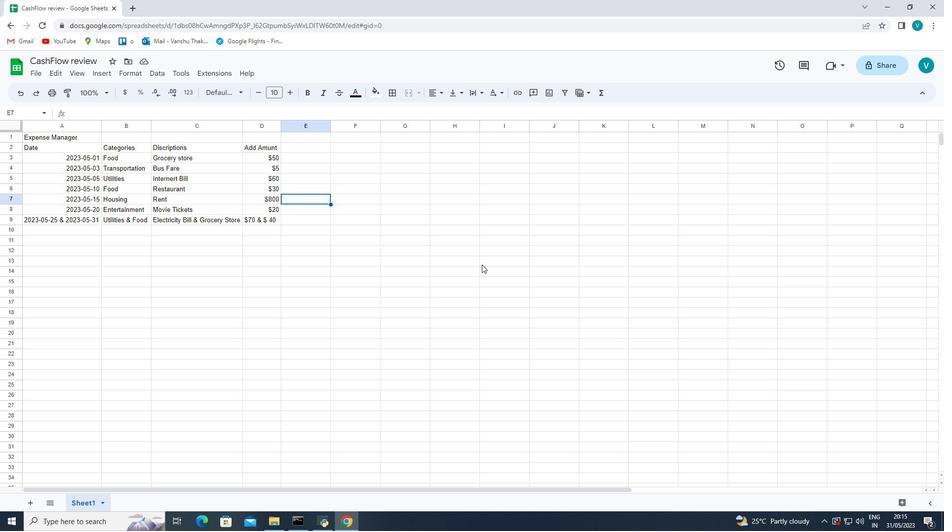 
Action: Mouse scrolled (482, 265) with delta (0, 0)
Screenshot: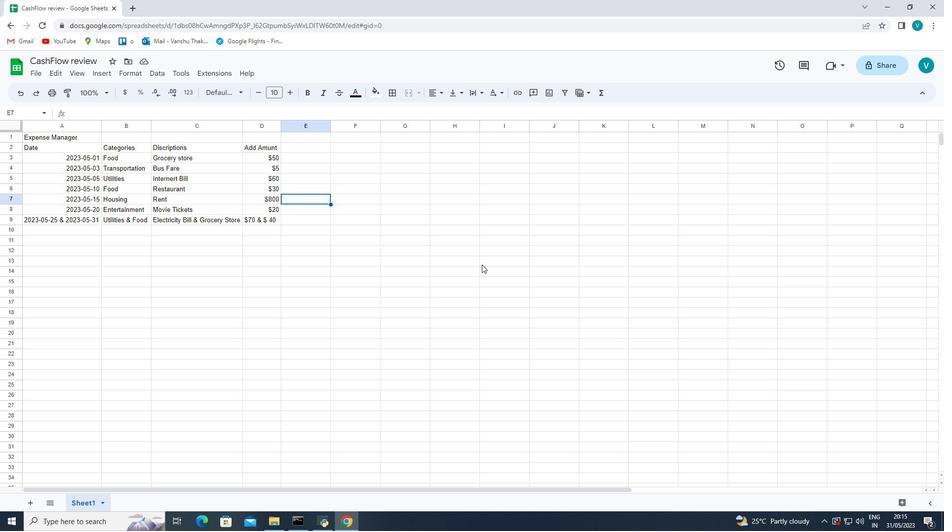 
Action: Mouse moved to (482, 265)
Screenshot: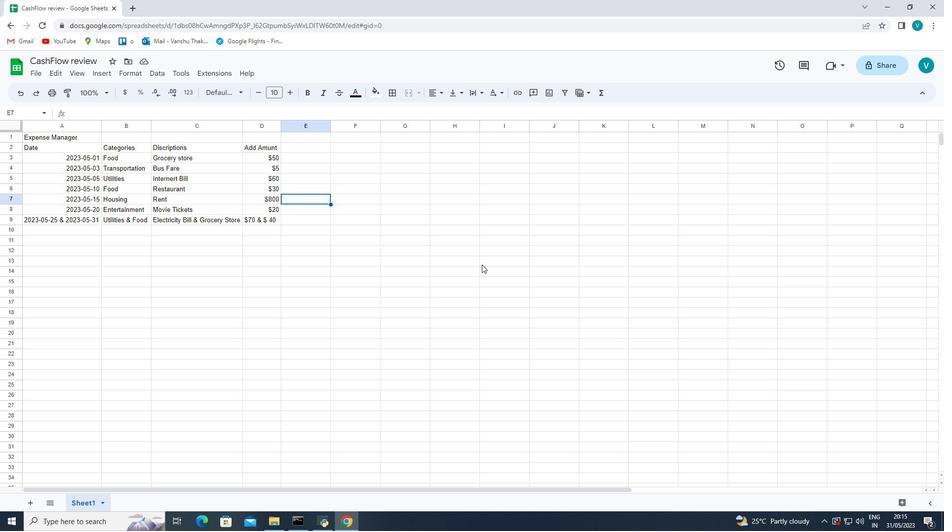 
Action: Mouse scrolled (482, 265) with delta (0, 0)
Screenshot: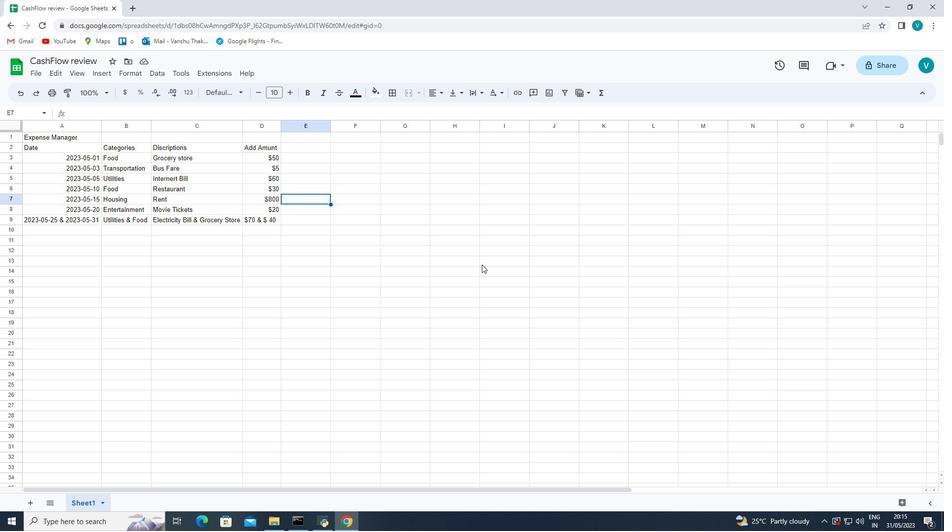 
Action: Mouse moved to (482, 265)
Screenshot: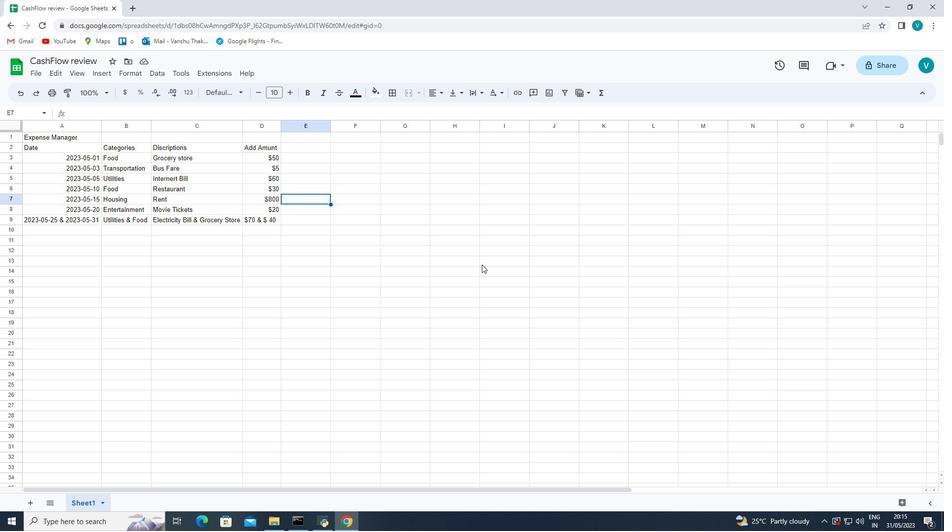 
Action: Mouse scrolled (482, 265) with delta (0, 0)
Screenshot: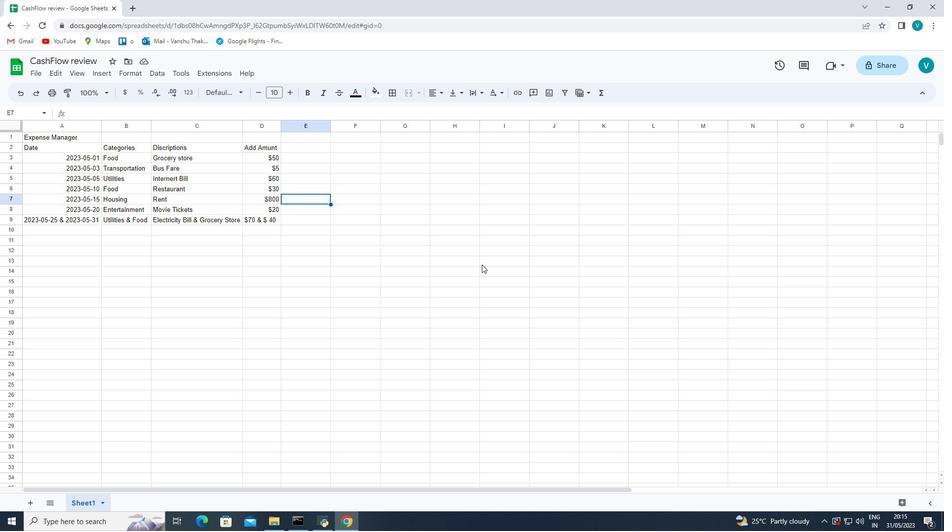 
Action: Mouse moved to (40, 72)
Screenshot: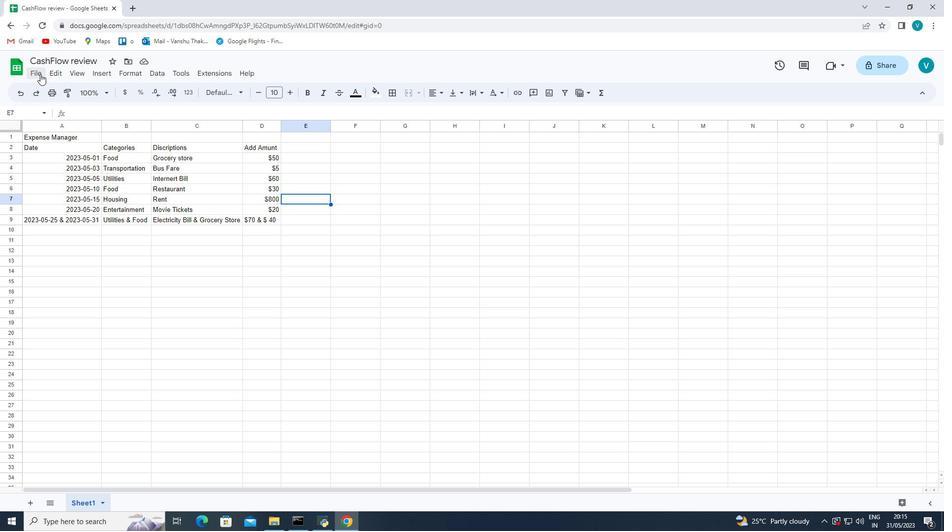 
Action: Mouse pressed left at (40, 72)
Screenshot: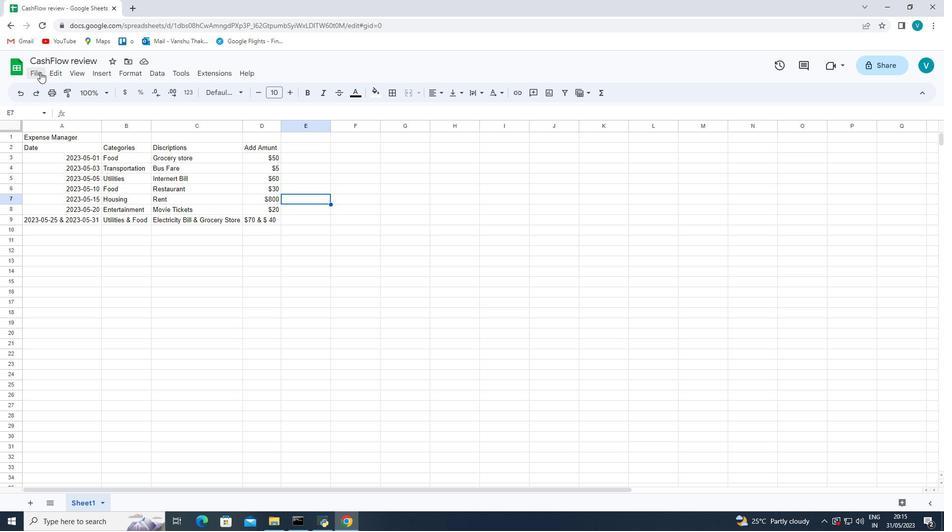
Action: Mouse moved to (36, 72)
Screenshot: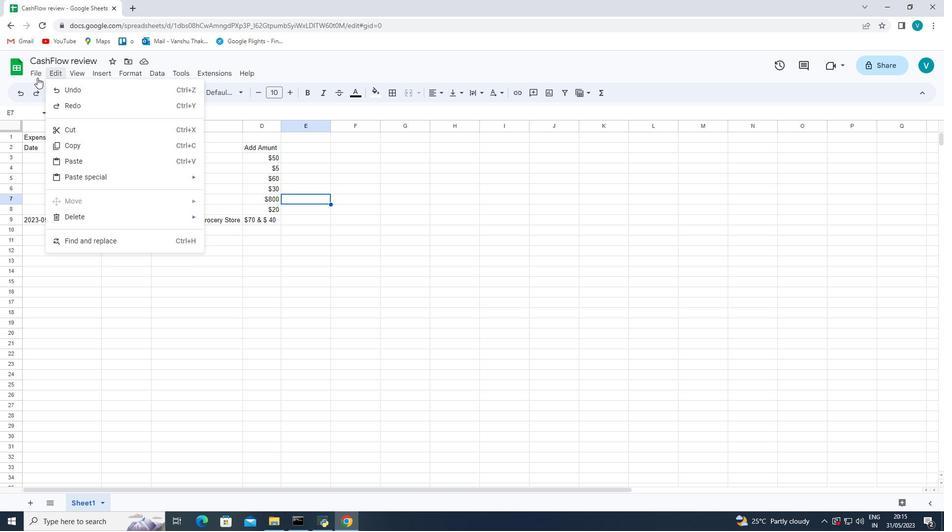 
Action: Mouse pressed left at (36, 72)
Screenshot: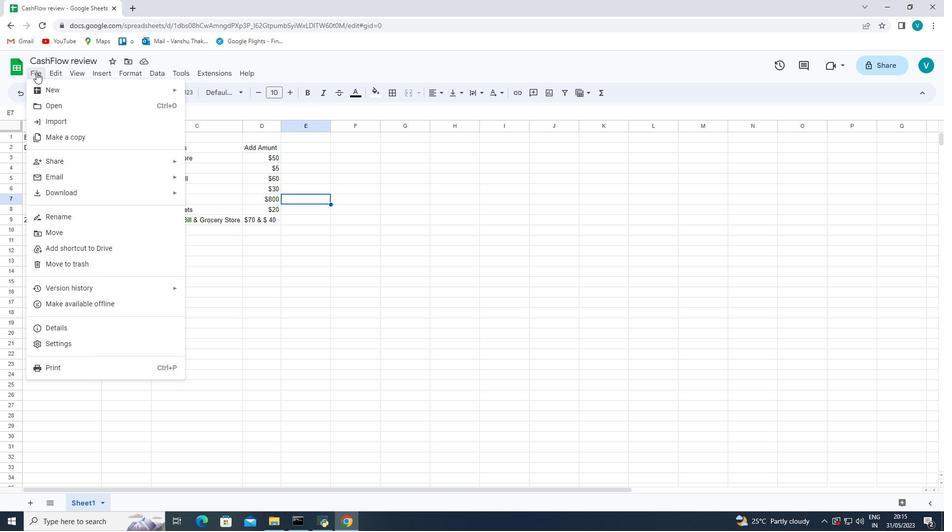 
Action: Mouse pressed left at (36, 72)
Screenshot: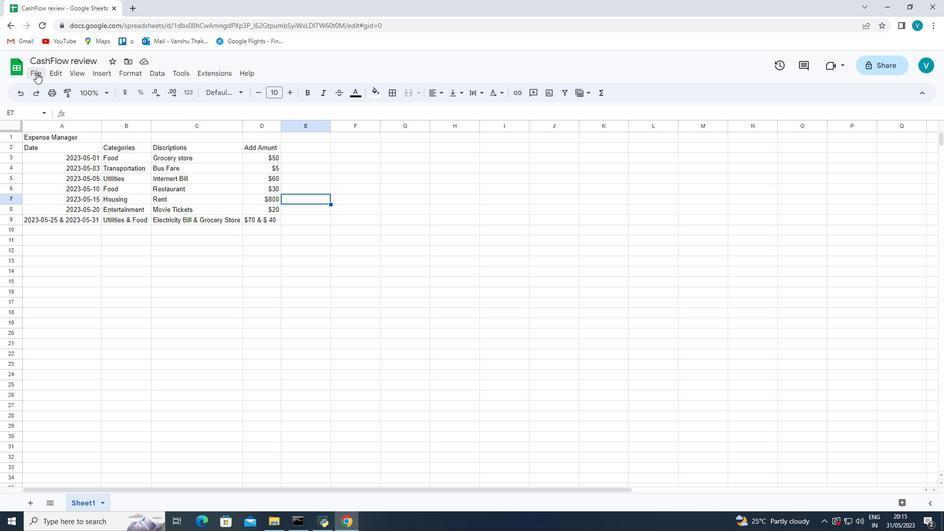 
Action: Mouse moved to (98, 194)
Screenshot: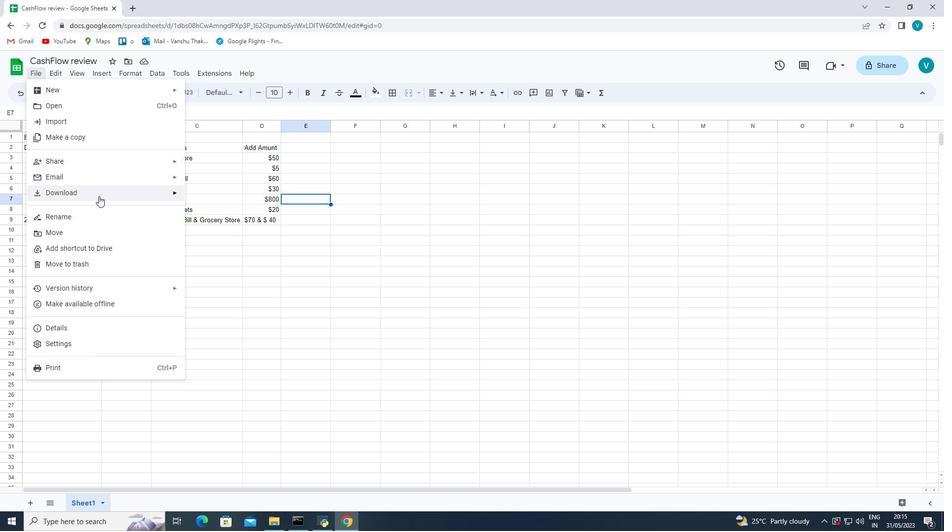
Action: Mouse pressed left at (98, 194)
Screenshot: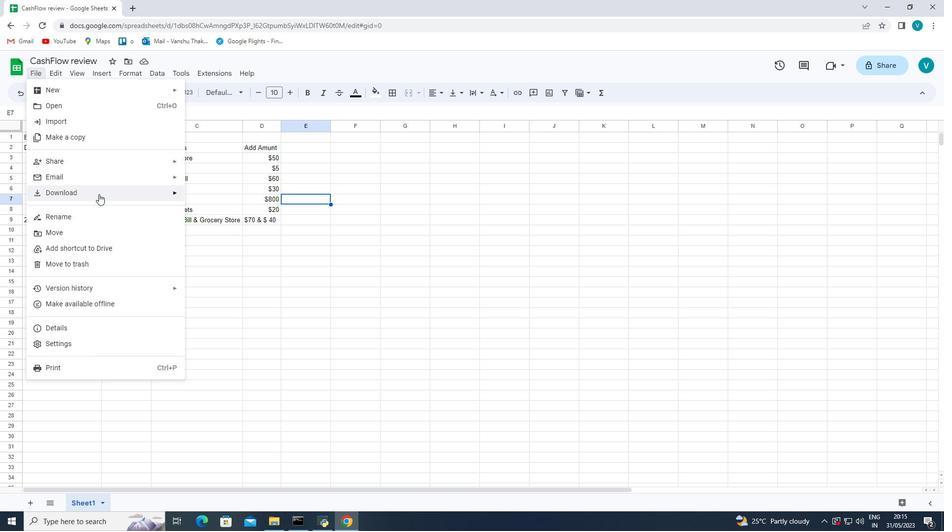 
Action: Mouse moved to (197, 194)
Screenshot: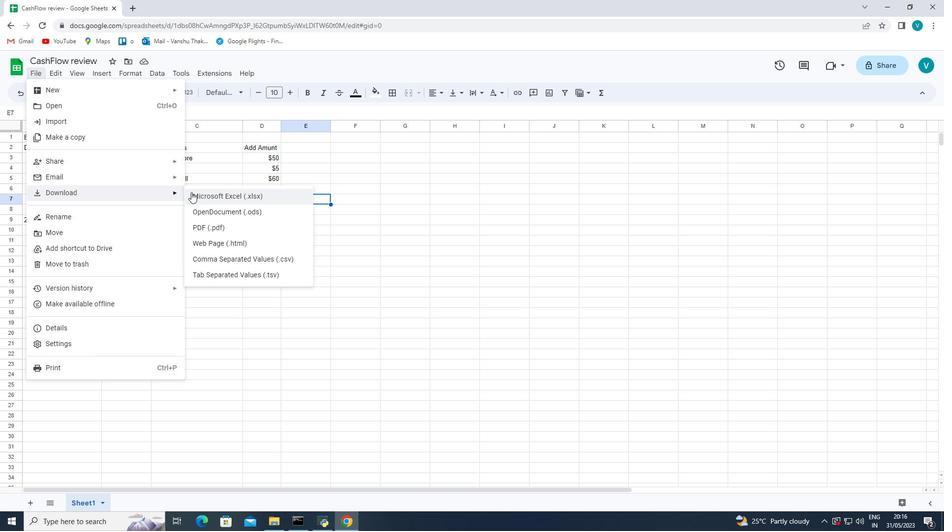 
Action: Mouse pressed left at (197, 194)
Screenshot: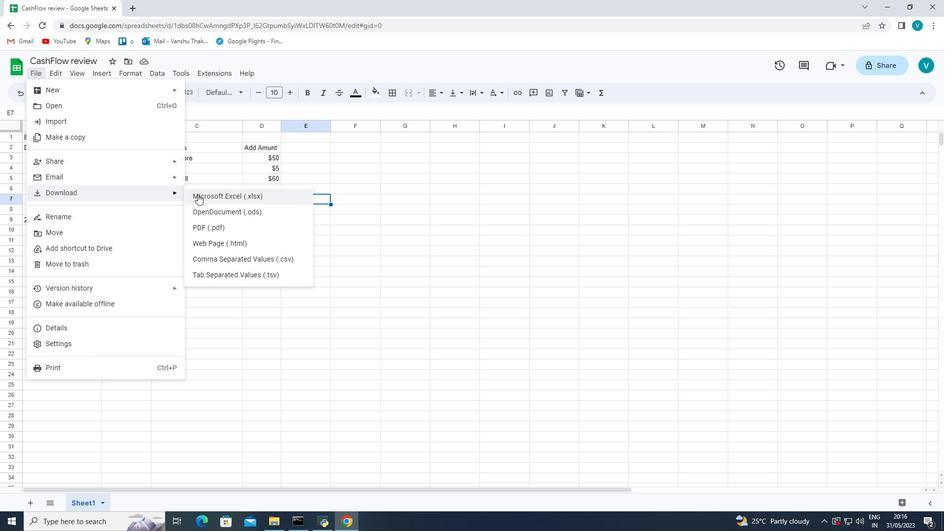 
Action: Mouse moved to (110, 317)
Screenshot: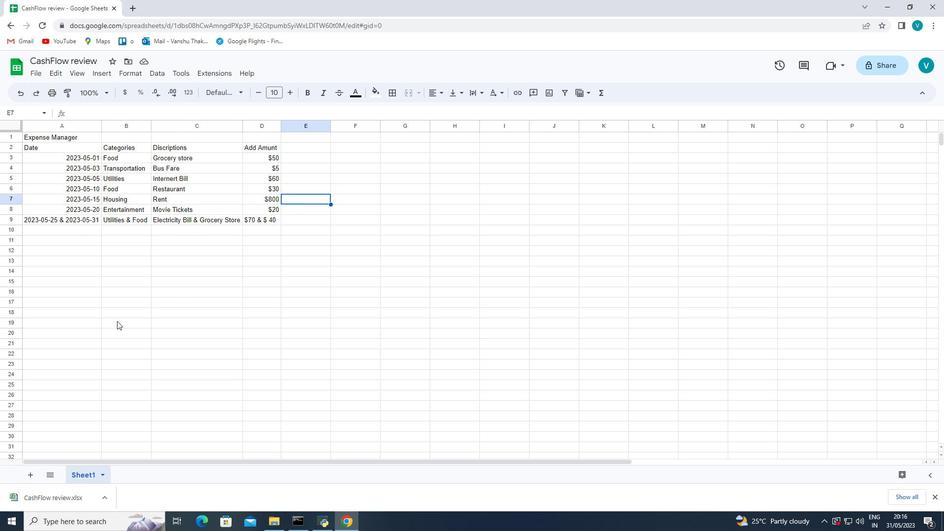 
